 Task: Use the formula "MDETERM" in spreadsheet "Project portfolio".
Action: Mouse moved to (813, 98)
Screenshot: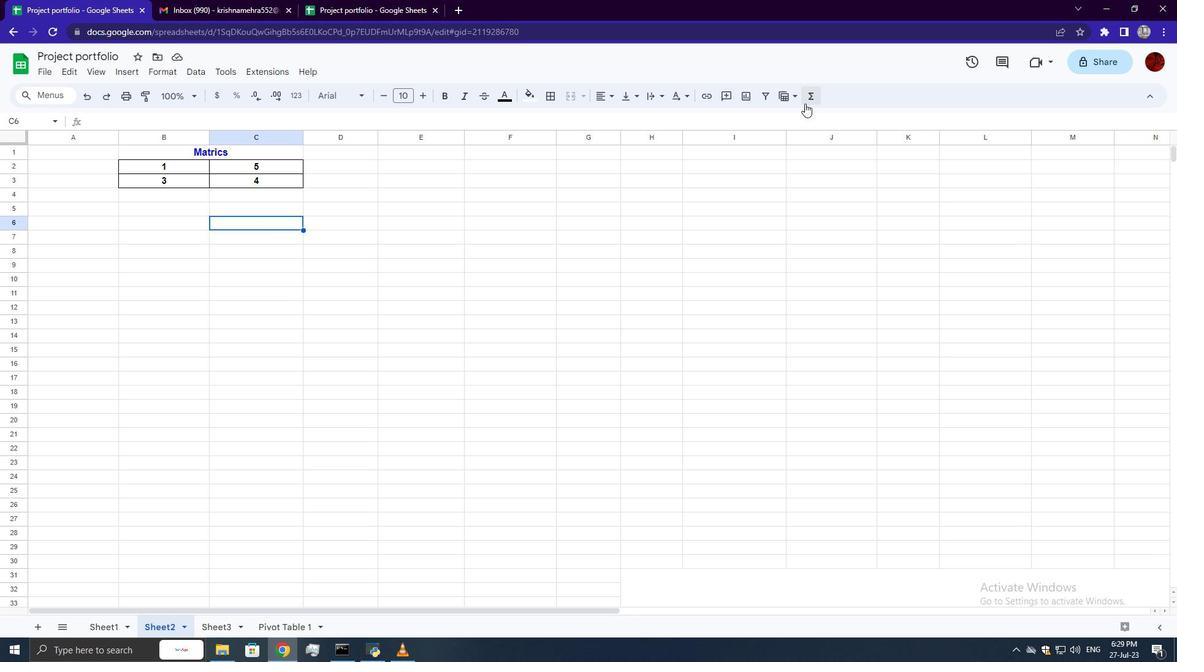 
Action: Mouse pressed left at (813, 98)
Screenshot: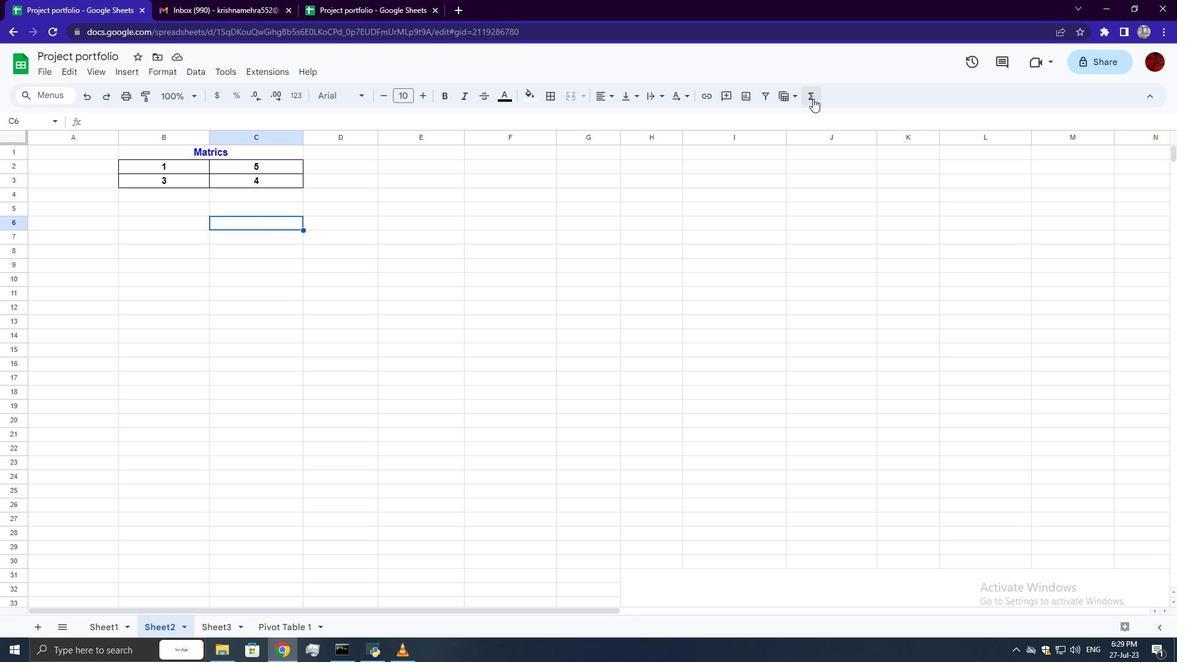 
Action: Mouse moved to (968, 232)
Screenshot: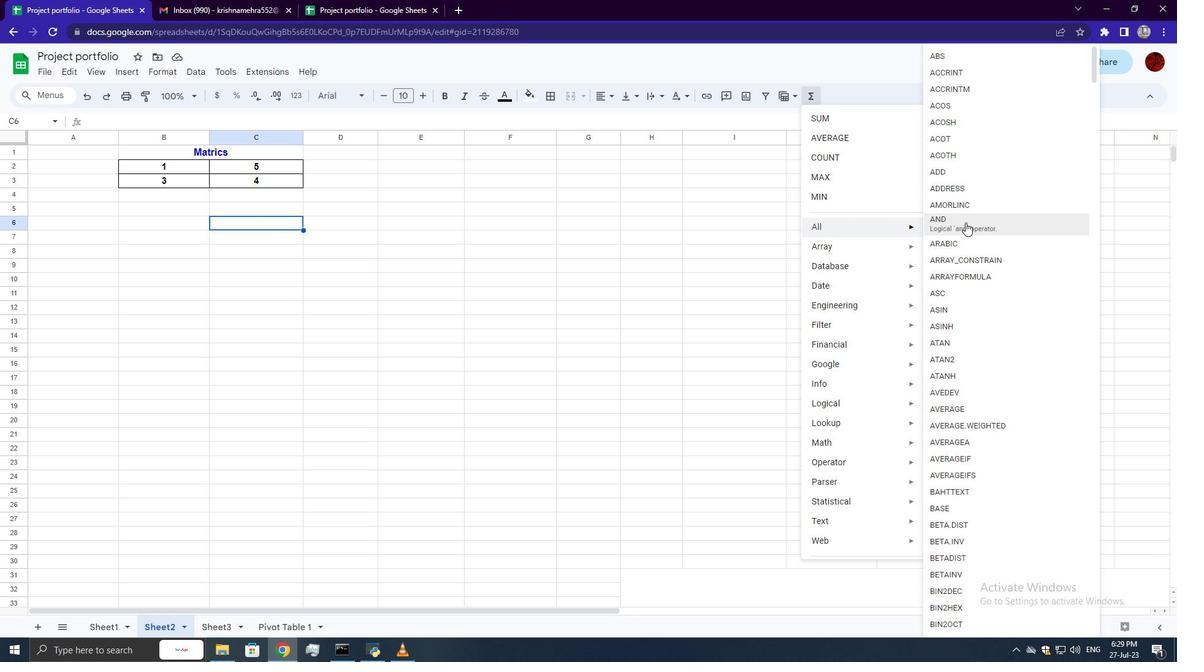 
Action: Mouse scrolled (968, 231) with delta (0, 0)
Screenshot: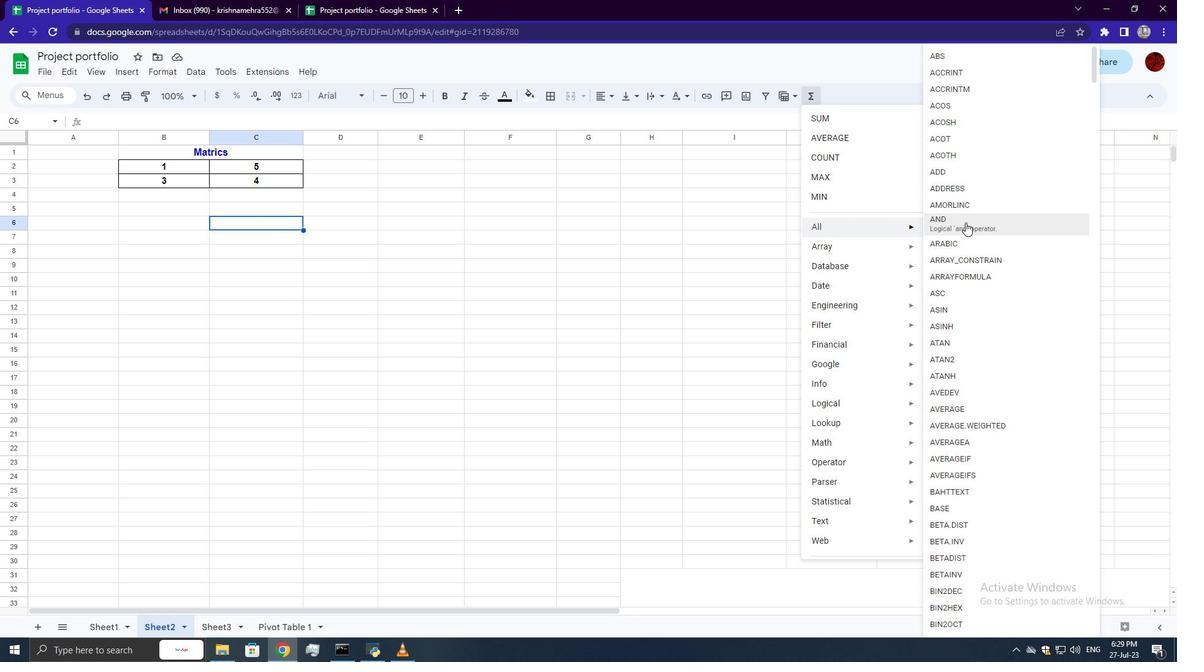
Action: Mouse scrolled (968, 231) with delta (0, 0)
Screenshot: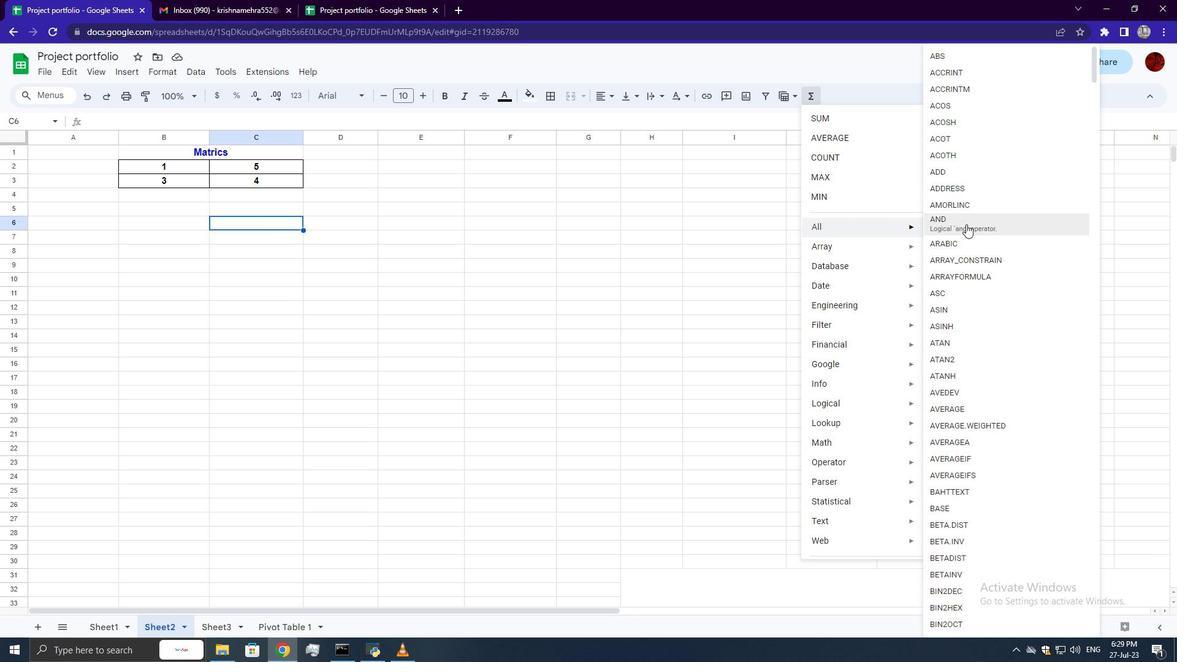 
Action: Mouse scrolled (968, 231) with delta (0, 0)
Screenshot: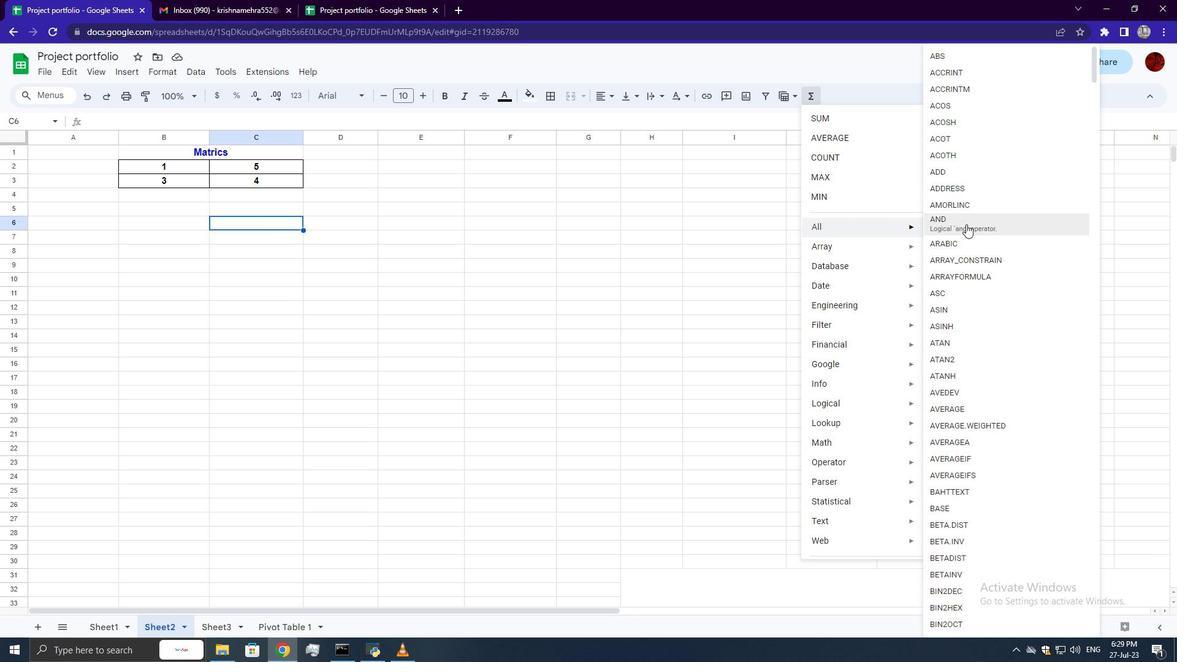 
Action: Mouse scrolled (968, 231) with delta (0, 0)
Screenshot: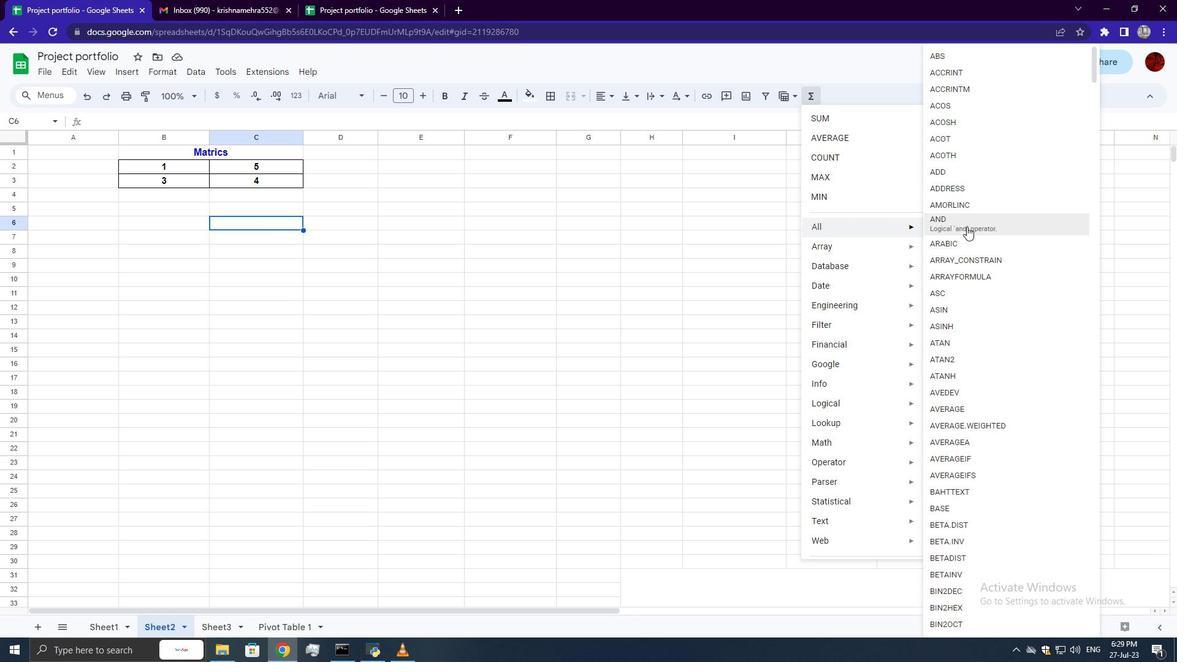 
Action: Mouse scrolled (968, 231) with delta (0, 0)
Screenshot: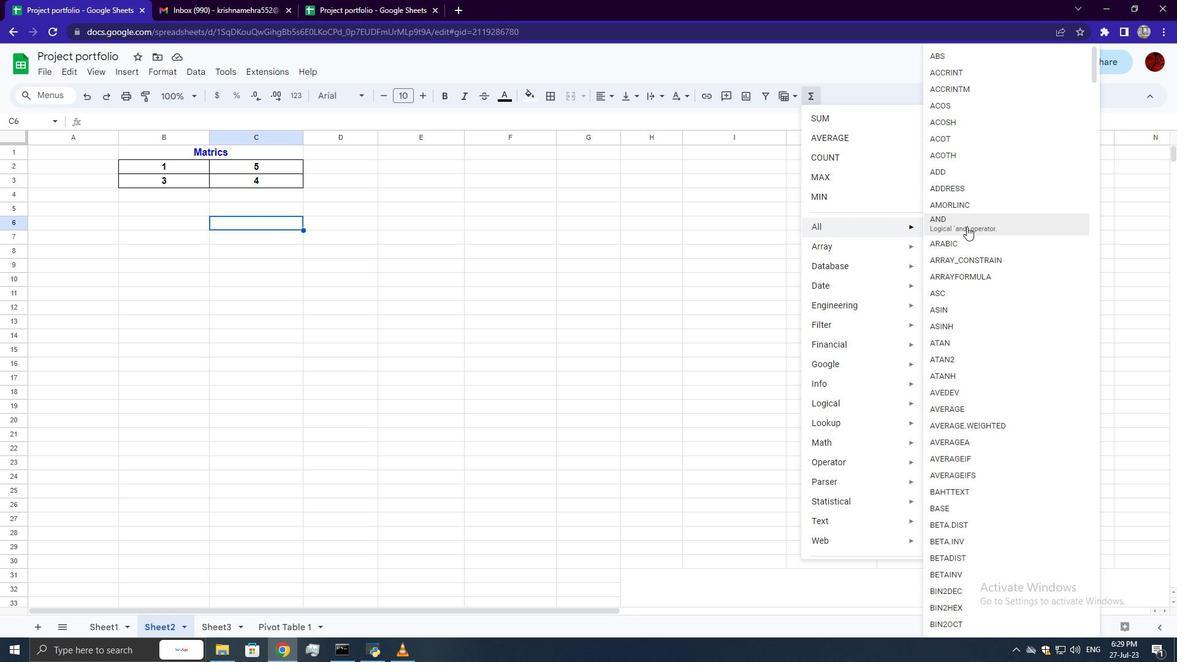 
Action: Mouse moved to (968, 235)
Screenshot: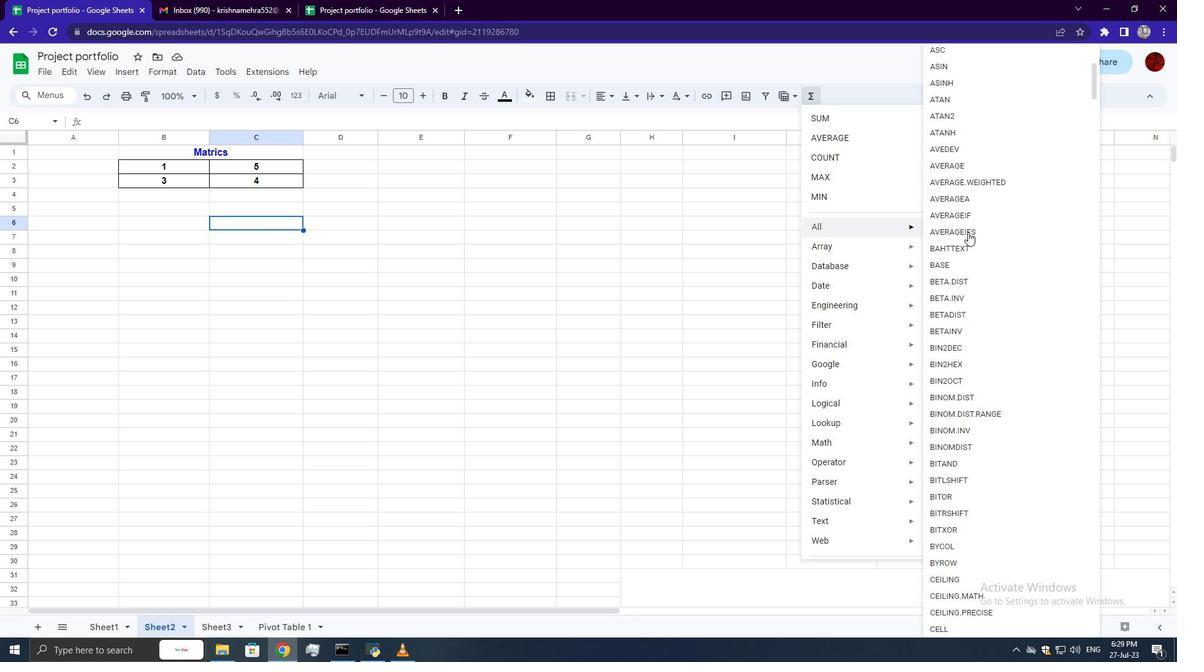 
Action: Mouse scrolled (968, 234) with delta (0, 0)
Screenshot: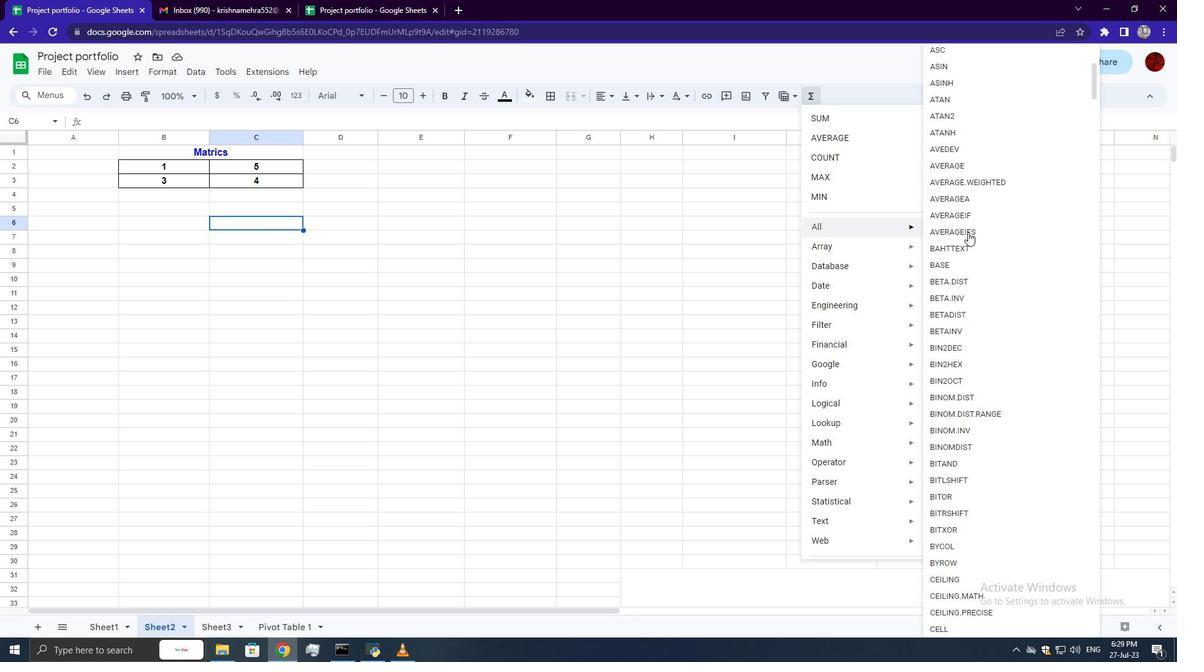 
Action: Mouse scrolled (968, 234) with delta (0, 0)
Screenshot: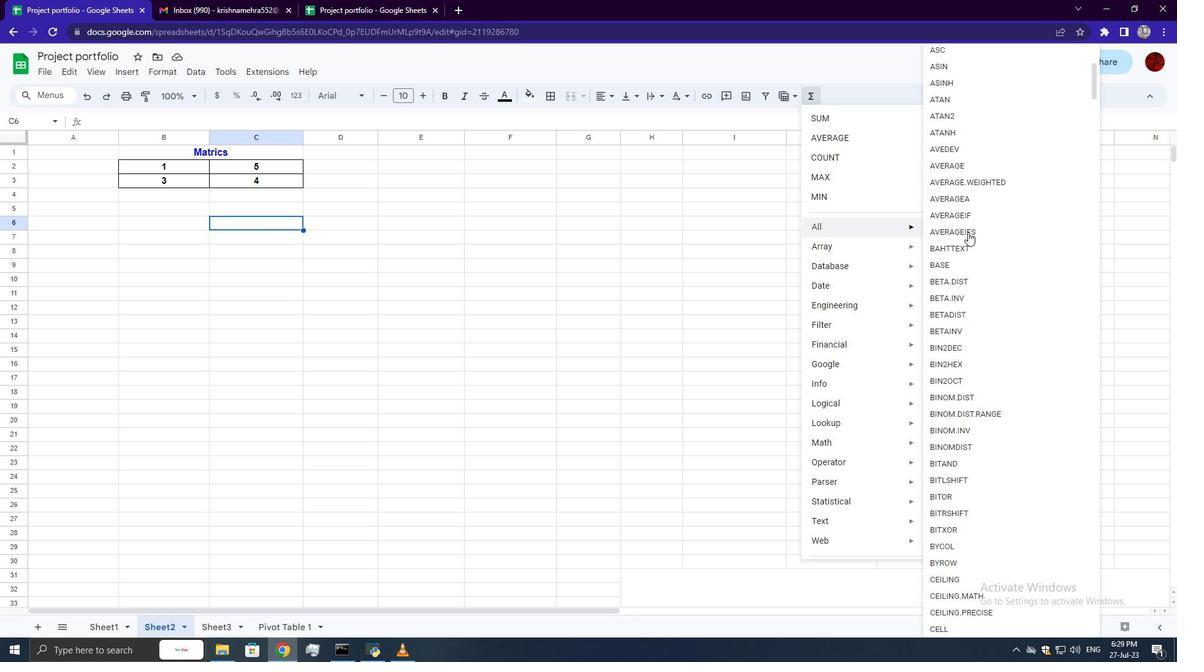 
Action: Mouse scrolled (968, 234) with delta (0, 0)
Screenshot: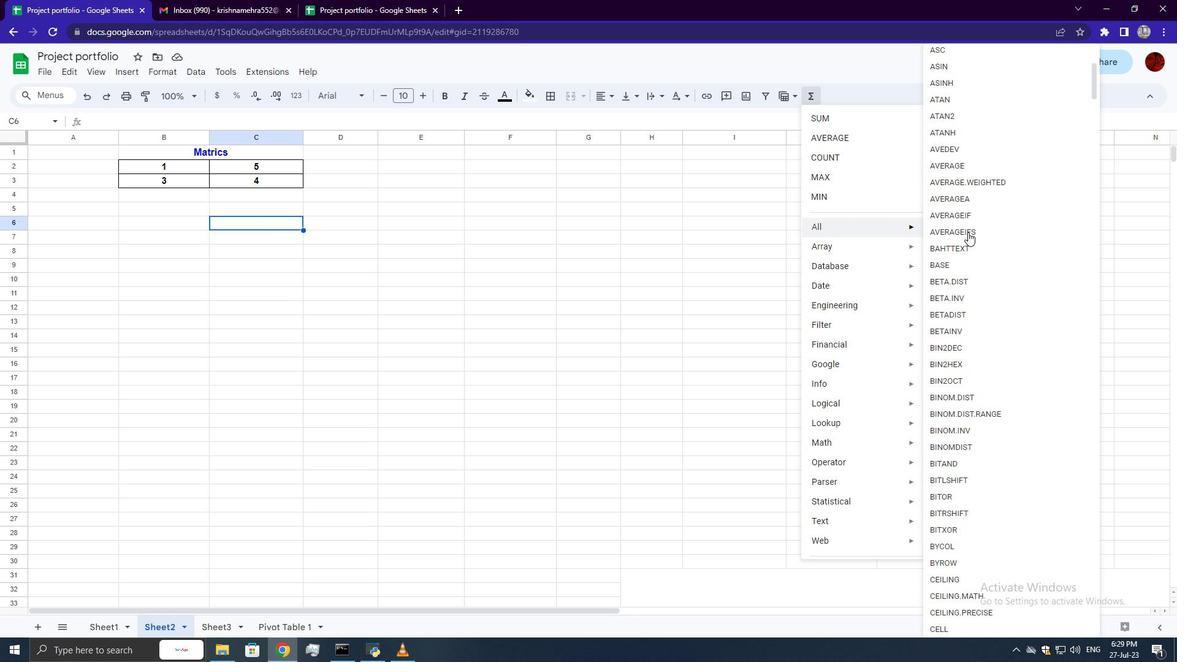 
Action: Mouse scrolled (968, 234) with delta (0, 0)
Screenshot: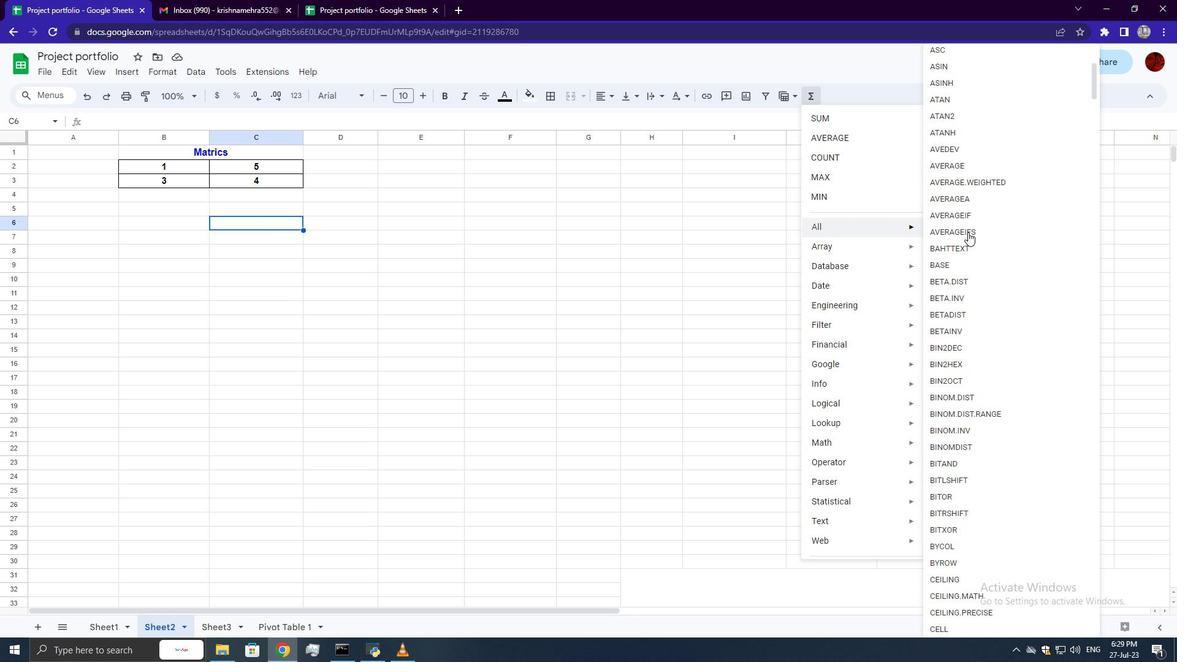 
Action: Mouse scrolled (968, 234) with delta (0, 0)
Screenshot: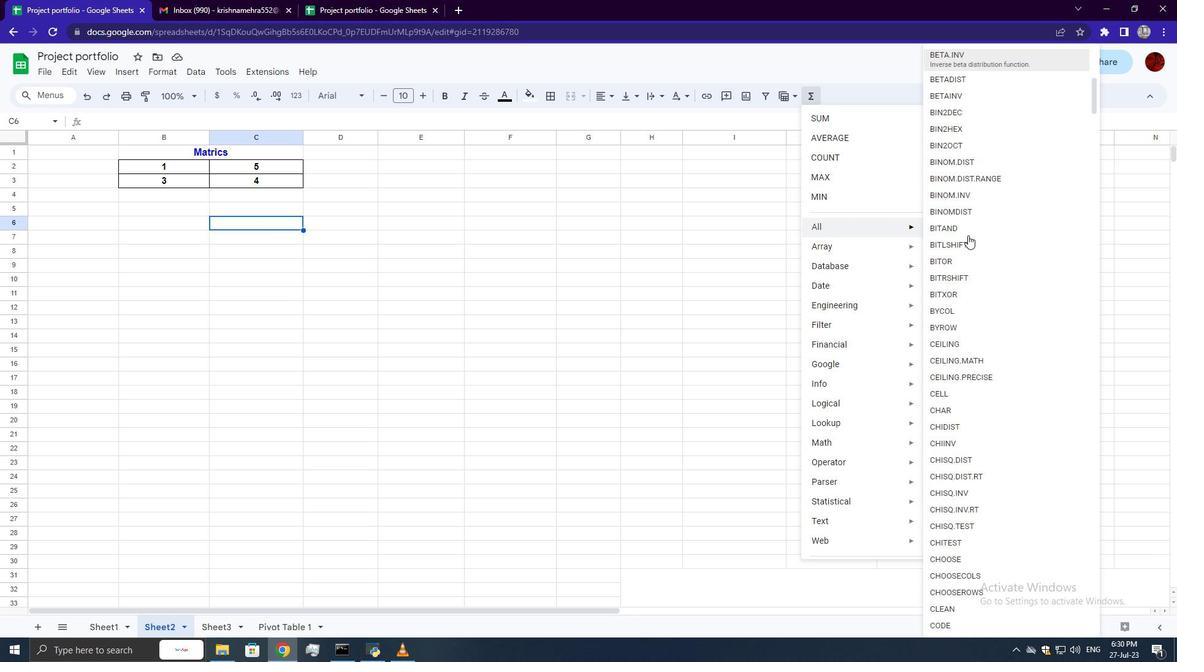 
Action: Mouse scrolled (968, 234) with delta (0, 0)
Screenshot: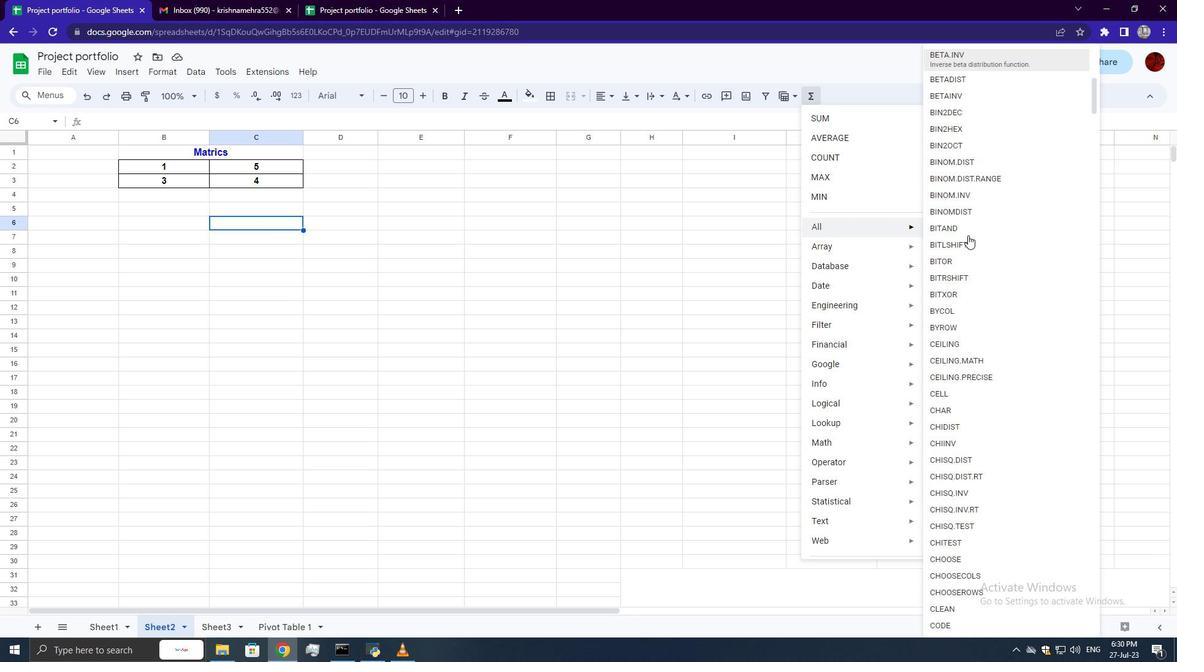 
Action: Mouse scrolled (968, 234) with delta (0, 0)
Screenshot: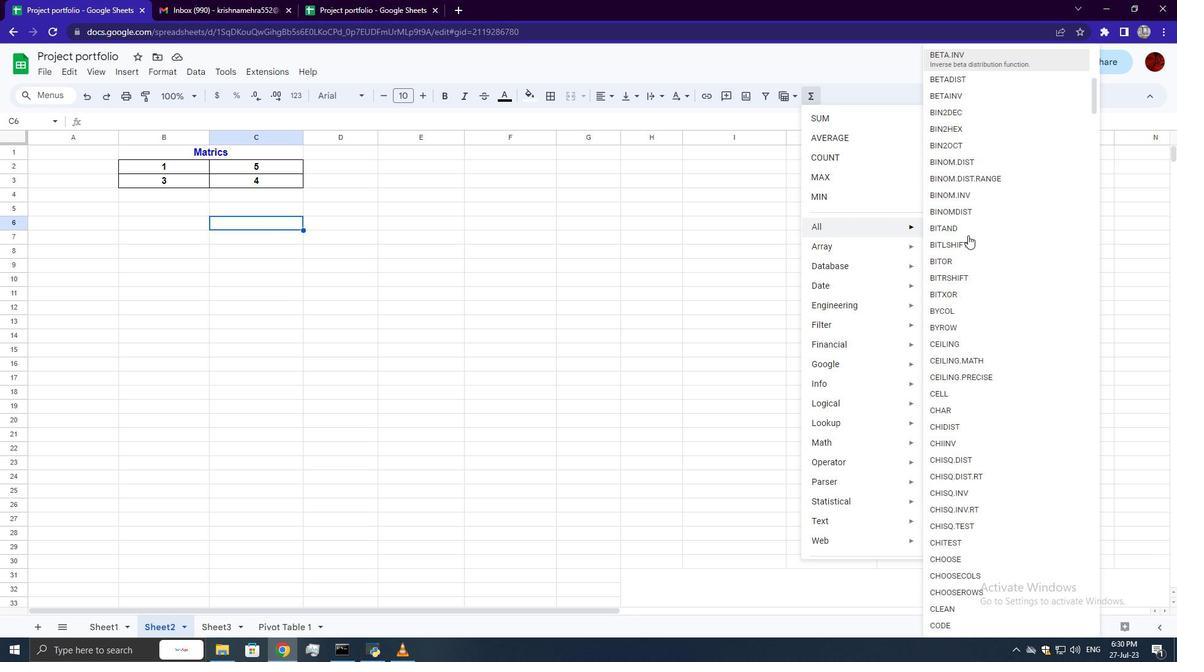 
Action: Mouse scrolled (968, 234) with delta (0, 0)
Screenshot: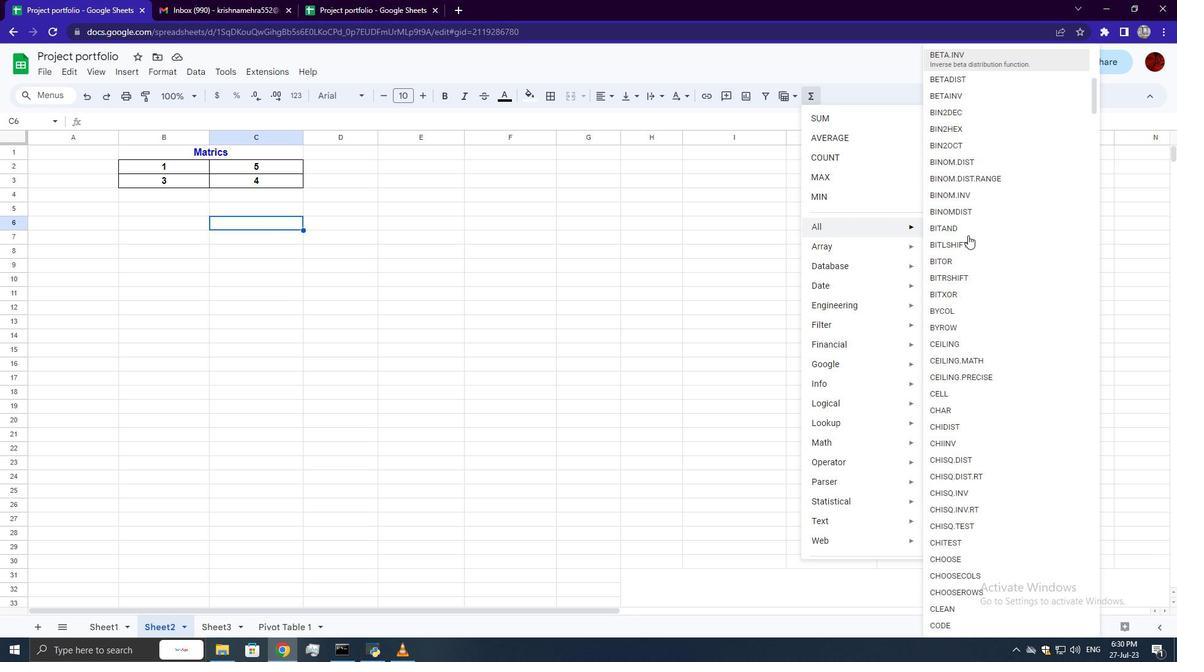 
Action: Mouse scrolled (968, 234) with delta (0, 0)
Screenshot: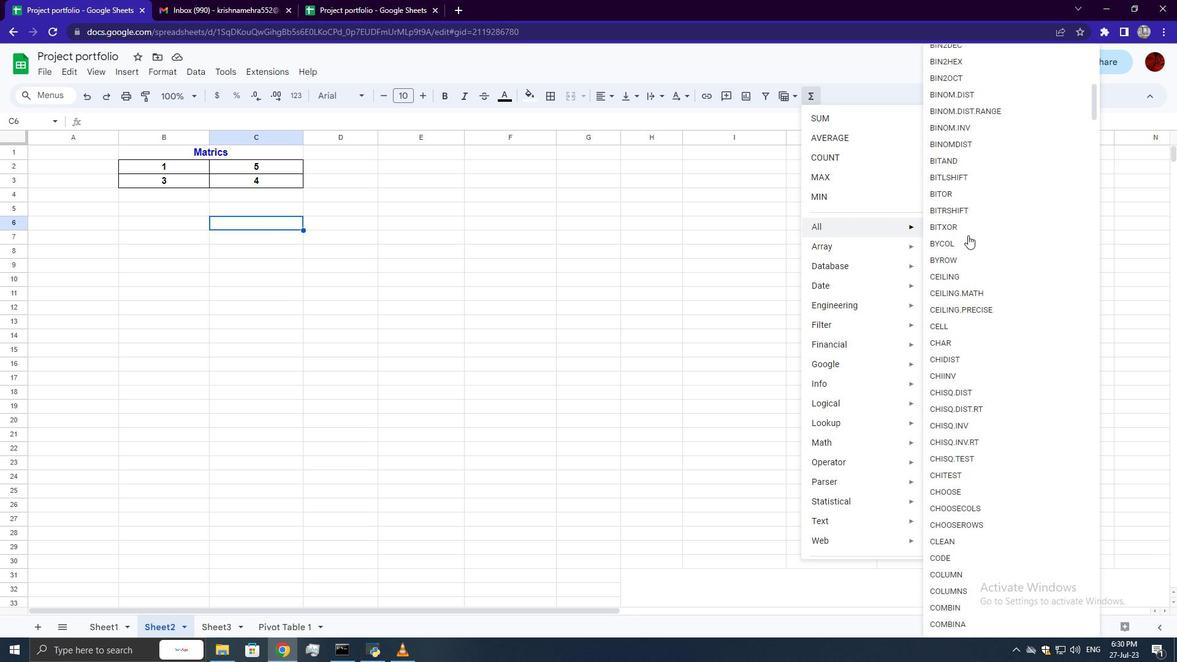 
Action: Mouse scrolled (968, 234) with delta (0, 0)
Screenshot: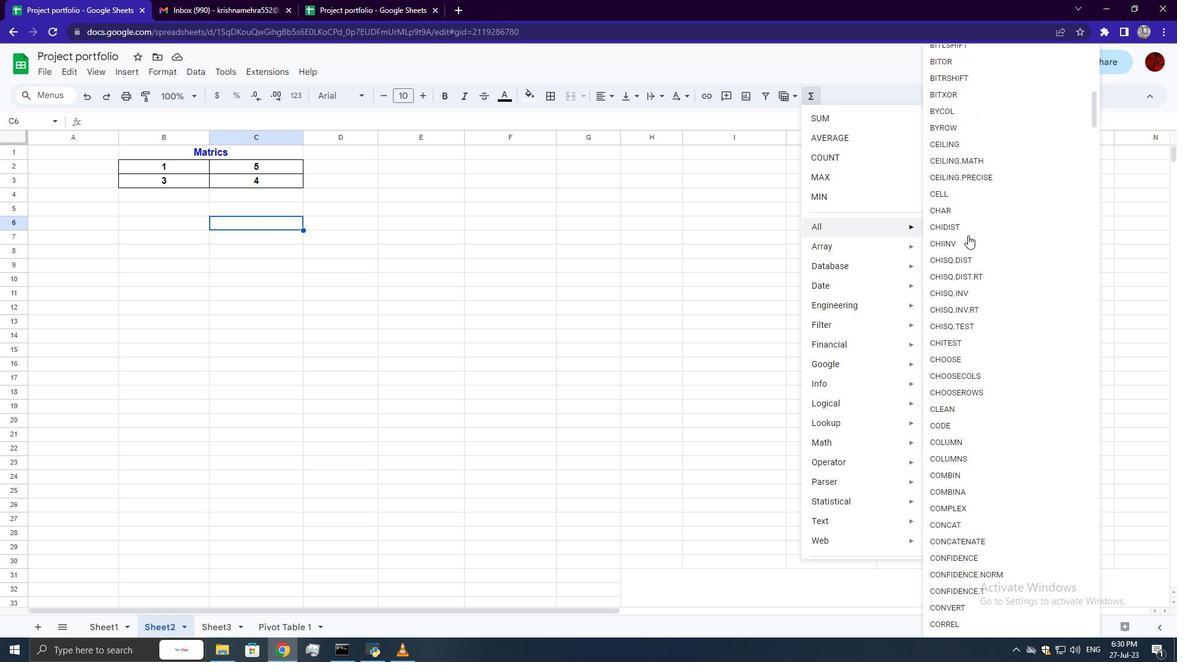 
Action: Mouse scrolled (968, 234) with delta (0, 0)
Screenshot: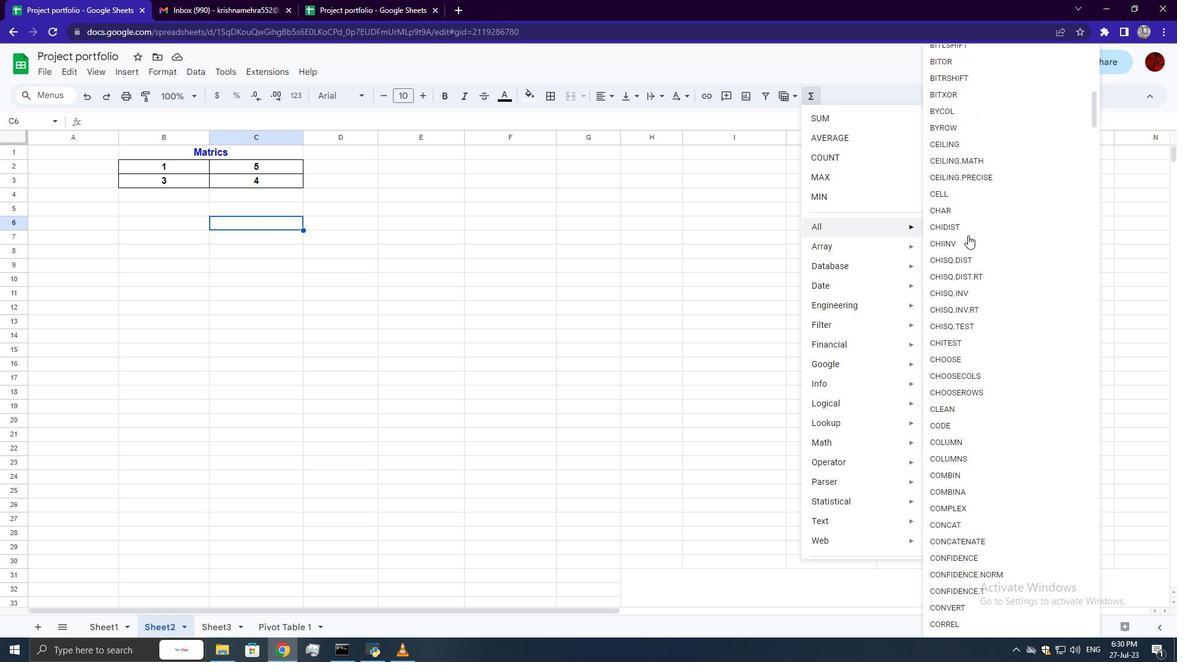 
Action: Mouse scrolled (968, 234) with delta (0, 0)
Screenshot: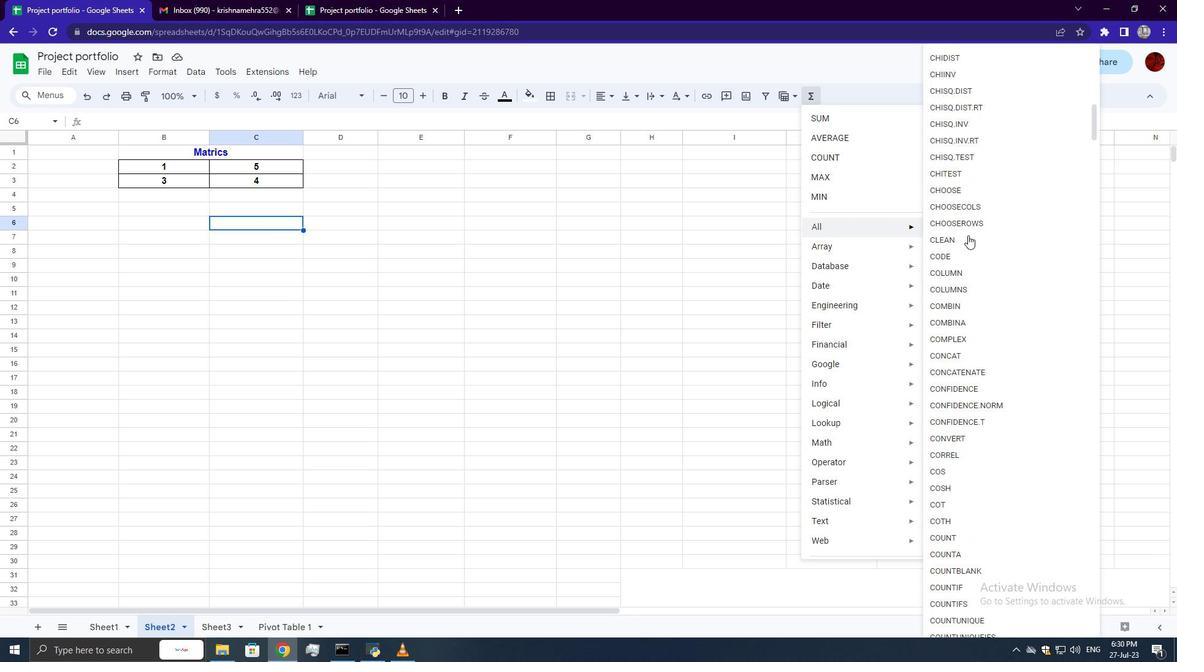 
Action: Mouse scrolled (968, 234) with delta (0, 0)
Screenshot: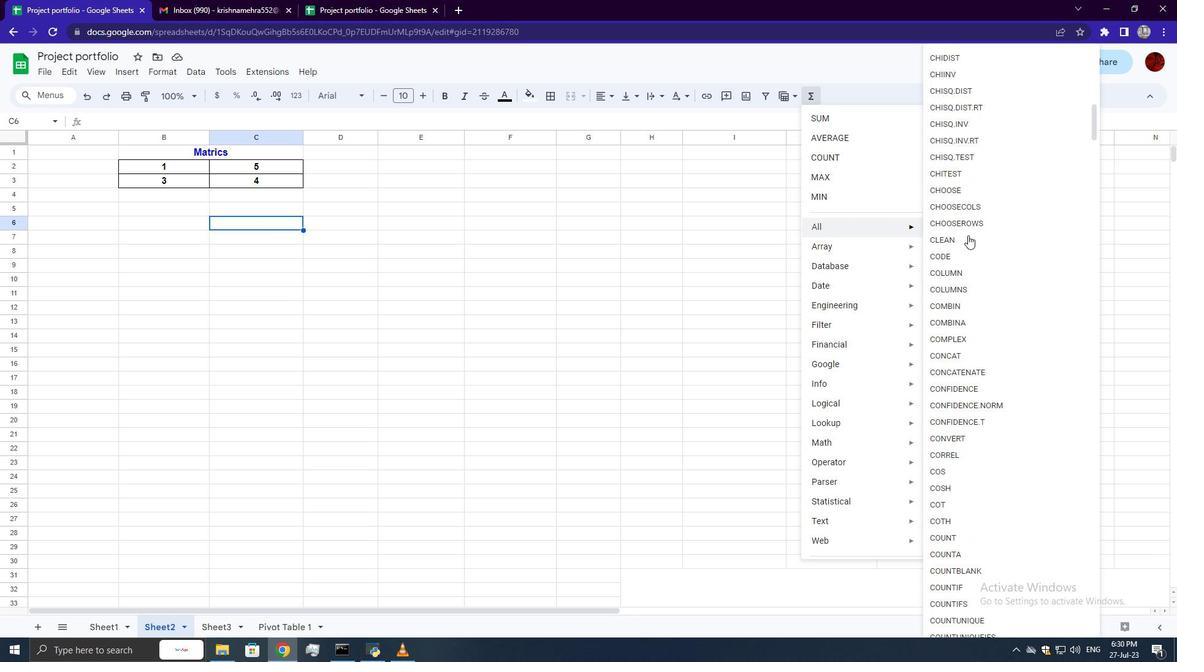
Action: Mouse scrolled (968, 234) with delta (0, 0)
Screenshot: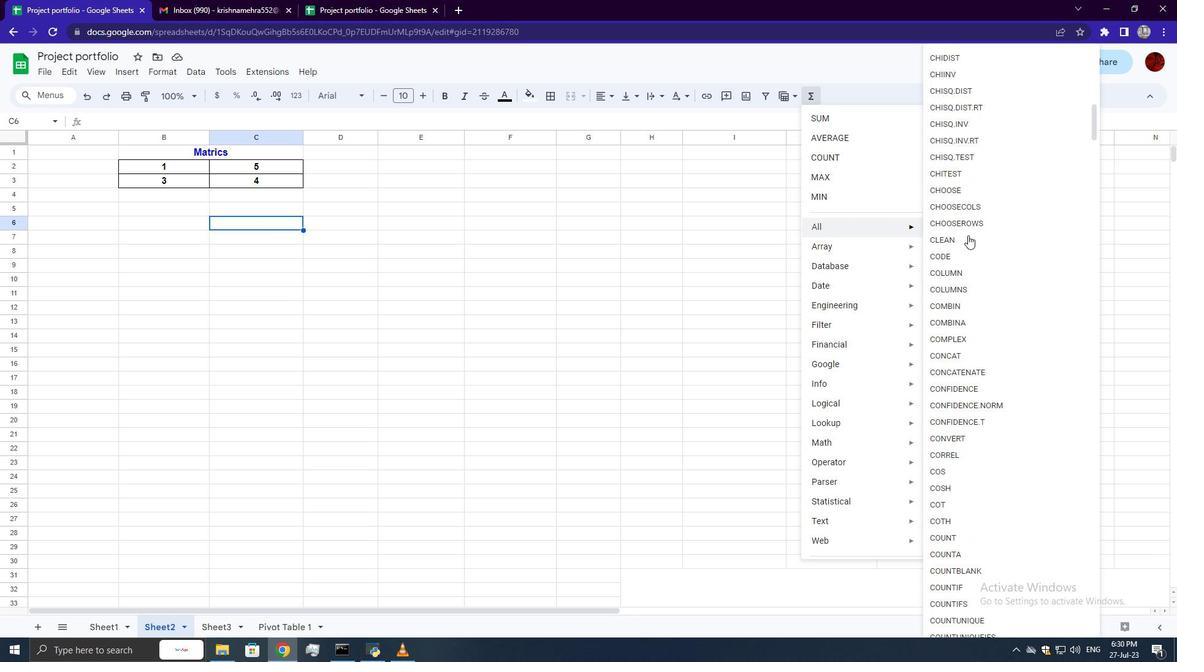
Action: Mouse scrolled (968, 234) with delta (0, 0)
Screenshot: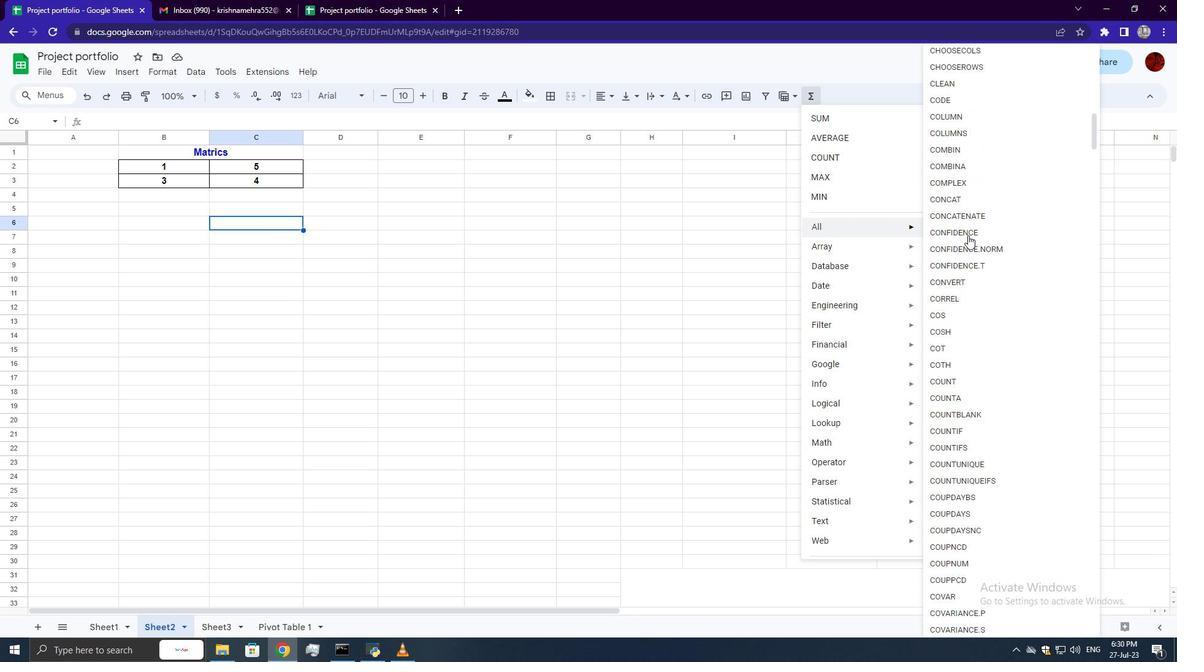 
Action: Mouse scrolled (968, 234) with delta (0, 0)
Screenshot: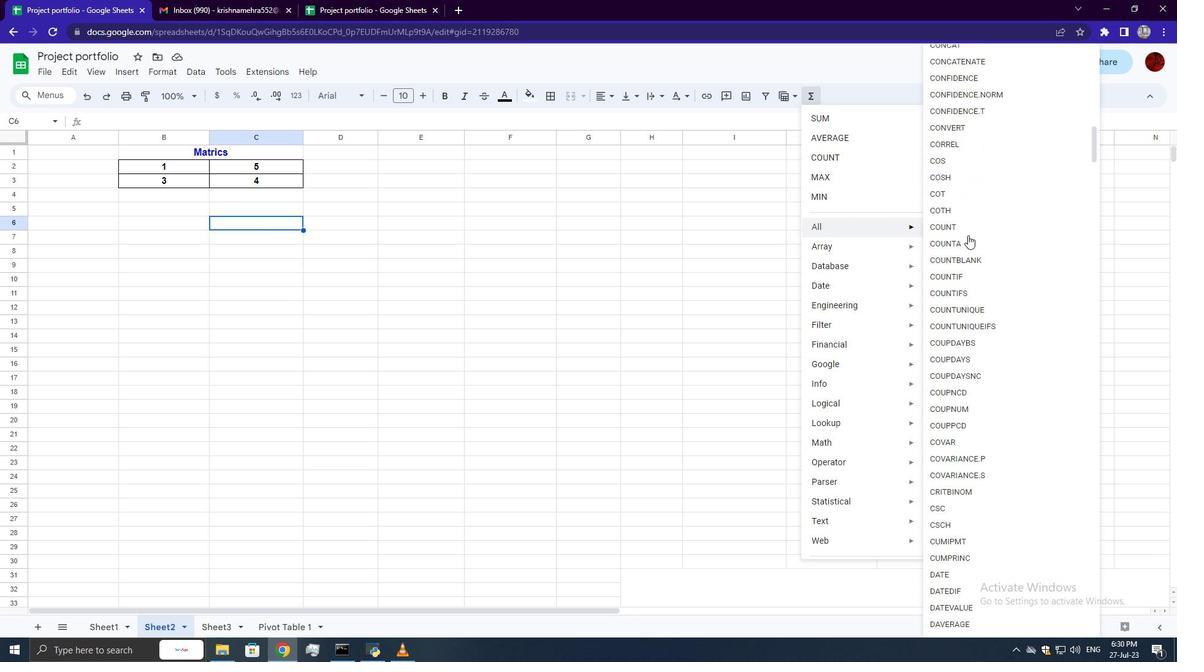 
Action: Mouse scrolled (968, 234) with delta (0, 0)
Screenshot: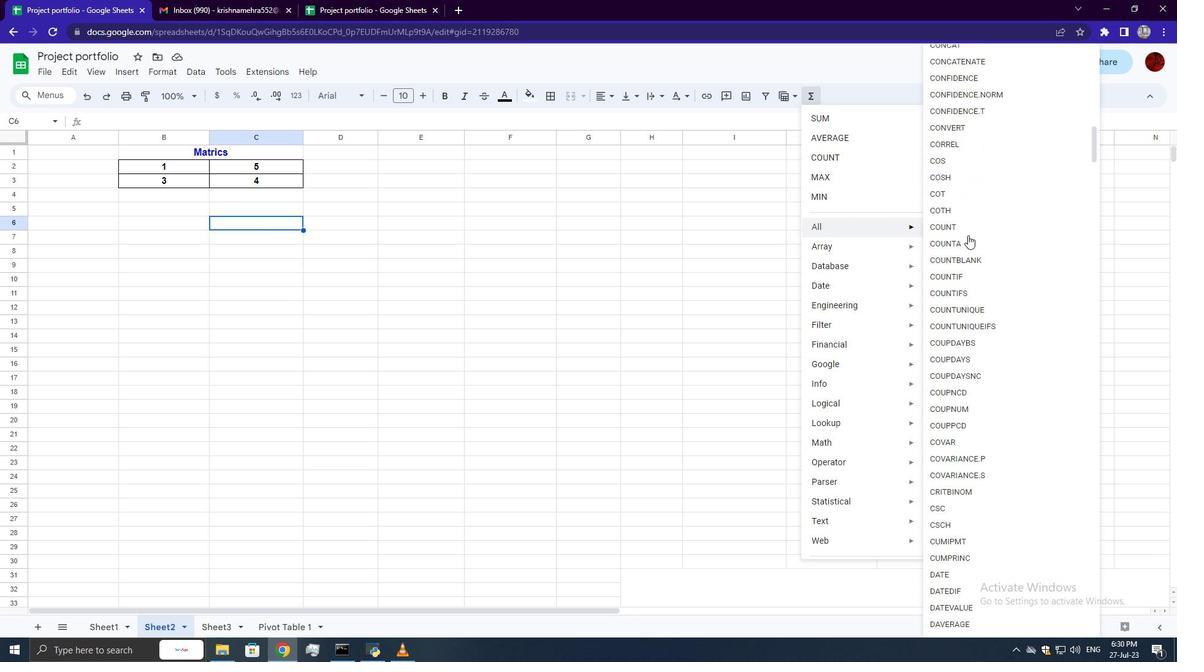 
Action: Mouse scrolled (968, 234) with delta (0, 0)
Screenshot: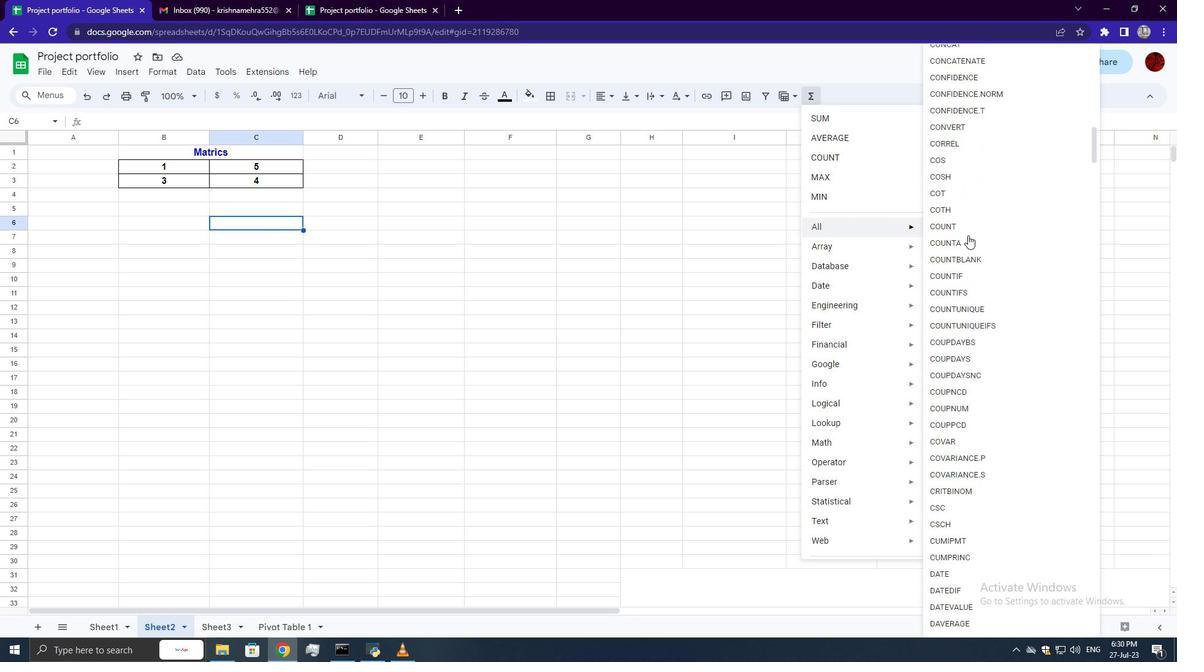 
Action: Mouse scrolled (968, 234) with delta (0, 0)
Screenshot: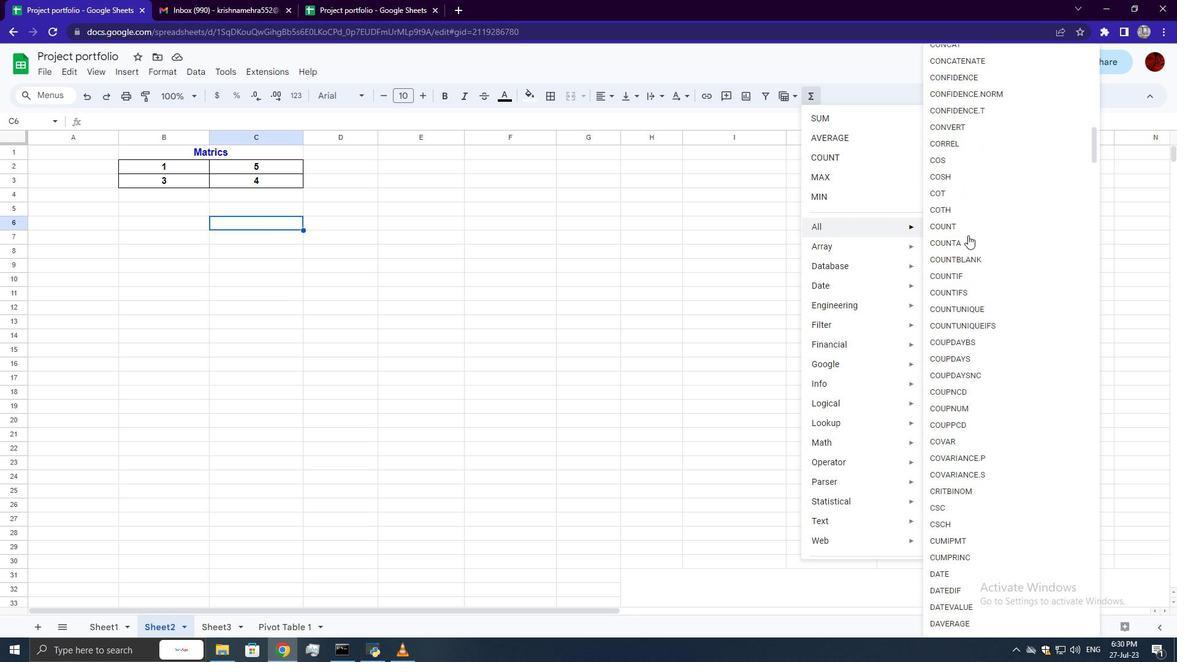 
Action: Mouse scrolled (968, 234) with delta (0, 0)
Screenshot: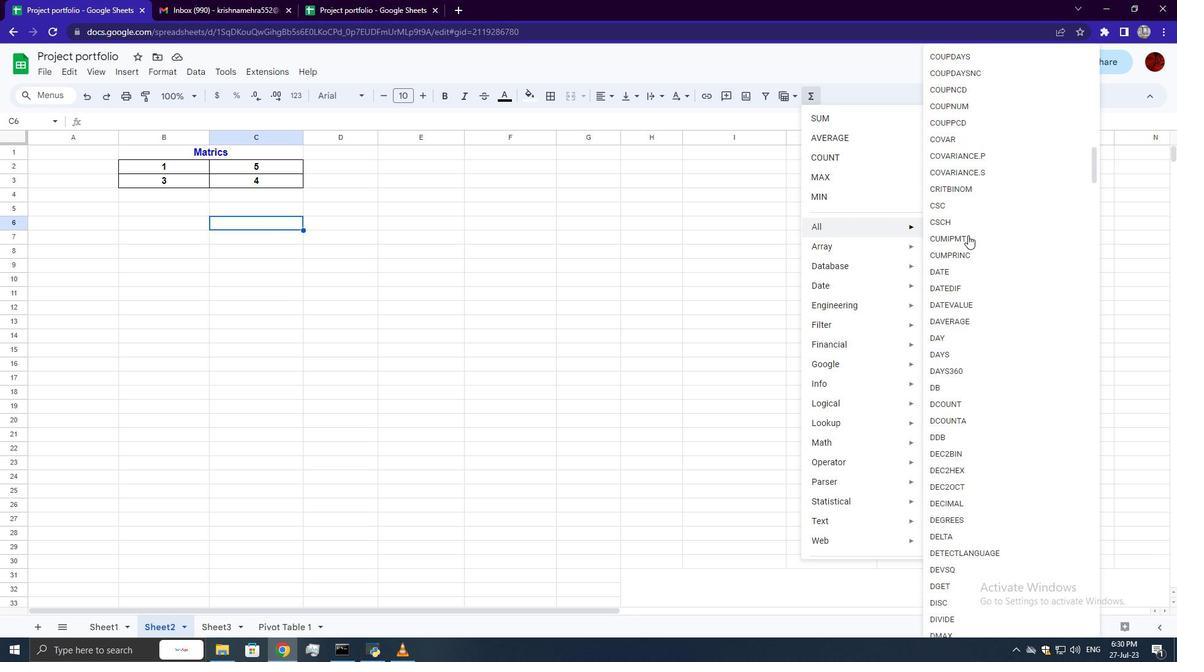 
Action: Mouse scrolled (968, 234) with delta (0, 0)
Screenshot: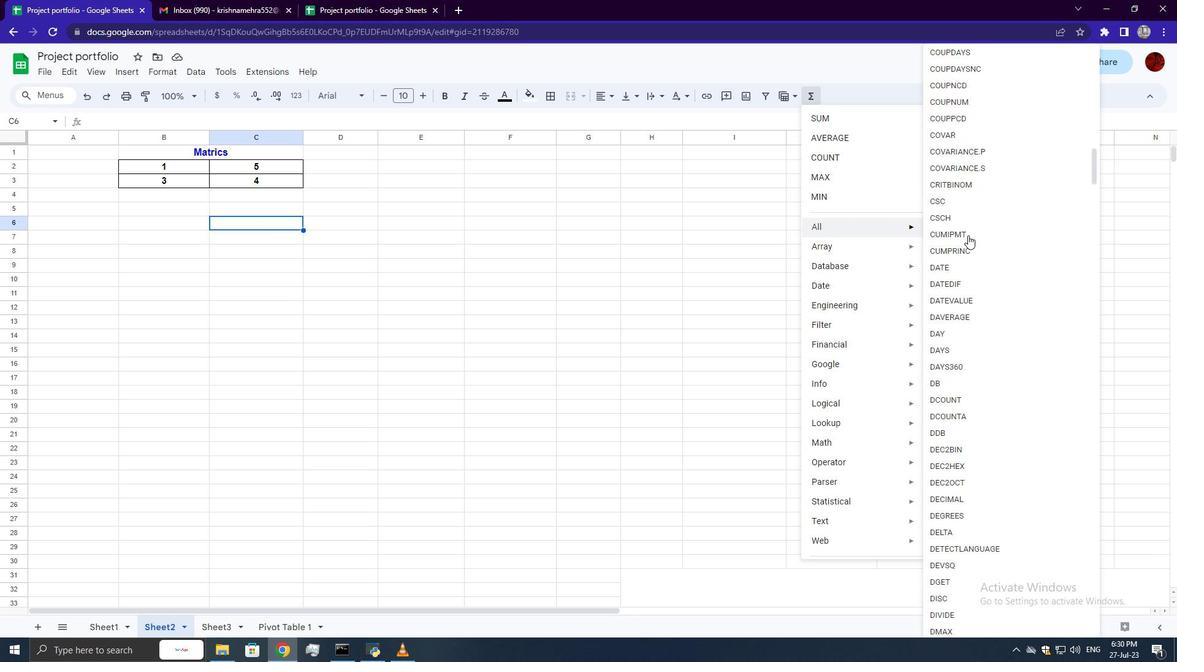 
Action: Mouse scrolled (968, 234) with delta (0, 0)
Screenshot: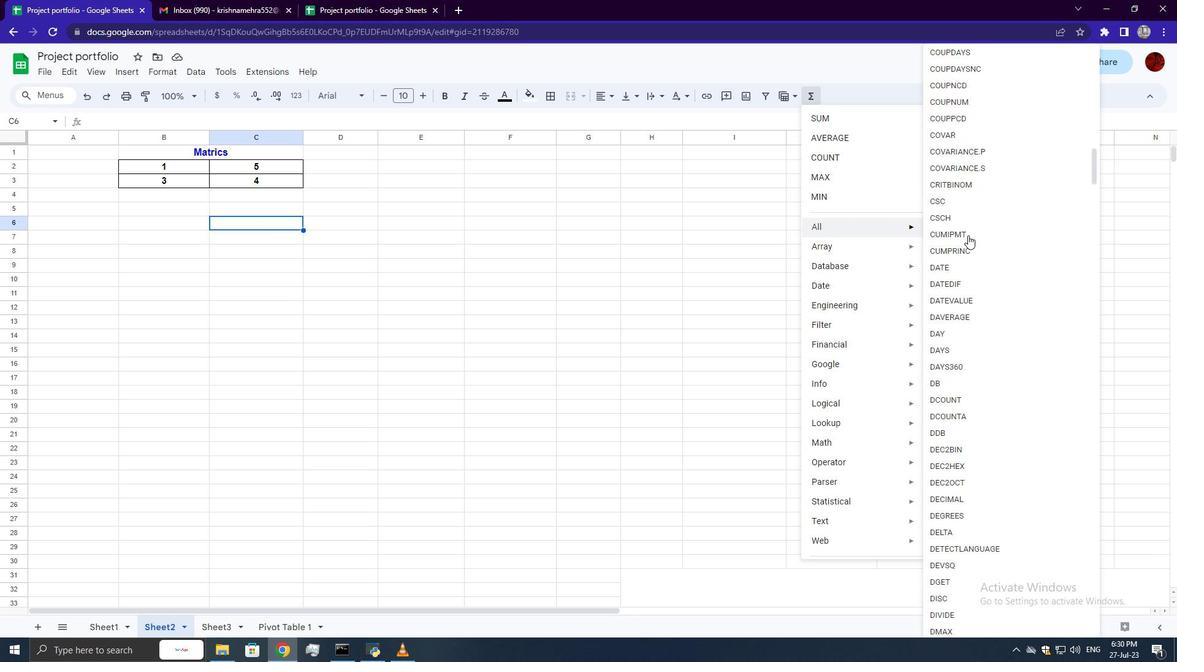 
Action: Mouse scrolled (968, 234) with delta (0, 0)
Screenshot: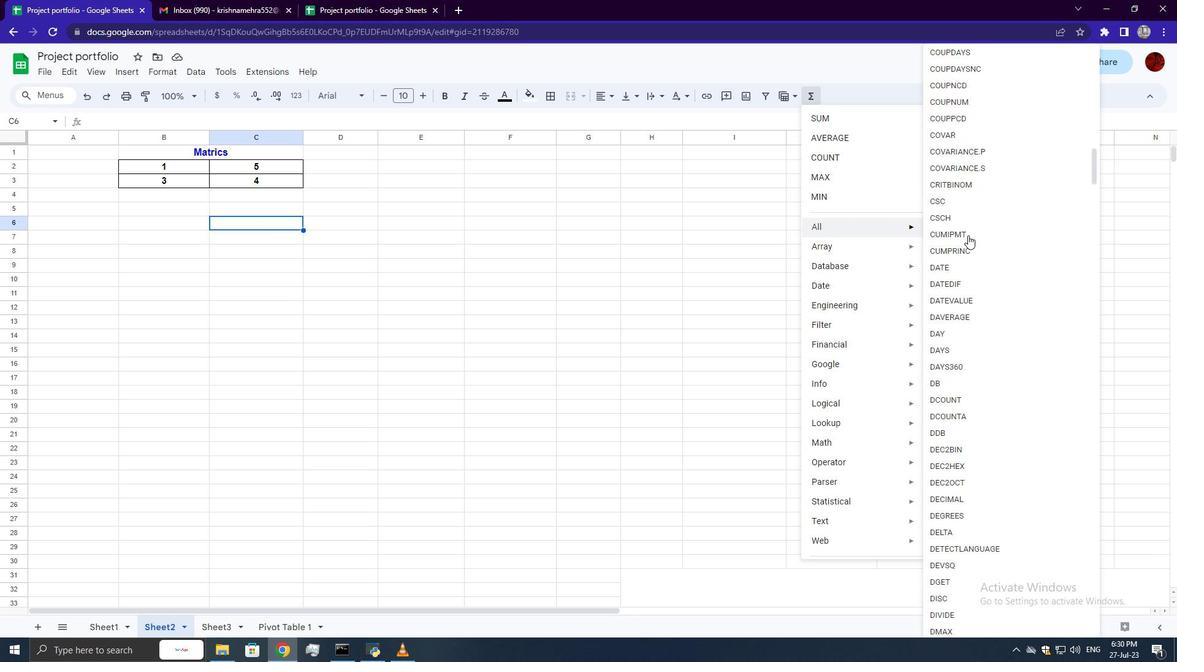 
Action: Mouse scrolled (968, 234) with delta (0, 0)
Screenshot: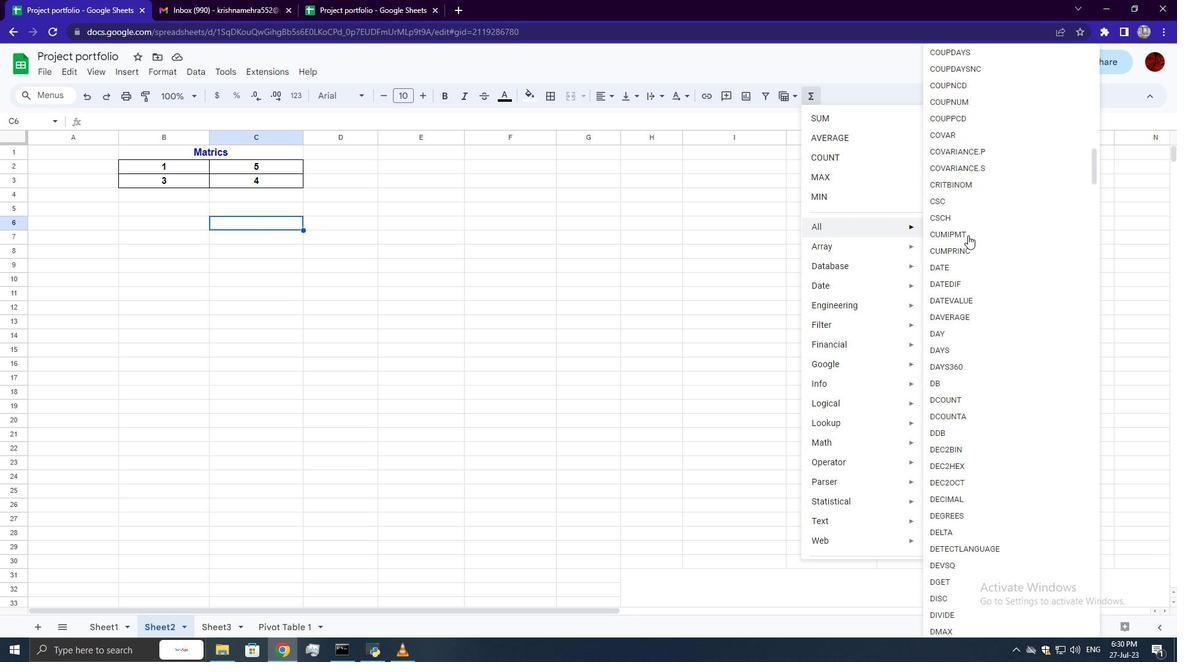 
Action: Mouse scrolled (968, 234) with delta (0, 0)
Screenshot: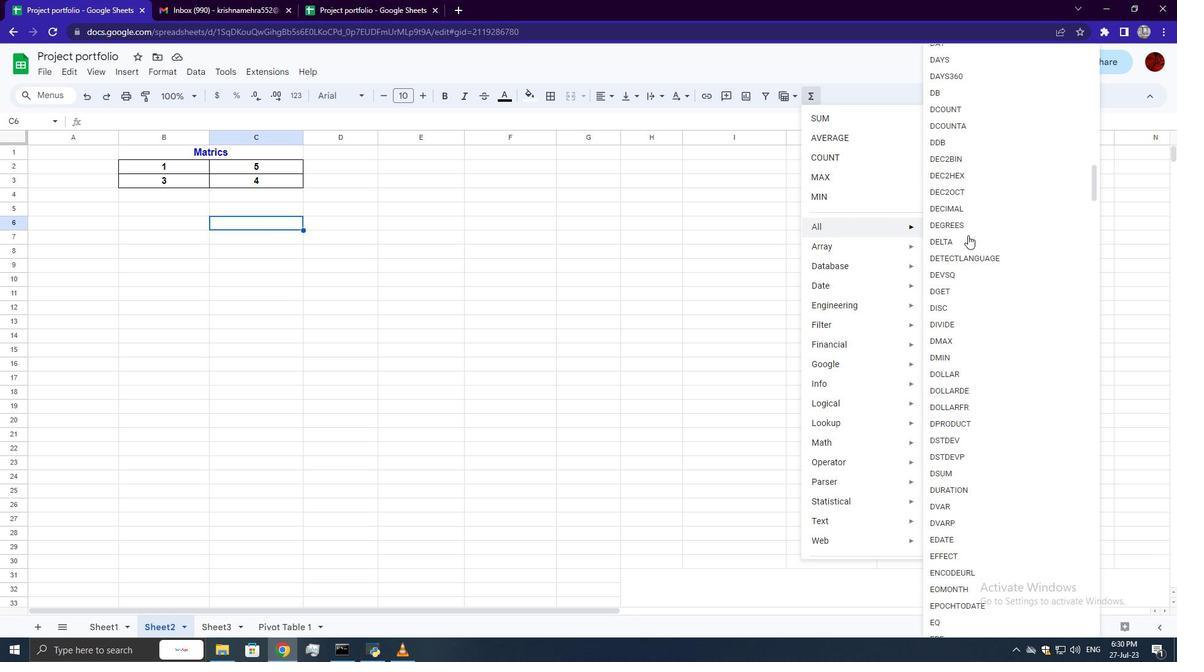 
Action: Mouse scrolled (968, 234) with delta (0, 0)
Screenshot: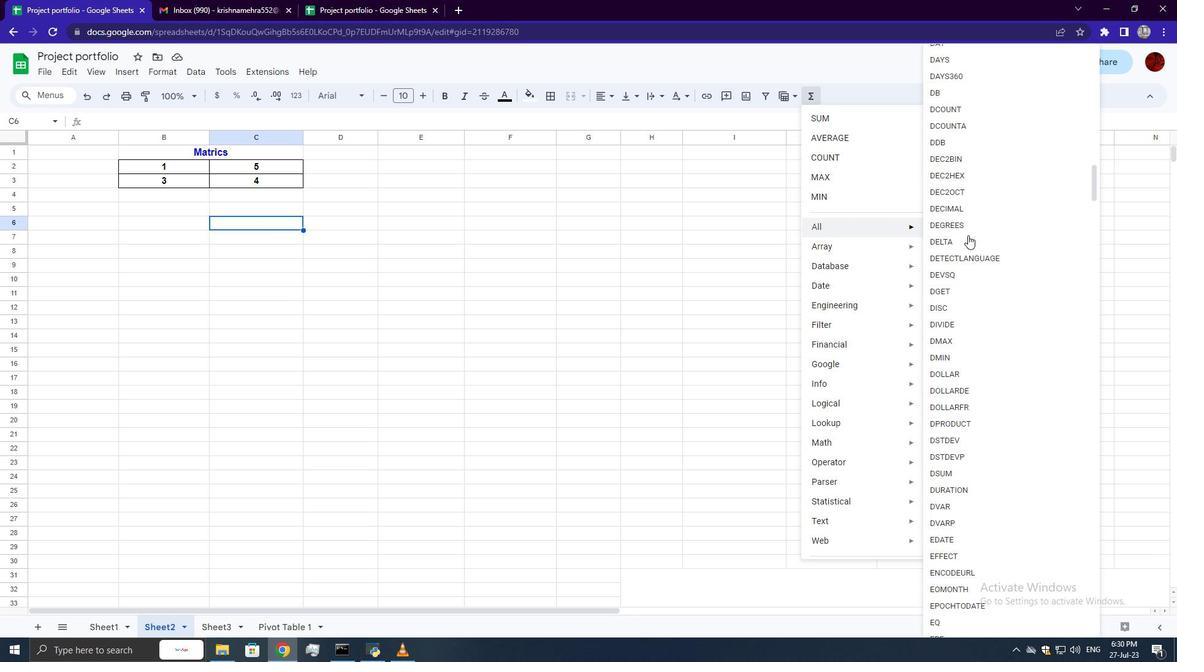 
Action: Mouse scrolled (968, 234) with delta (0, 0)
Screenshot: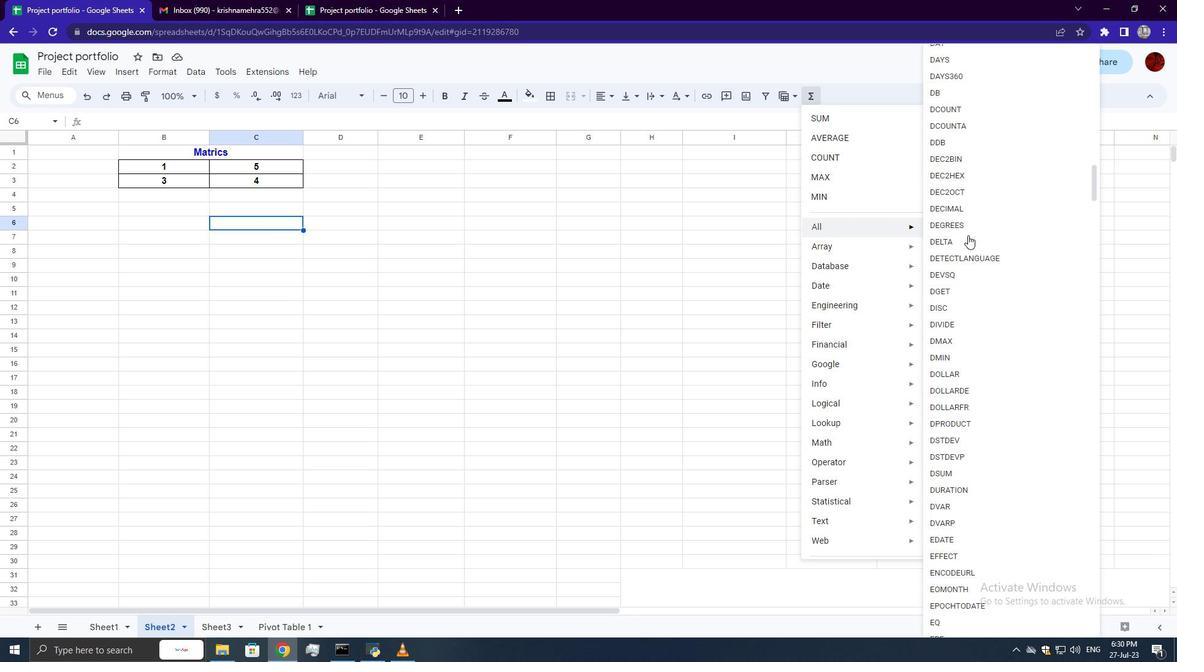 
Action: Mouse scrolled (968, 234) with delta (0, 0)
Screenshot: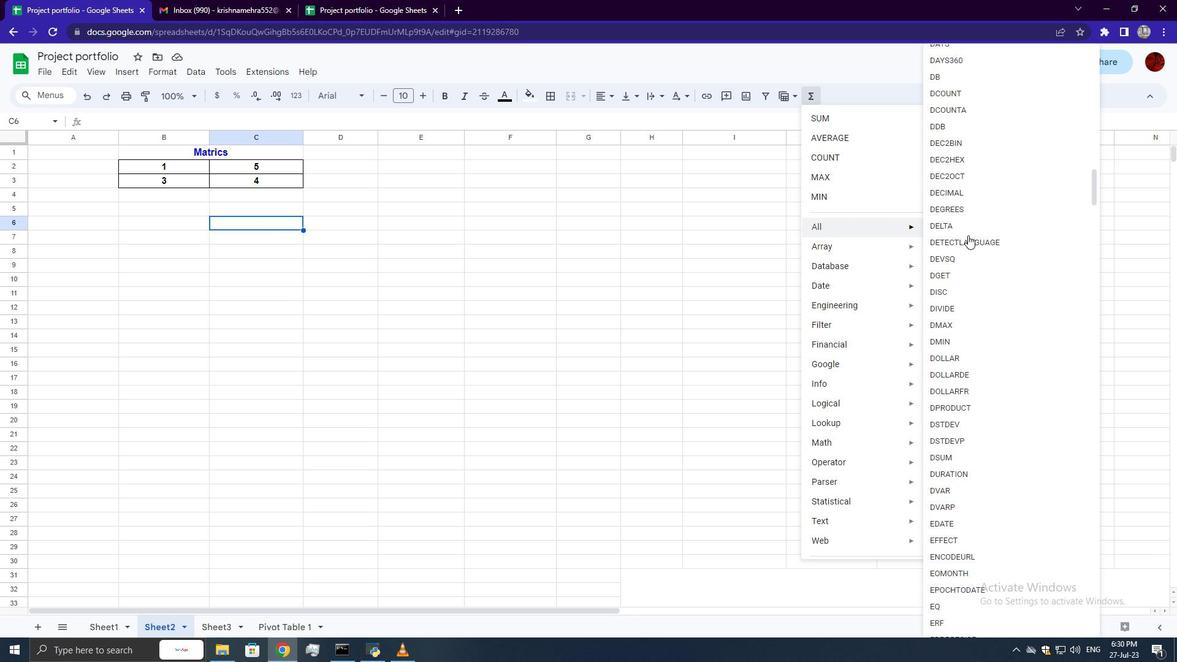 
Action: Mouse scrolled (968, 234) with delta (0, 0)
Screenshot: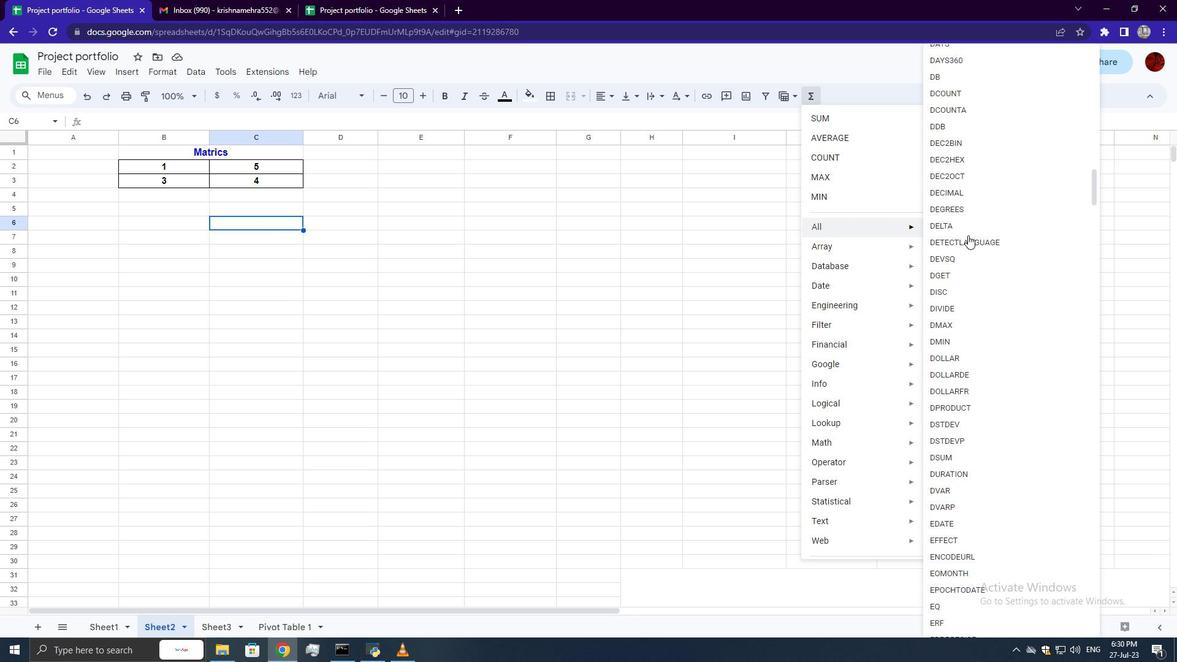 
Action: Mouse scrolled (968, 234) with delta (0, 0)
Screenshot: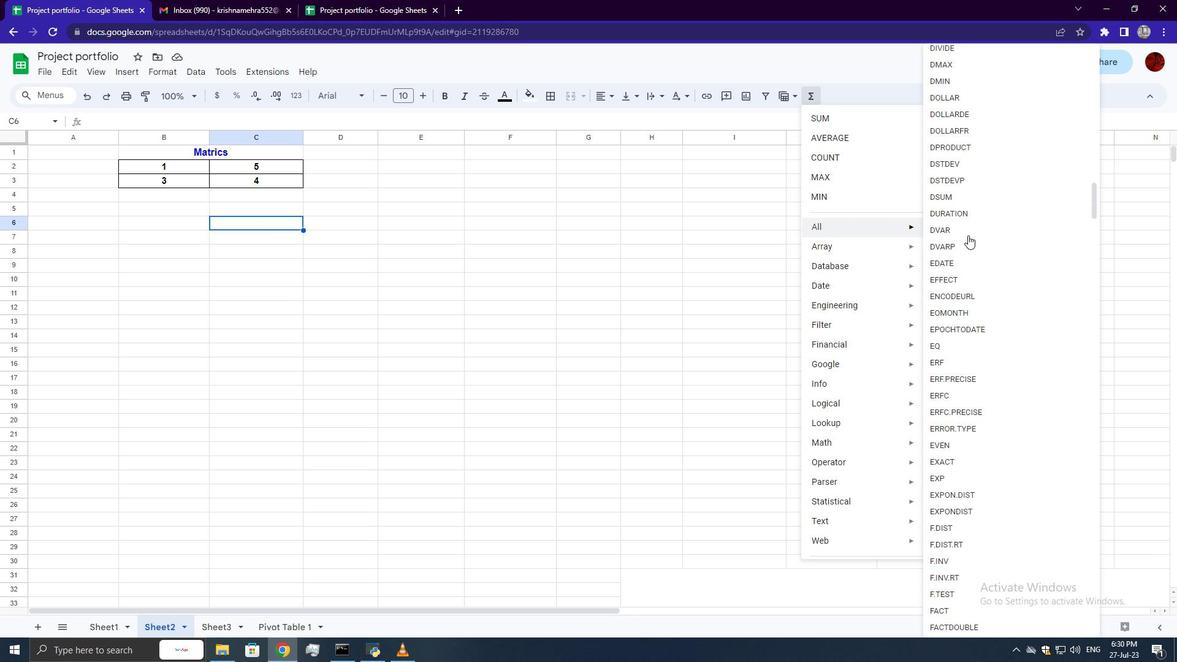 
Action: Mouse scrolled (968, 234) with delta (0, 0)
Screenshot: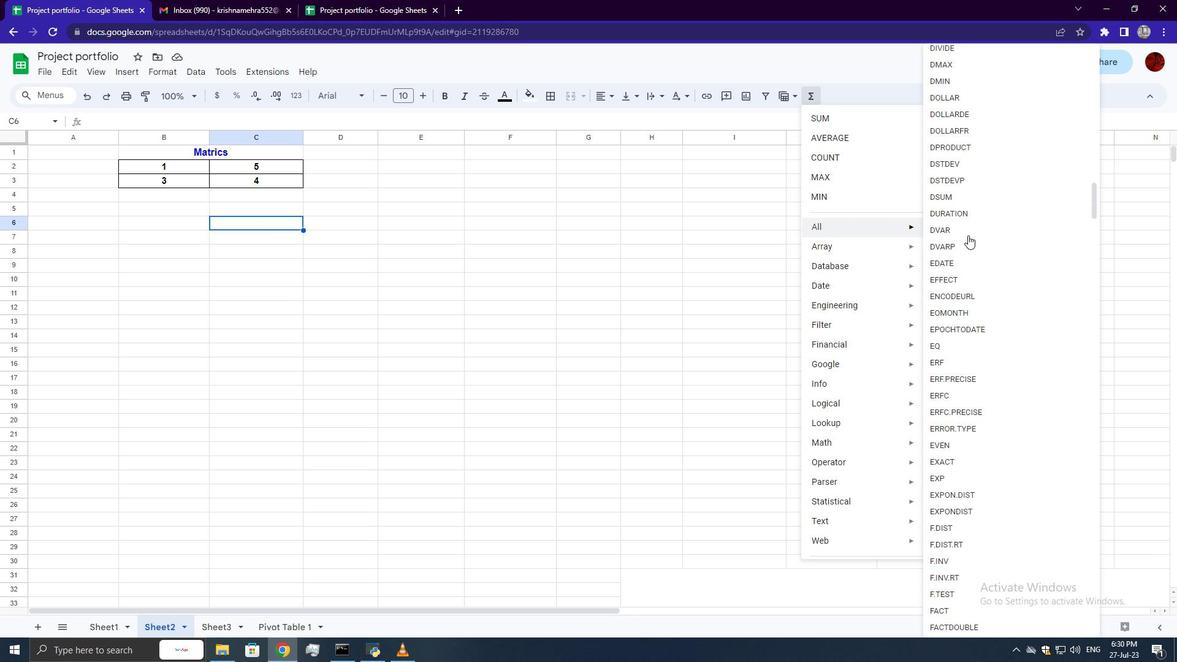 
Action: Mouse scrolled (968, 234) with delta (0, 0)
Screenshot: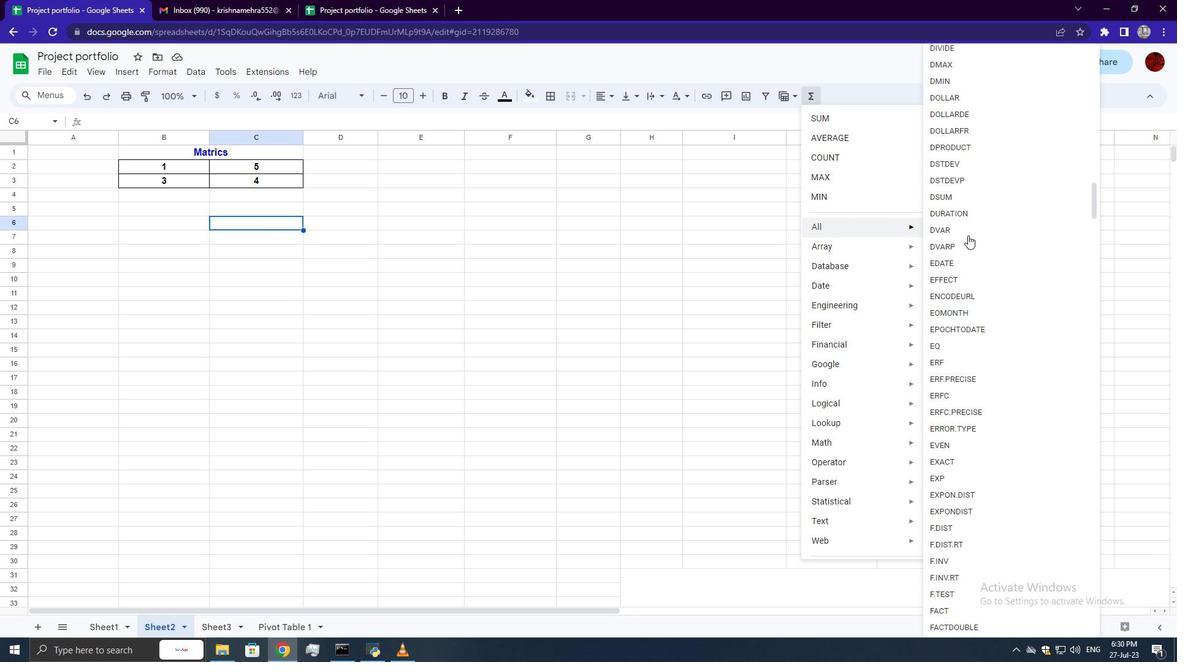 
Action: Mouse scrolled (968, 234) with delta (0, 0)
Screenshot: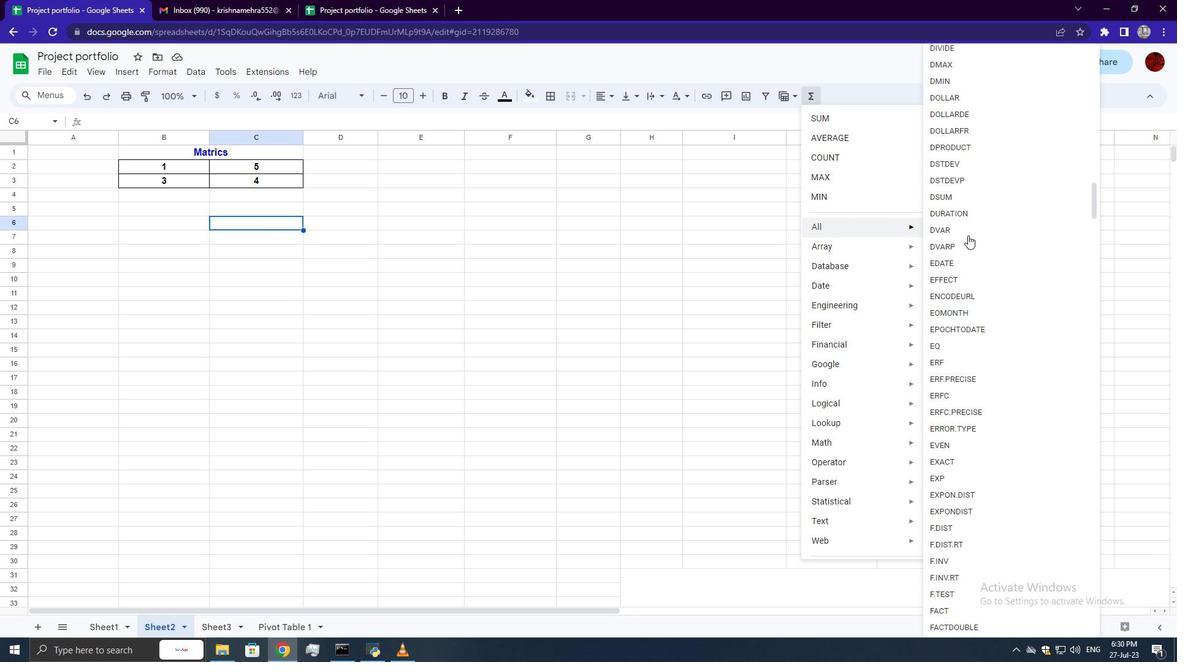 
Action: Mouse scrolled (968, 234) with delta (0, 0)
Screenshot: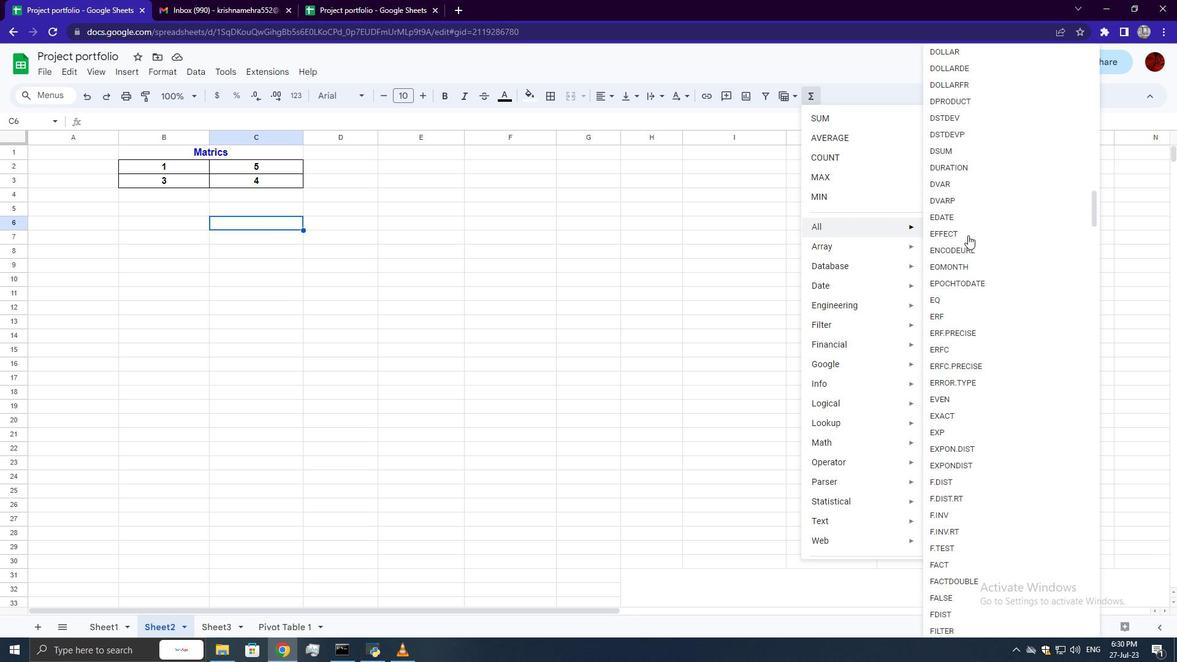 
Action: Mouse scrolled (968, 234) with delta (0, 0)
Screenshot: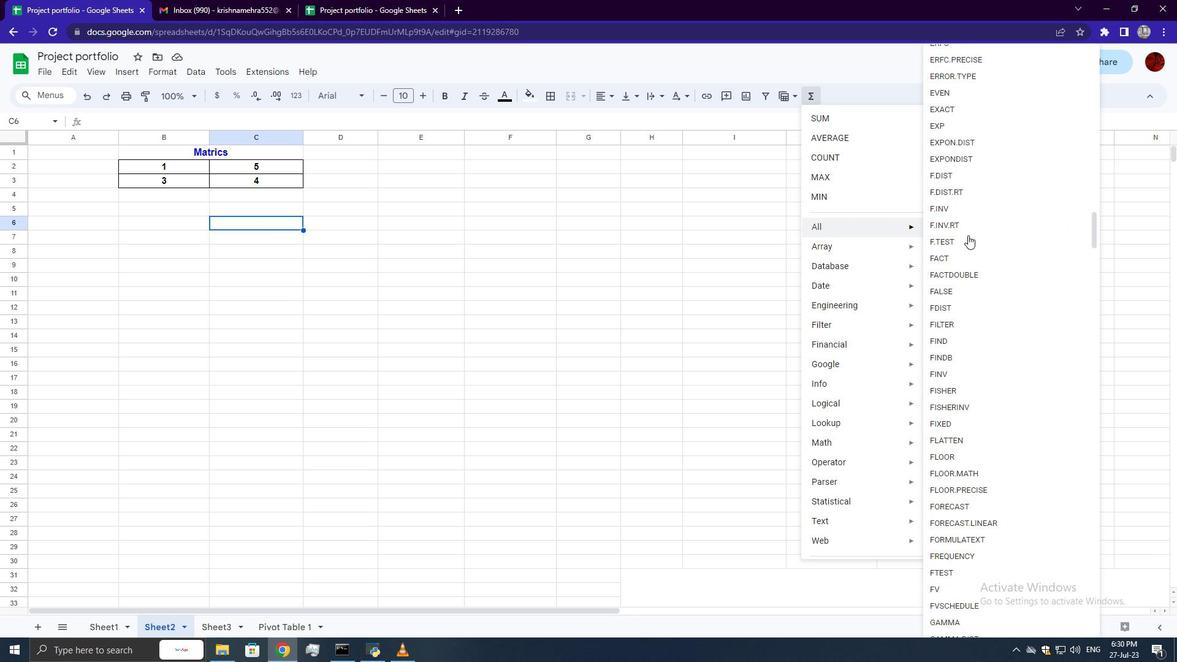 
Action: Mouse scrolled (968, 234) with delta (0, 0)
Screenshot: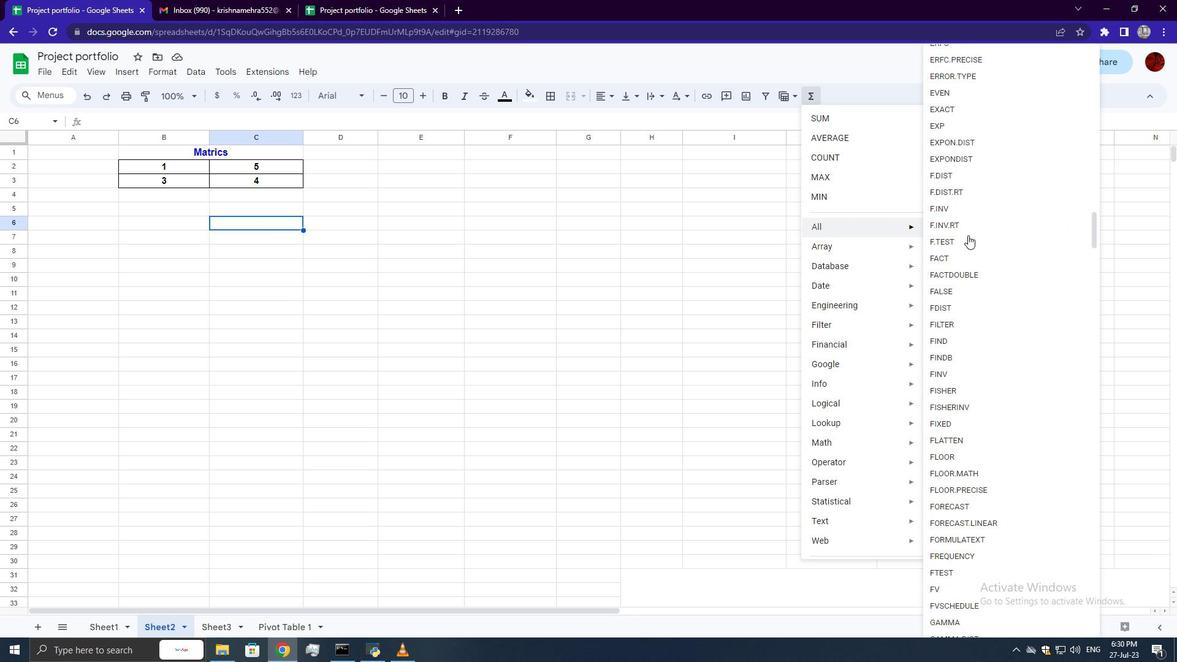 
Action: Mouse scrolled (968, 234) with delta (0, 0)
Screenshot: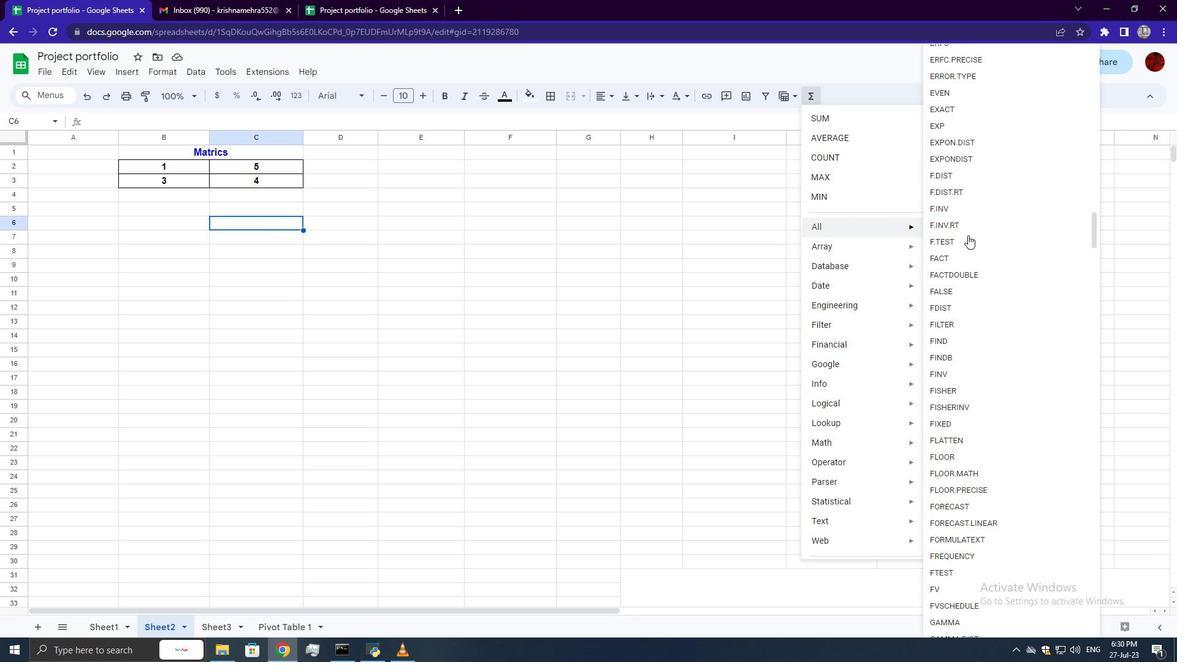 
Action: Mouse moved to (971, 237)
Screenshot: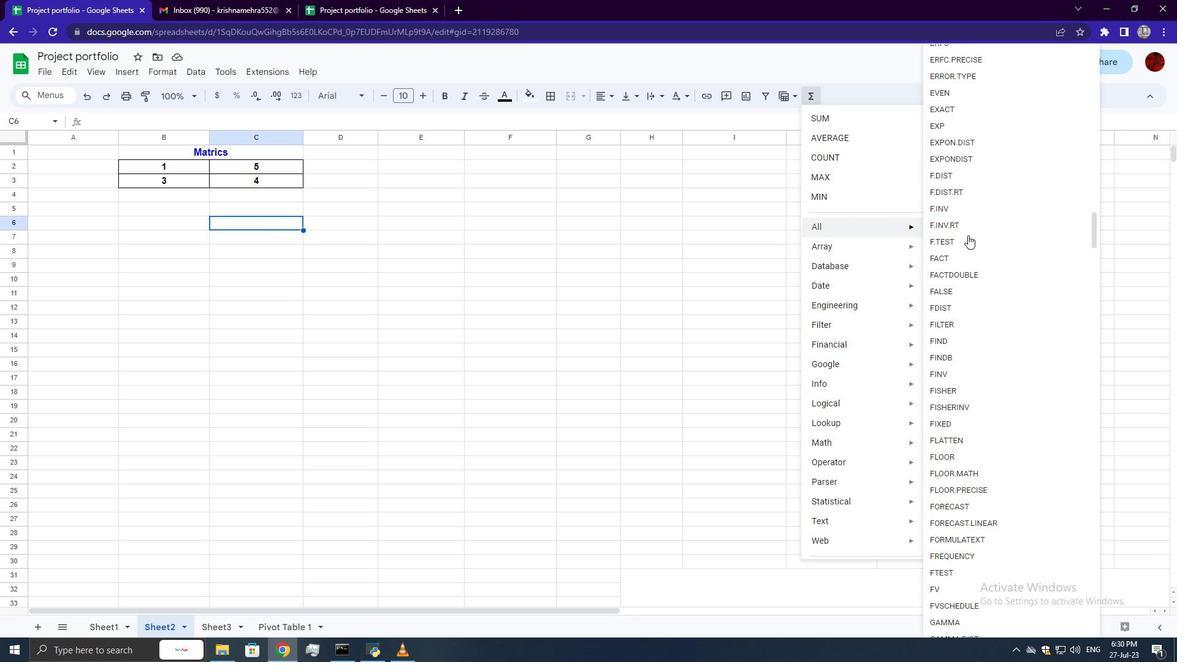 
Action: Mouse scrolled (971, 236) with delta (0, 0)
Screenshot: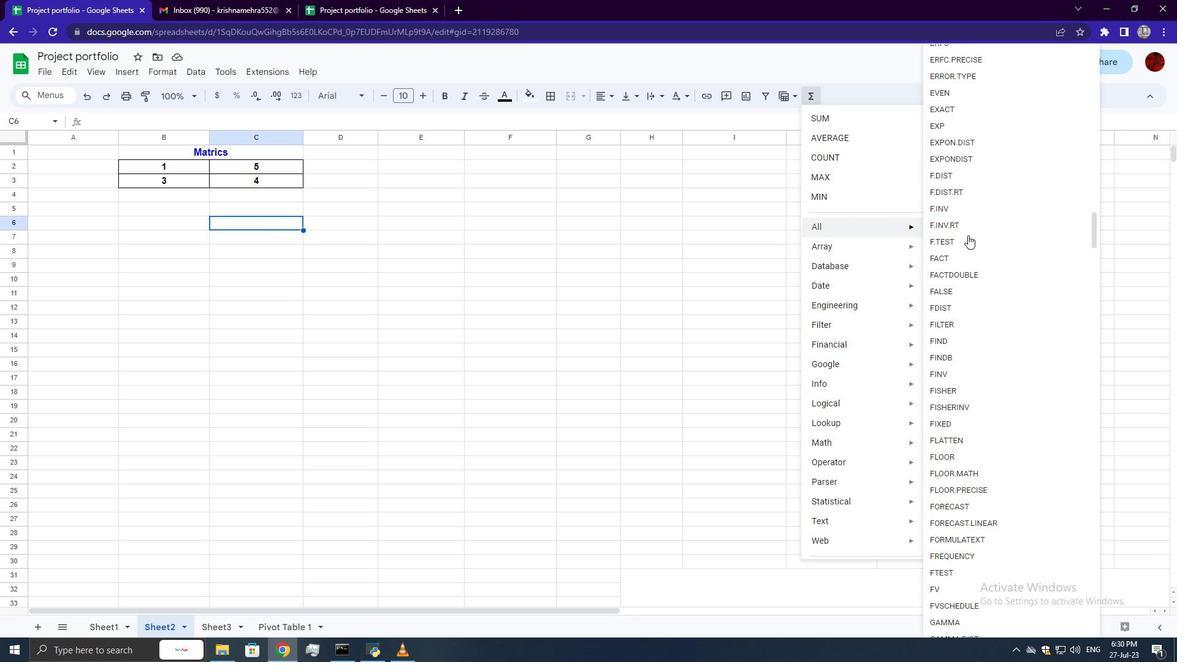 
Action: Mouse moved to (972, 238)
Screenshot: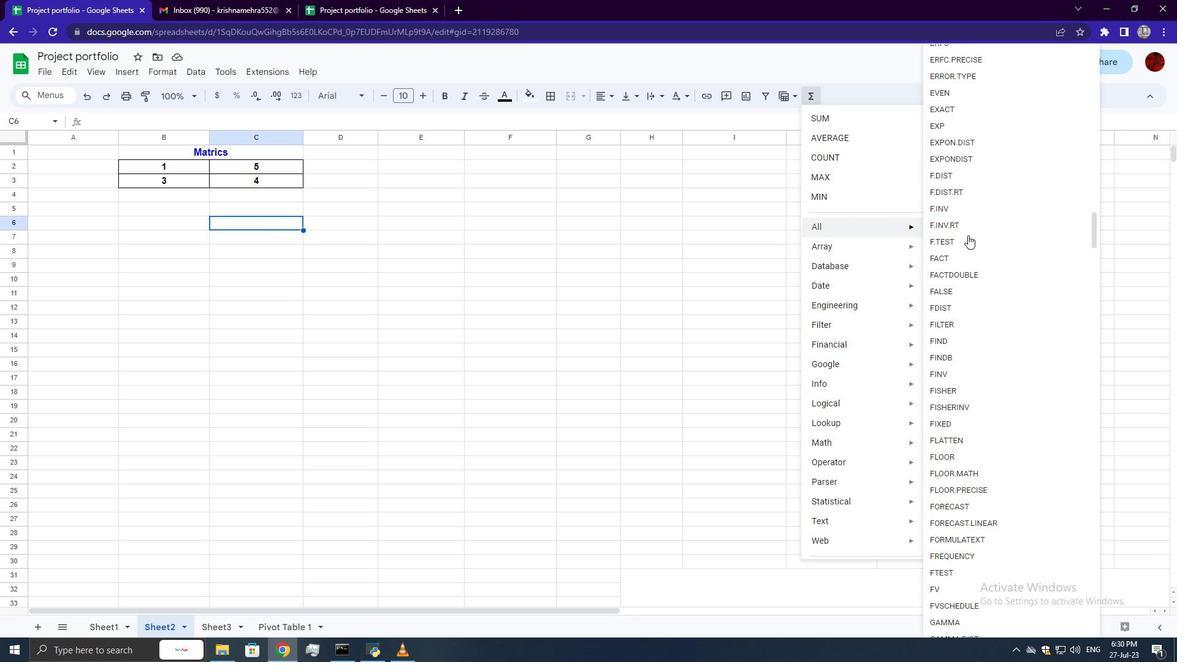 
Action: Mouse scrolled (972, 237) with delta (0, 0)
Screenshot: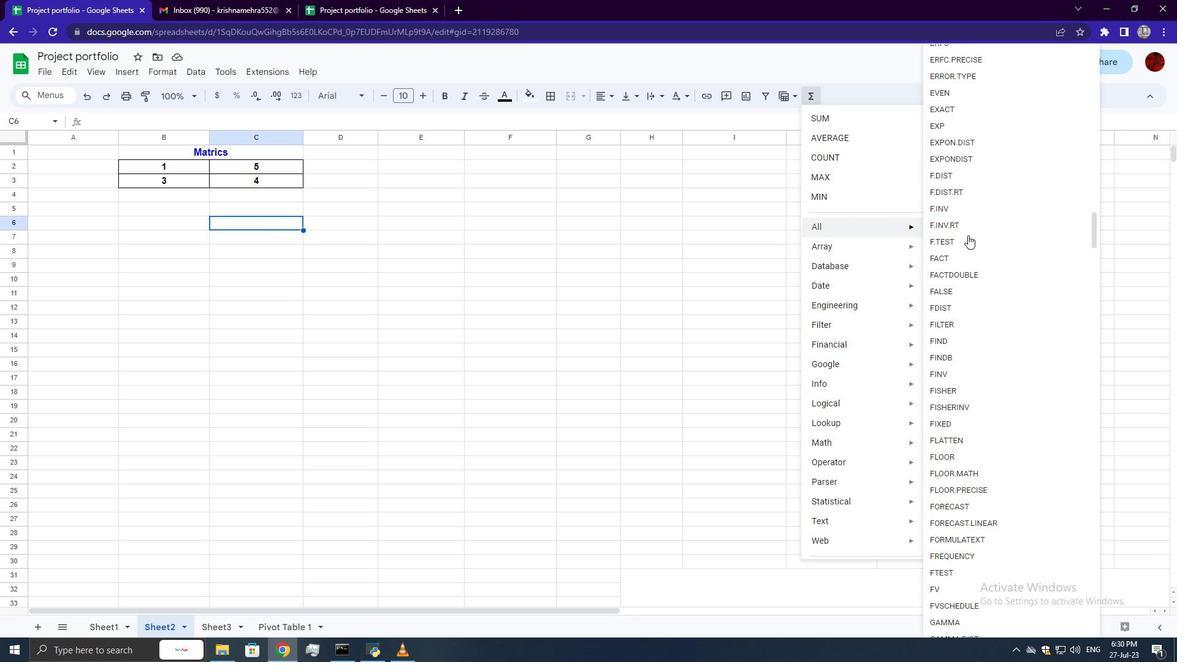 
Action: Mouse scrolled (972, 237) with delta (0, 0)
Screenshot: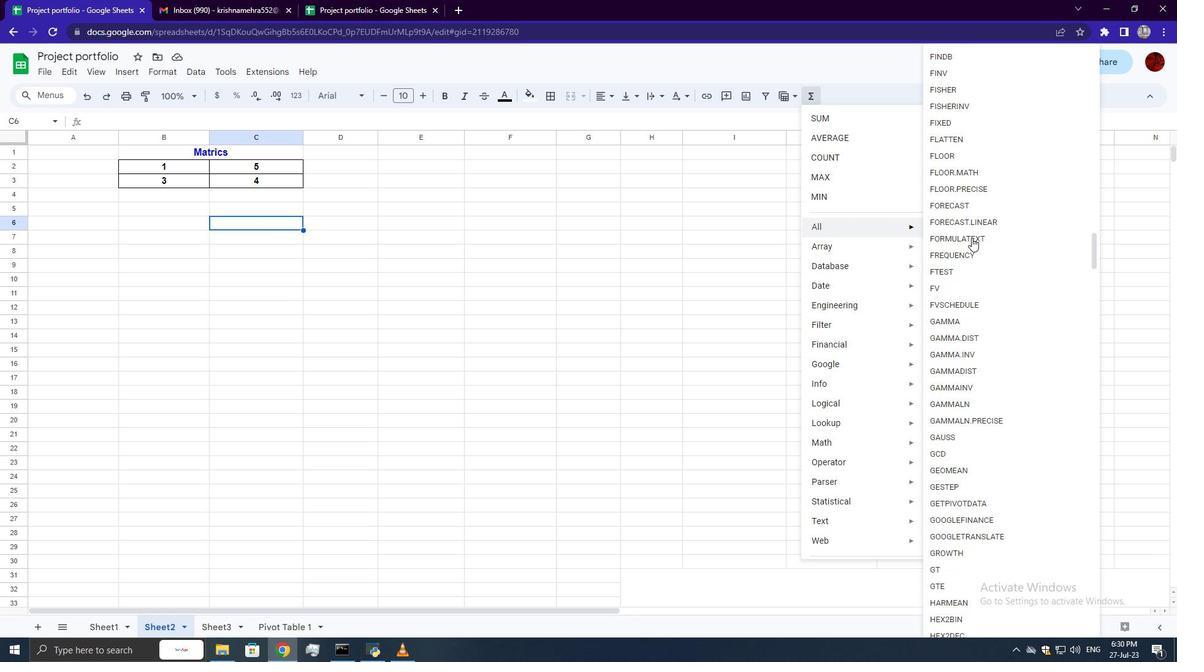 
Action: Mouse moved to (972, 238)
Screenshot: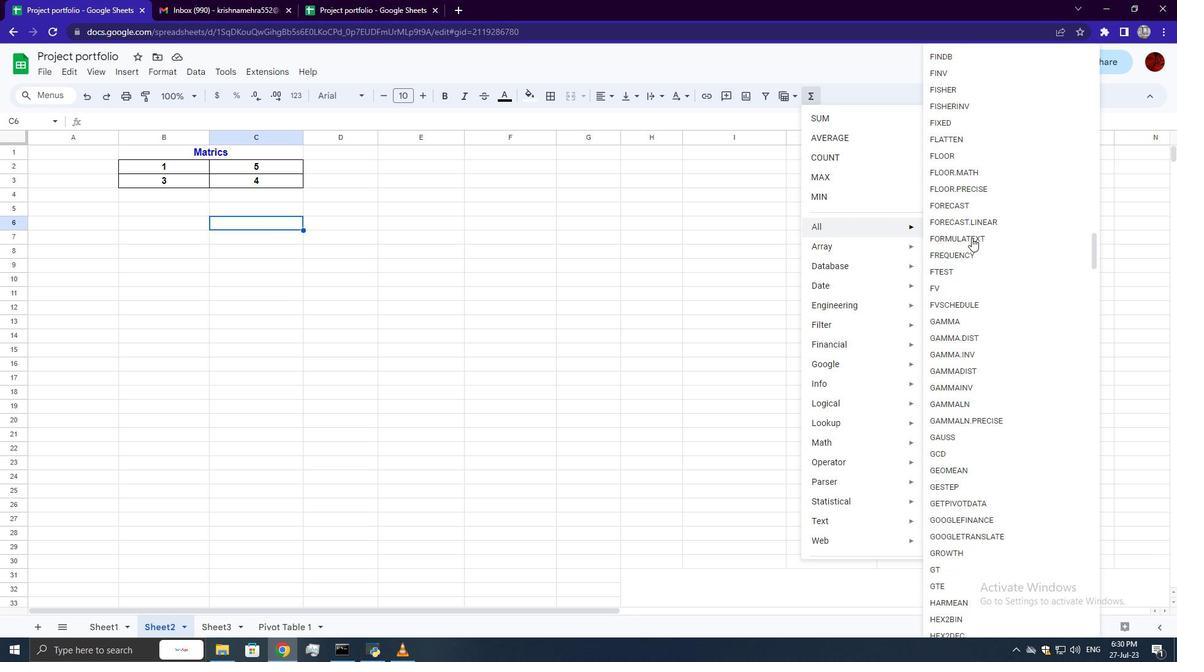 
Action: Mouse scrolled (972, 238) with delta (0, 0)
Screenshot: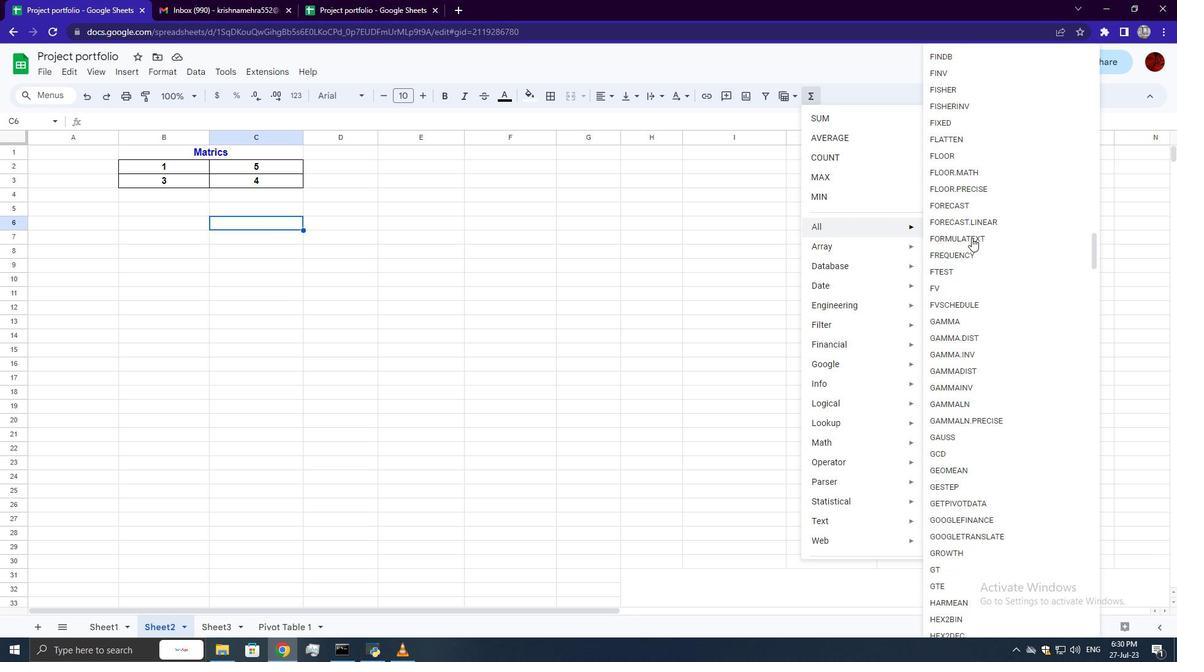 
Action: Mouse scrolled (972, 238) with delta (0, 0)
Screenshot: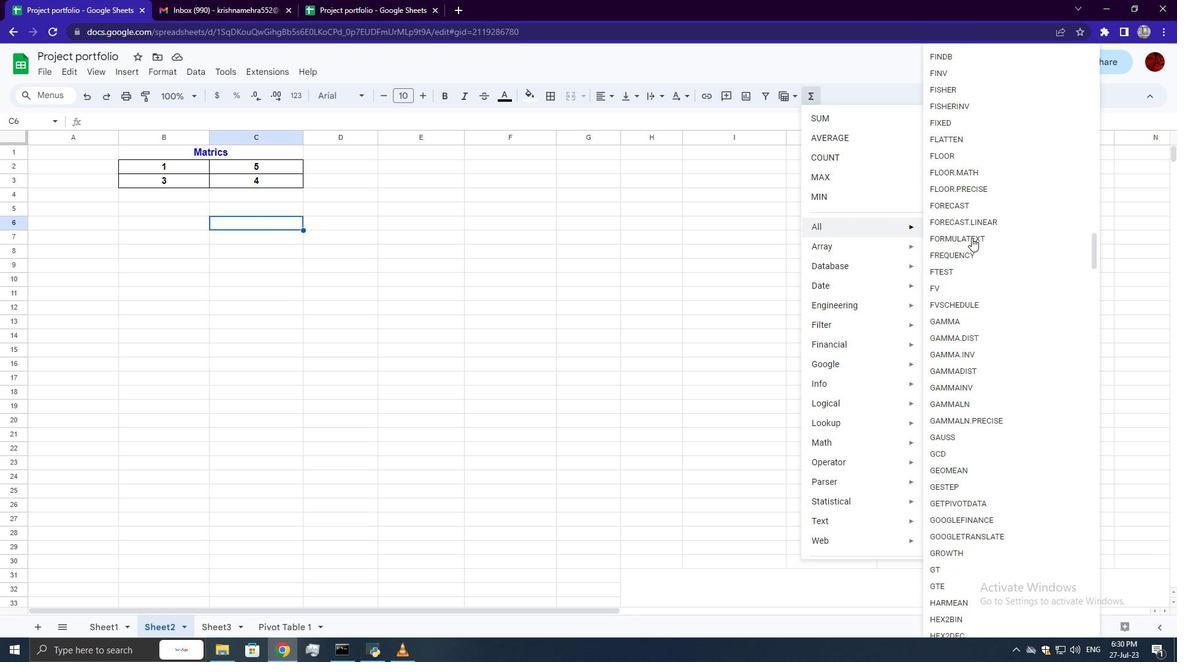 
Action: Mouse scrolled (972, 238) with delta (0, 0)
Screenshot: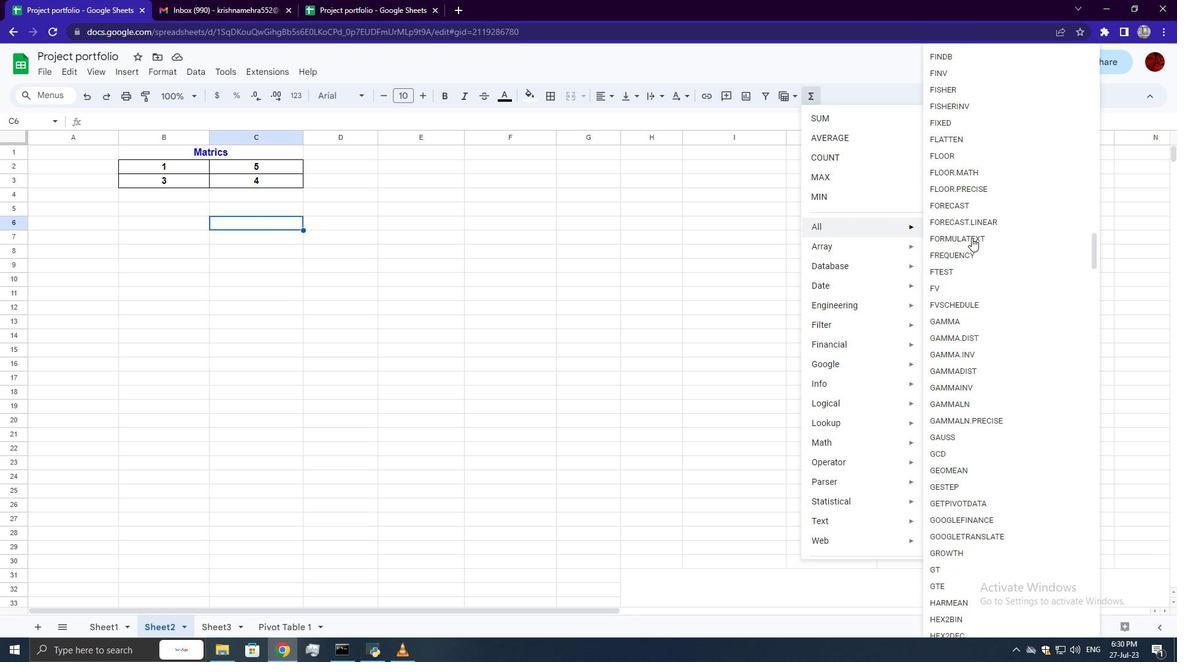 
Action: Mouse scrolled (972, 238) with delta (0, 0)
Screenshot: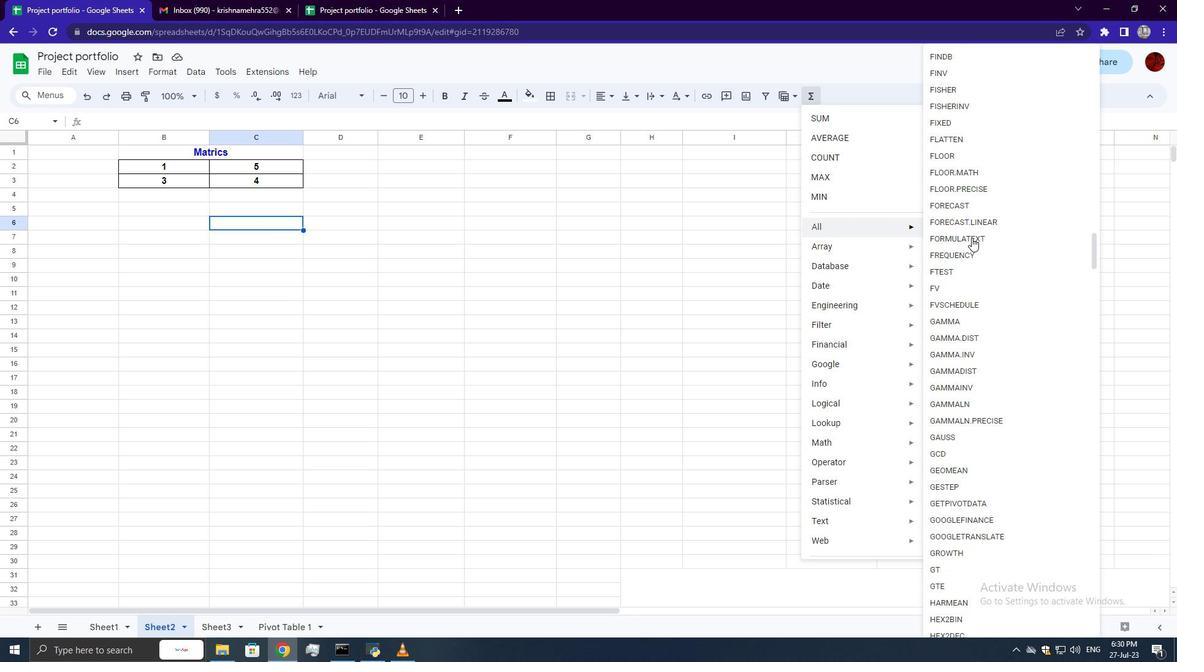 
Action: Mouse scrolled (972, 238) with delta (0, 0)
Screenshot: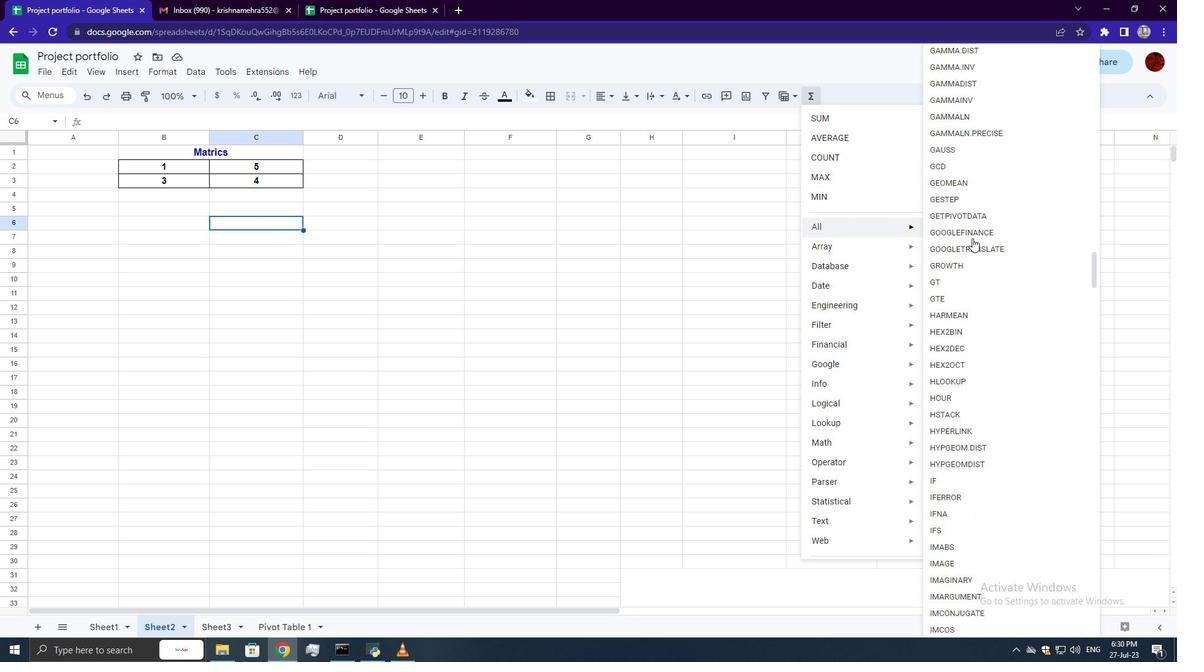 
Action: Mouse scrolled (972, 238) with delta (0, 0)
Screenshot: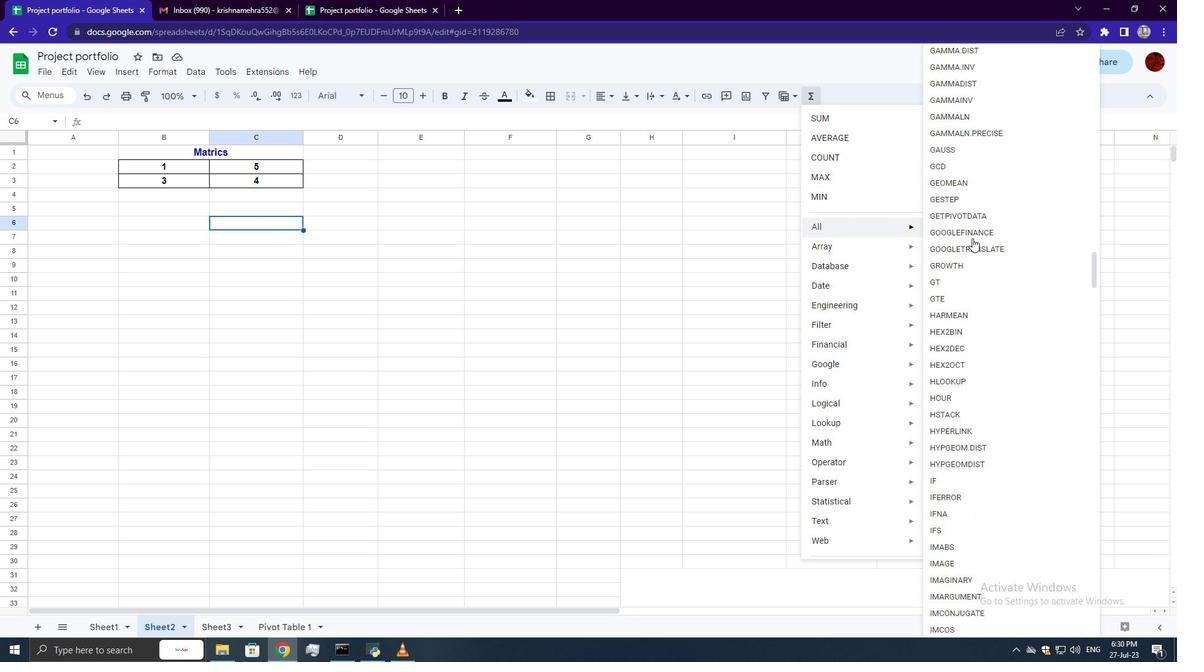 
Action: Mouse scrolled (972, 238) with delta (0, 0)
Screenshot: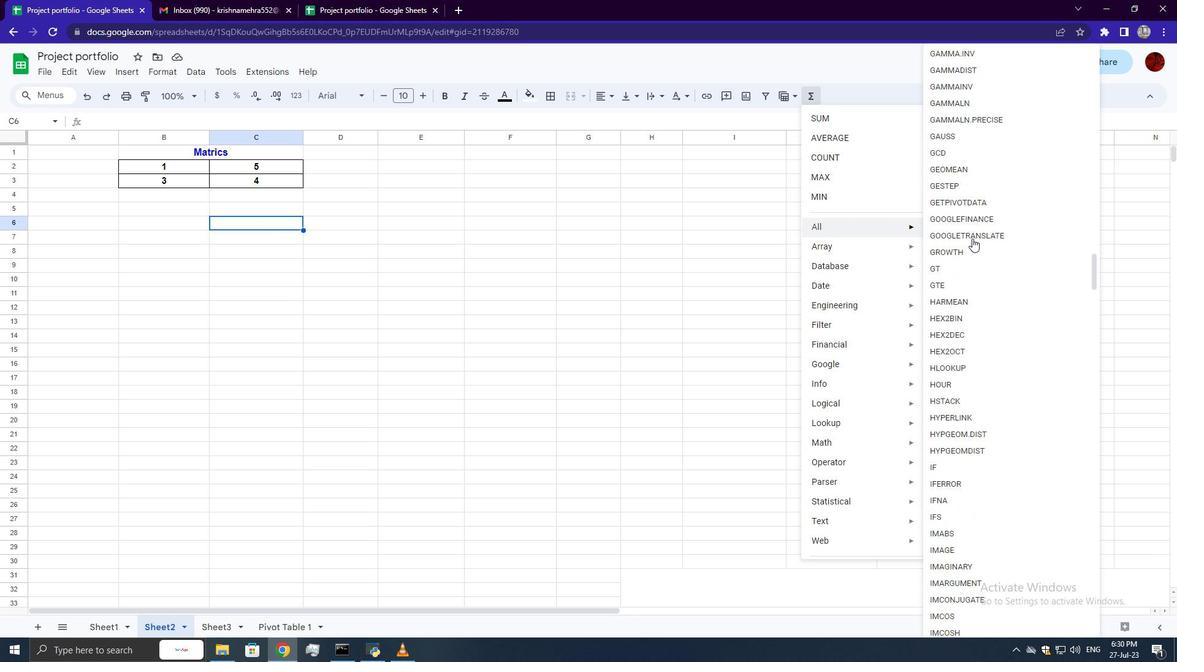 
Action: Mouse scrolled (972, 238) with delta (0, 0)
Screenshot: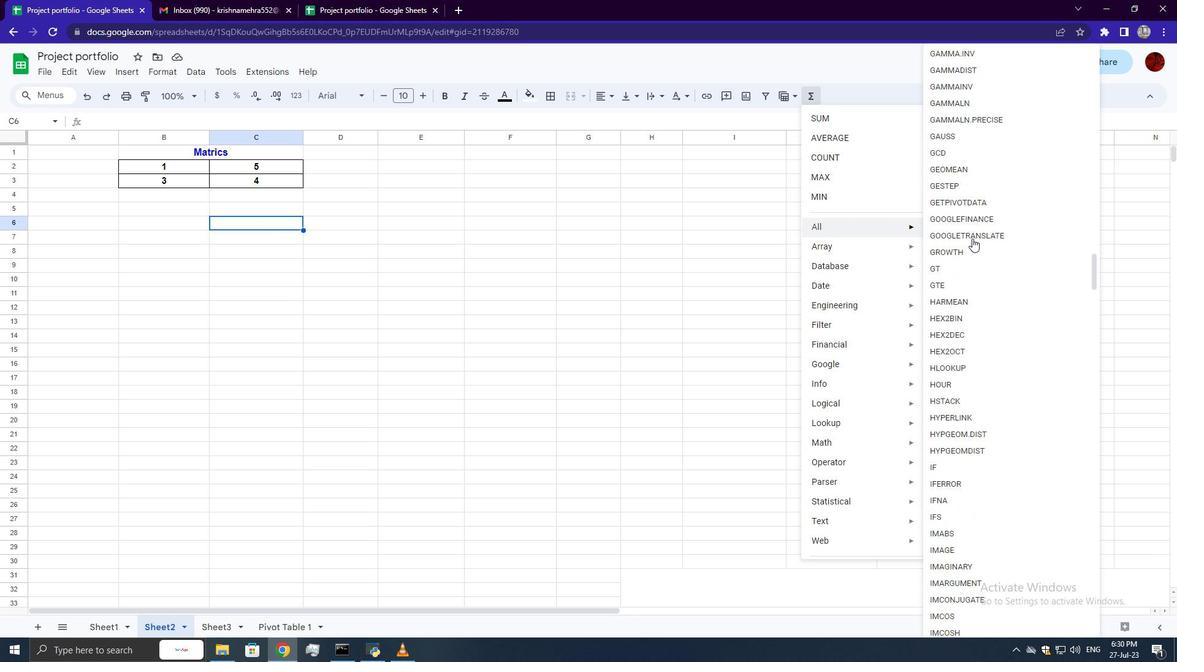 
Action: Mouse scrolled (972, 238) with delta (0, 0)
Screenshot: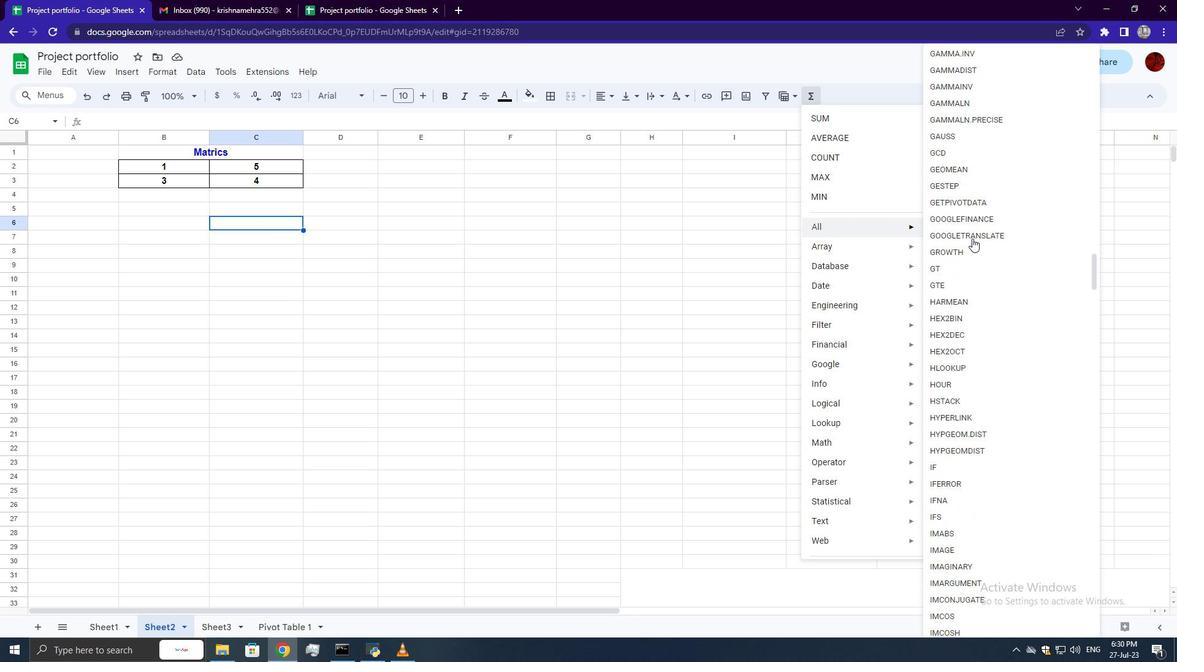 
Action: Mouse scrolled (972, 238) with delta (0, 0)
Screenshot: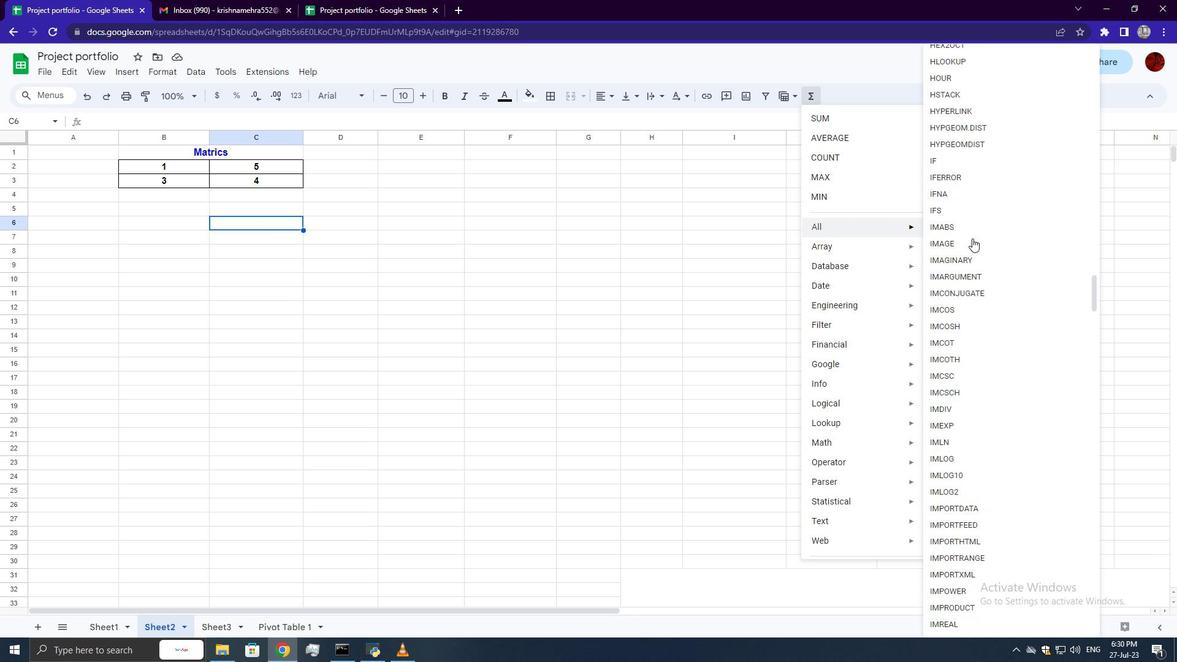 
Action: Mouse scrolled (972, 238) with delta (0, 0)
Screenshot: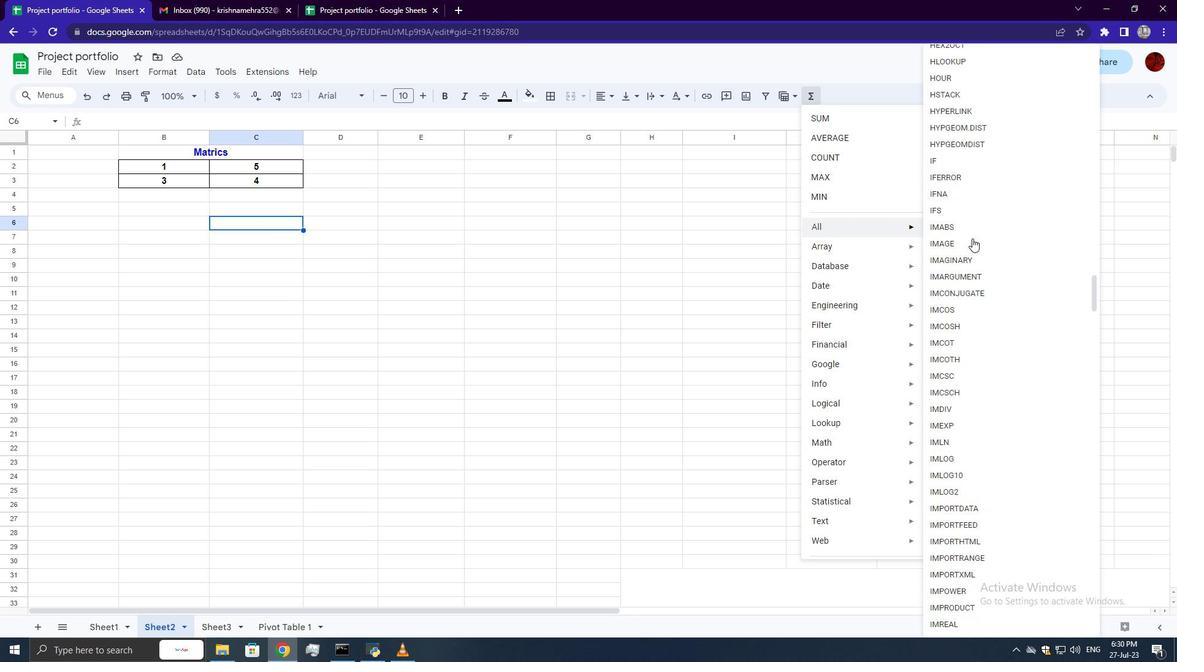 
Action: Mouse scrolled (972, 238) with delta (0, 0)
Screenshot: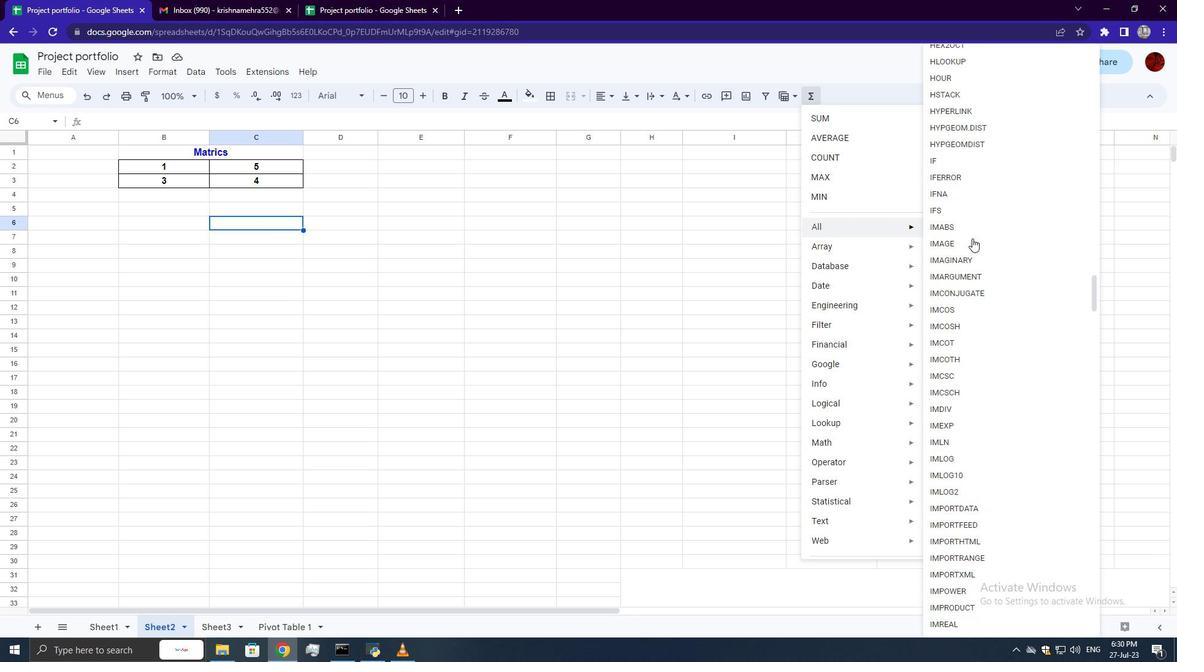 
Action: Mouse scrolled (972, 238) with delta (0, 0)
Screenshot: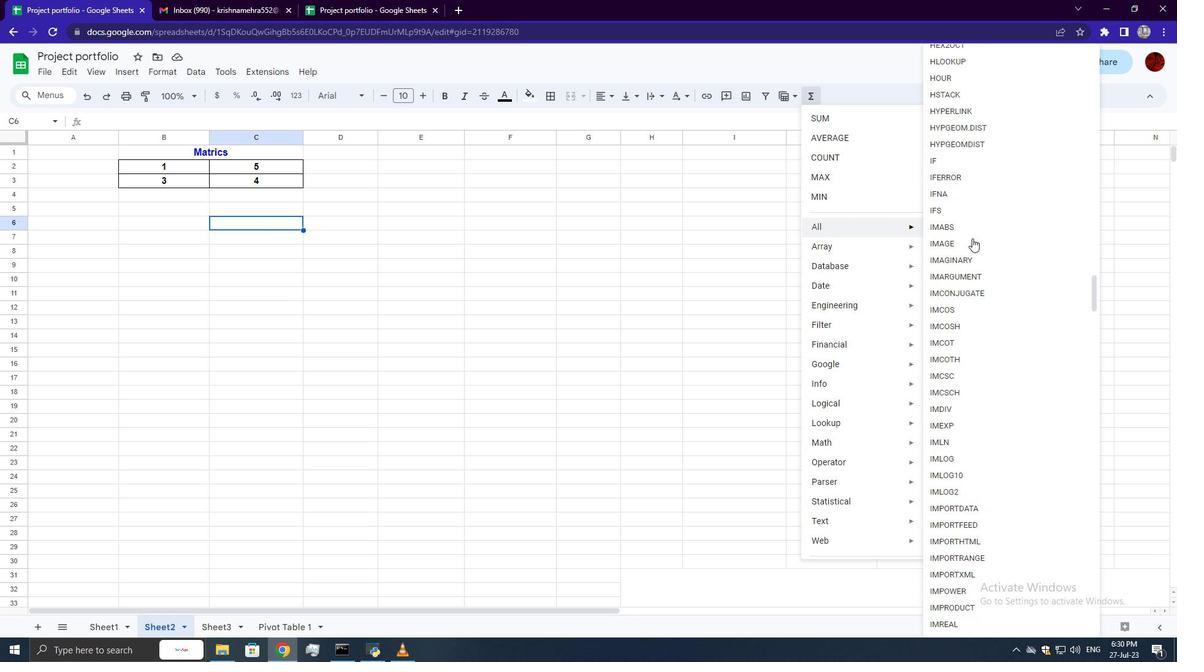 
Action: Mouse scrolled (972, 238) with delta (0, 0)
Screenshot: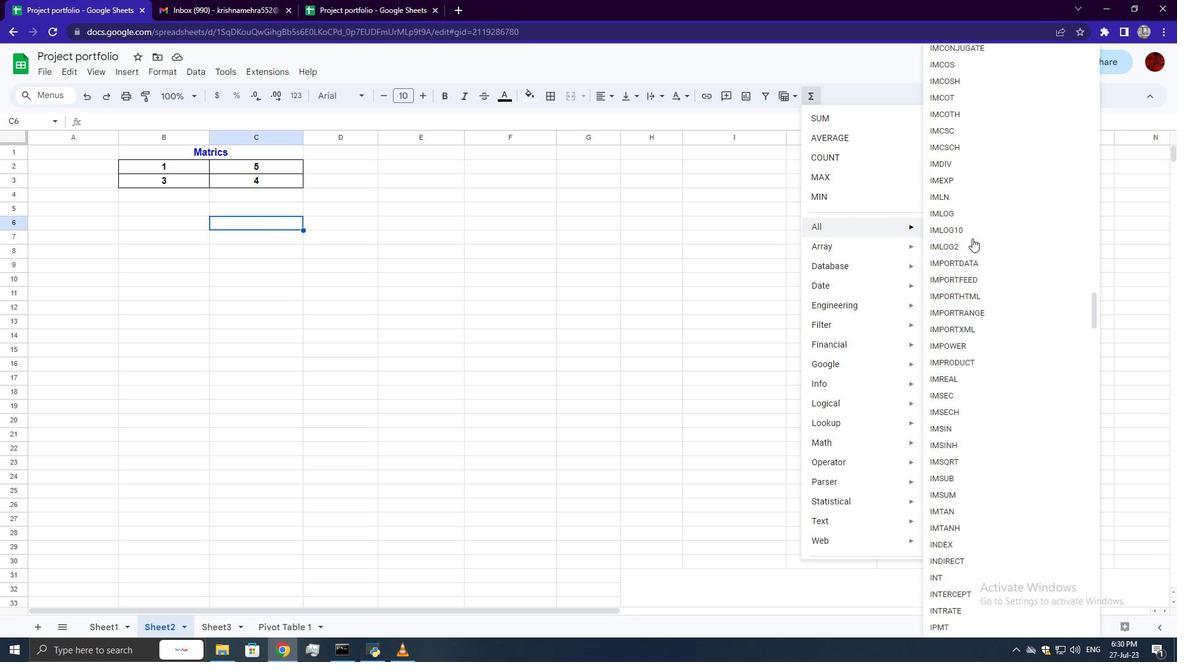 
Action: Mouse scrolled (972, 238) with delta (0, 0)
Screenshot: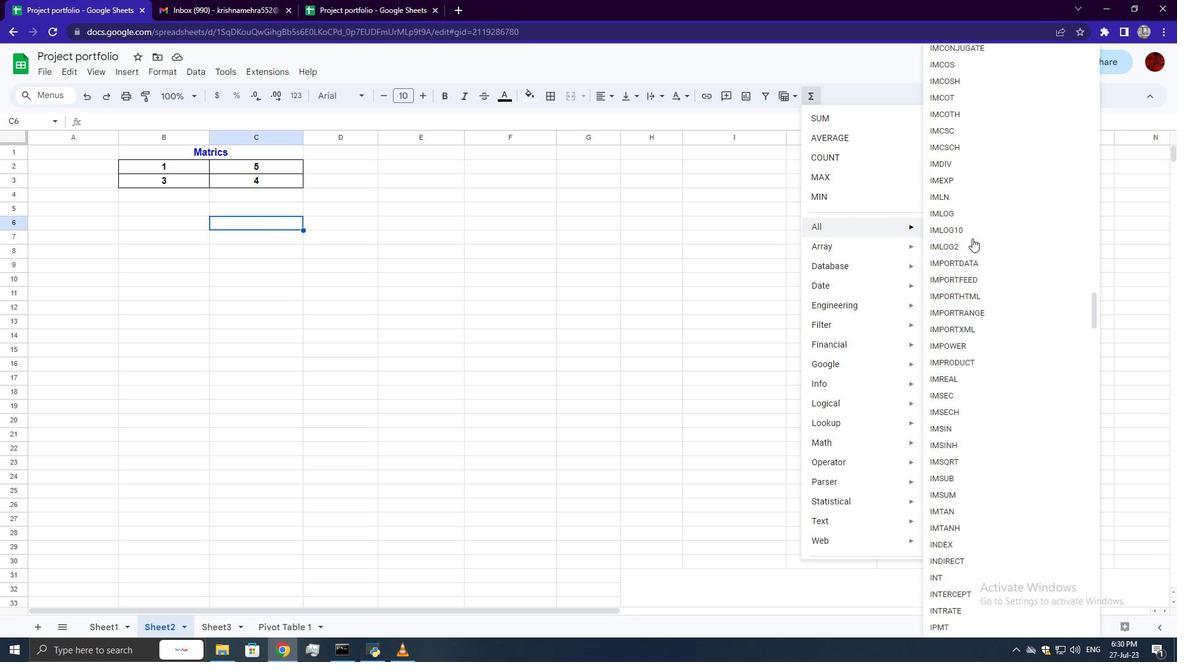 
Action: Mouse scrolled (972, 238) with delta (0, 0)
Screenshot: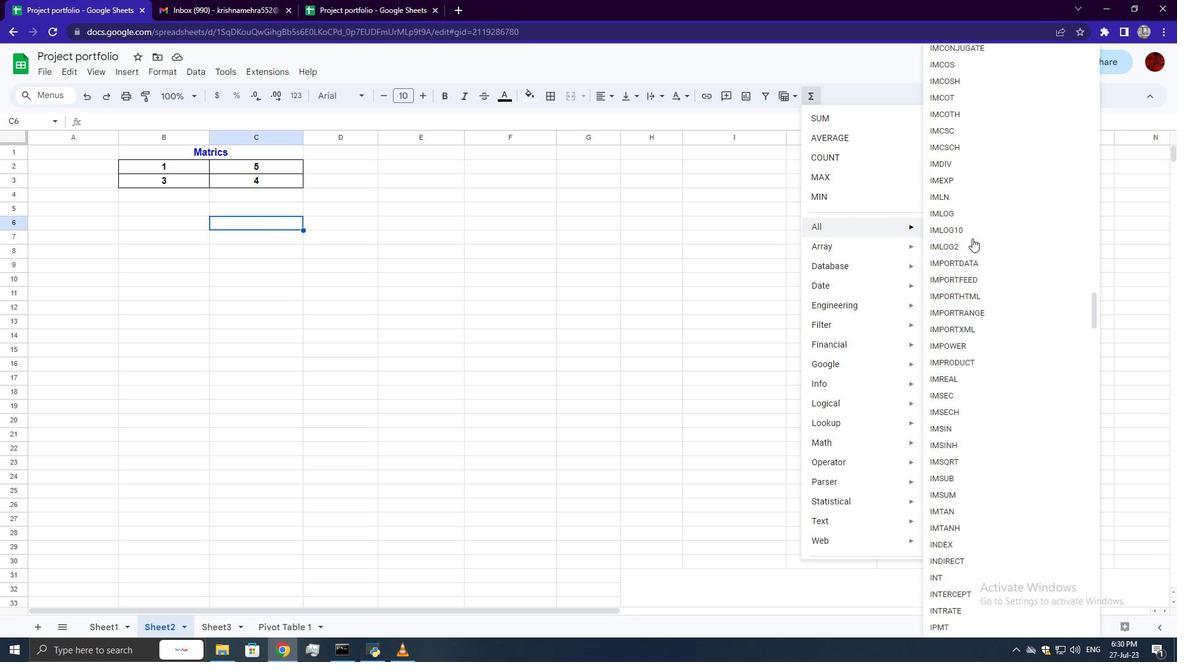 
Action: Mouse scrolled (972, 238) with delta (0, 0)
Screenshot: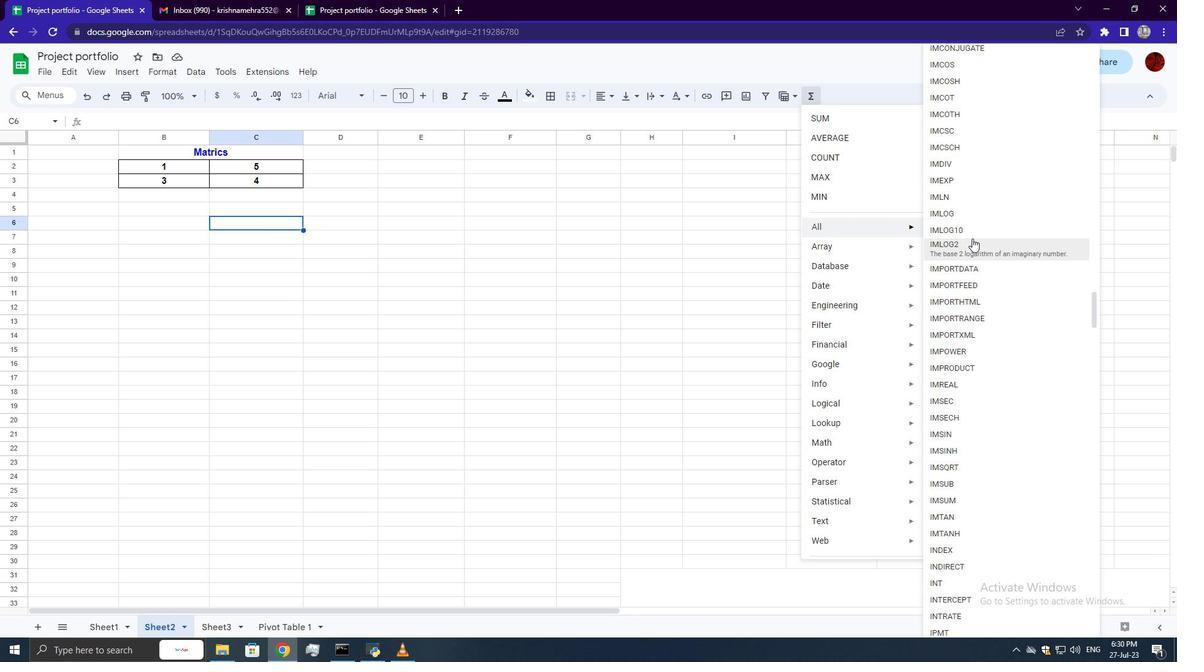 
Action: Mouse scrolled (972, 238) with delta (0, 0)
Screenshot: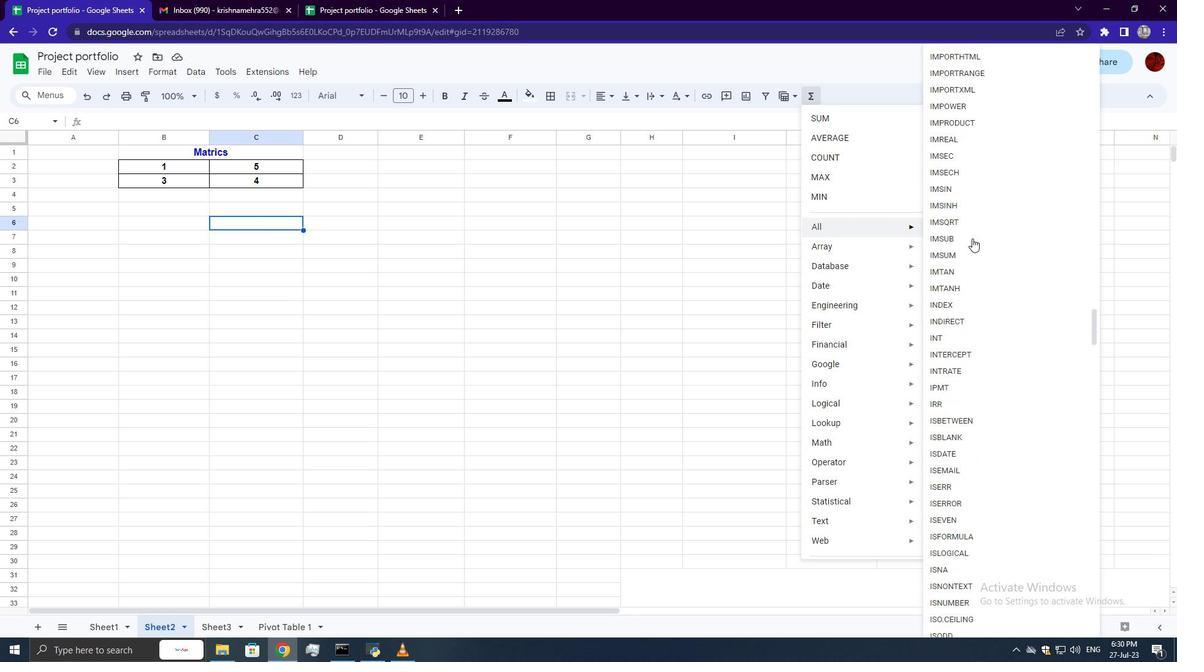 
Action: Mouse scrolled (972, 238) with delta (0, 0)
Screenshot: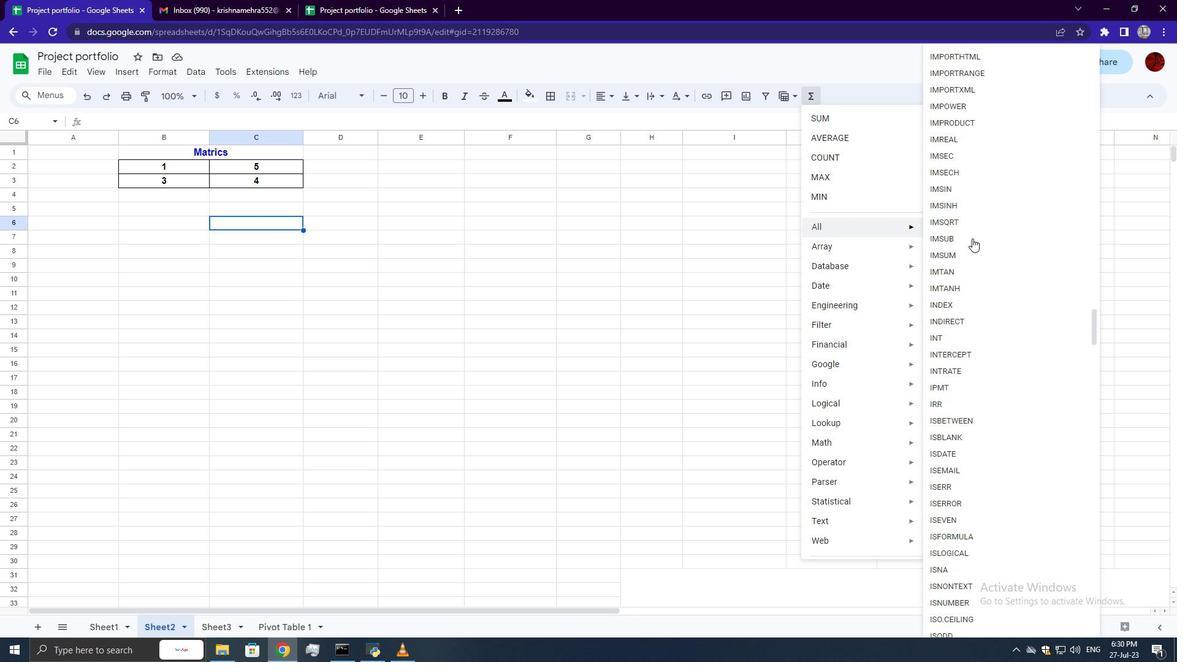 
Action: Mouse scrolled (972, 238) with delta (0, 0)
Screenshot: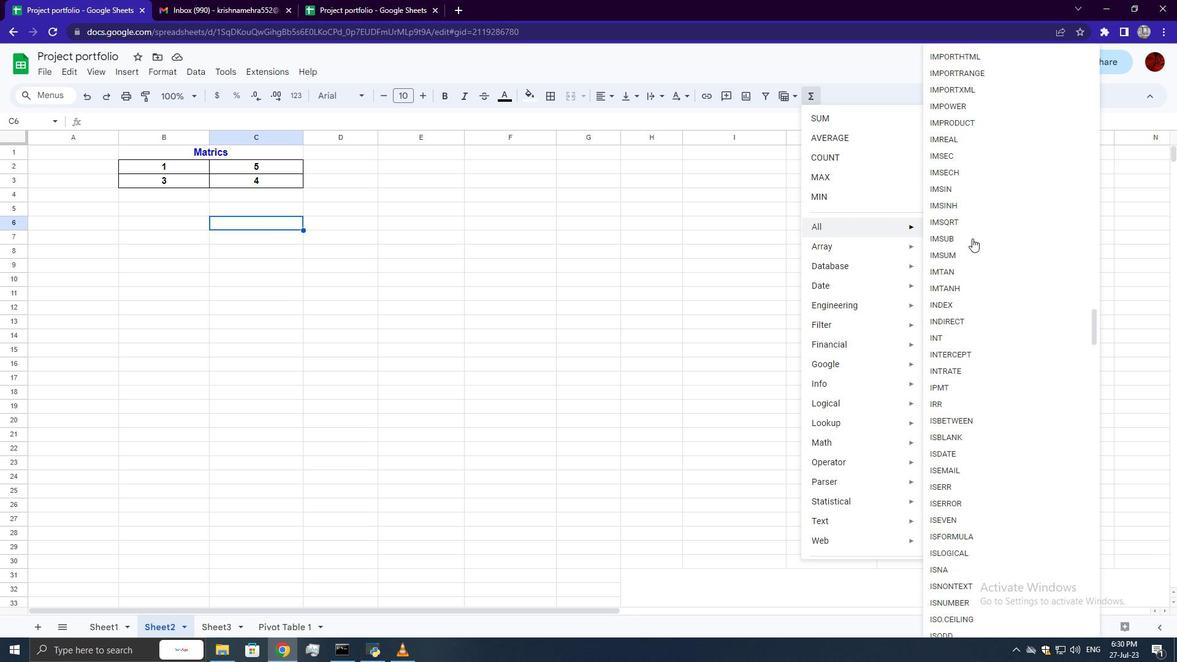 
Action: Mouse scrolled (972, 238) with delta (0, 0)
Screenshot: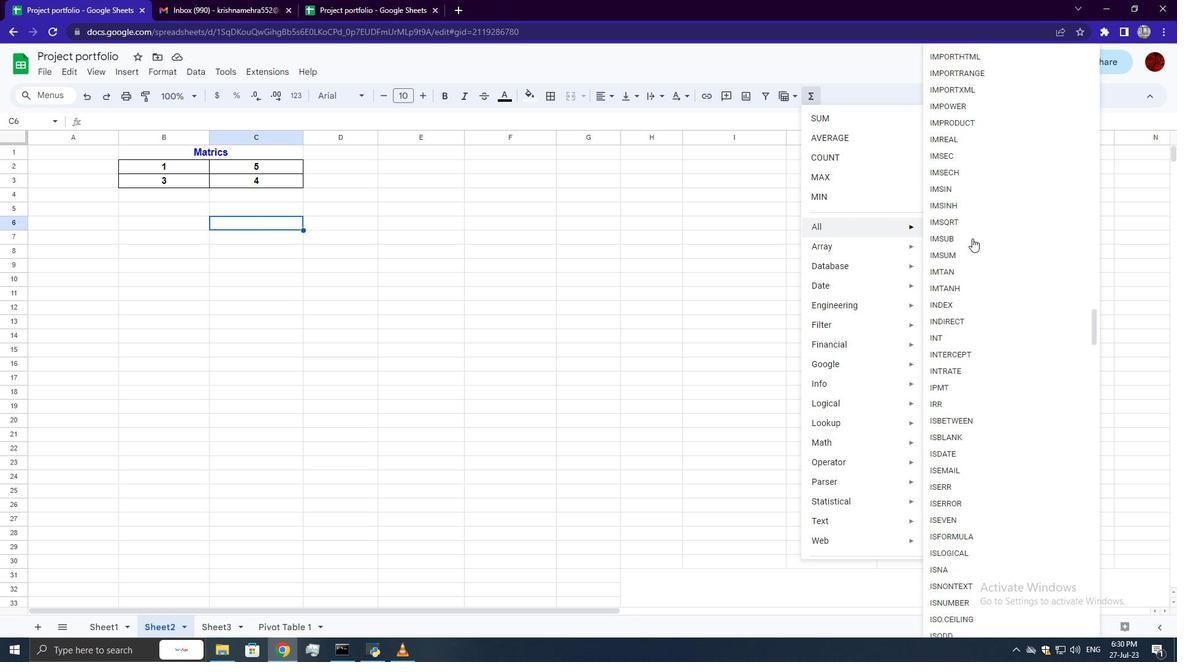 
Action: Mouse scrolled (972, 238) with delta (0, 0)
Screenshot: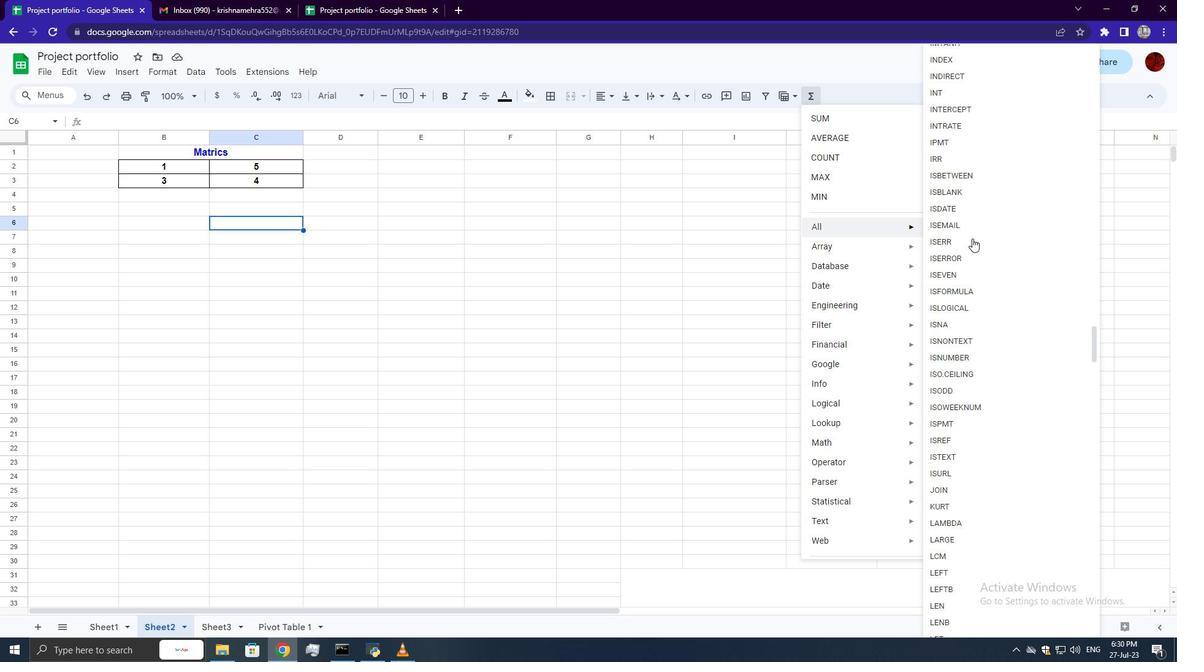 
Action: Mouse scrolled (972, 238) with delta (0, 0)
Screenshot: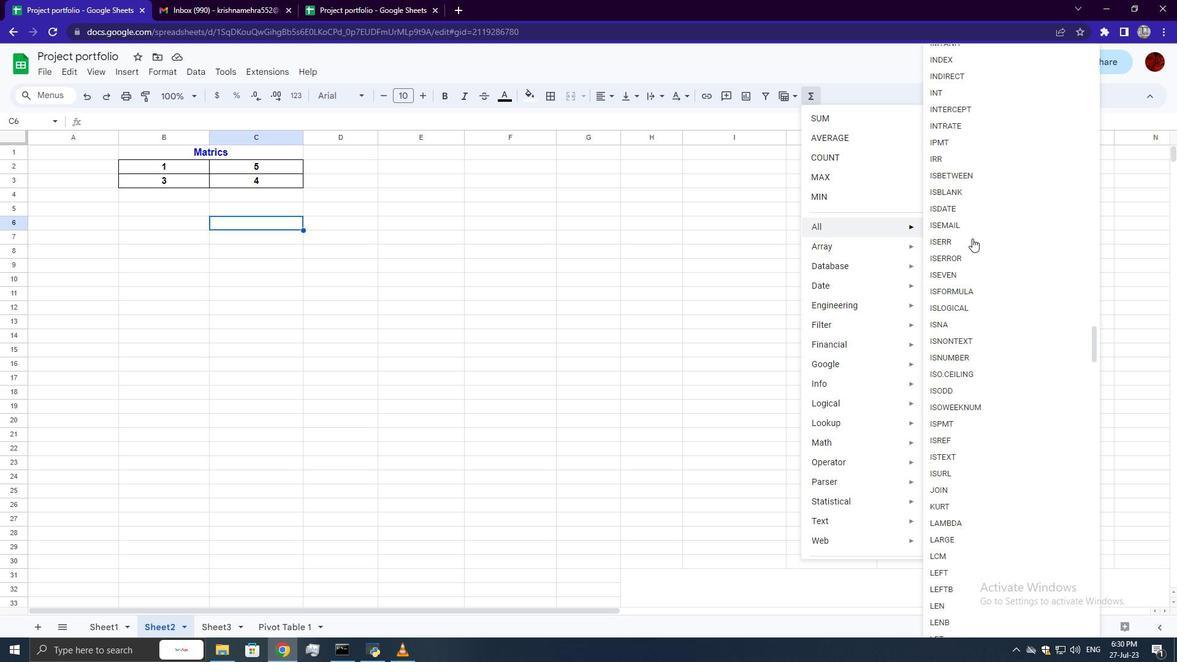 
Action: Mouse scrolled (972, 238) with delta (0, 0)
Screenshot: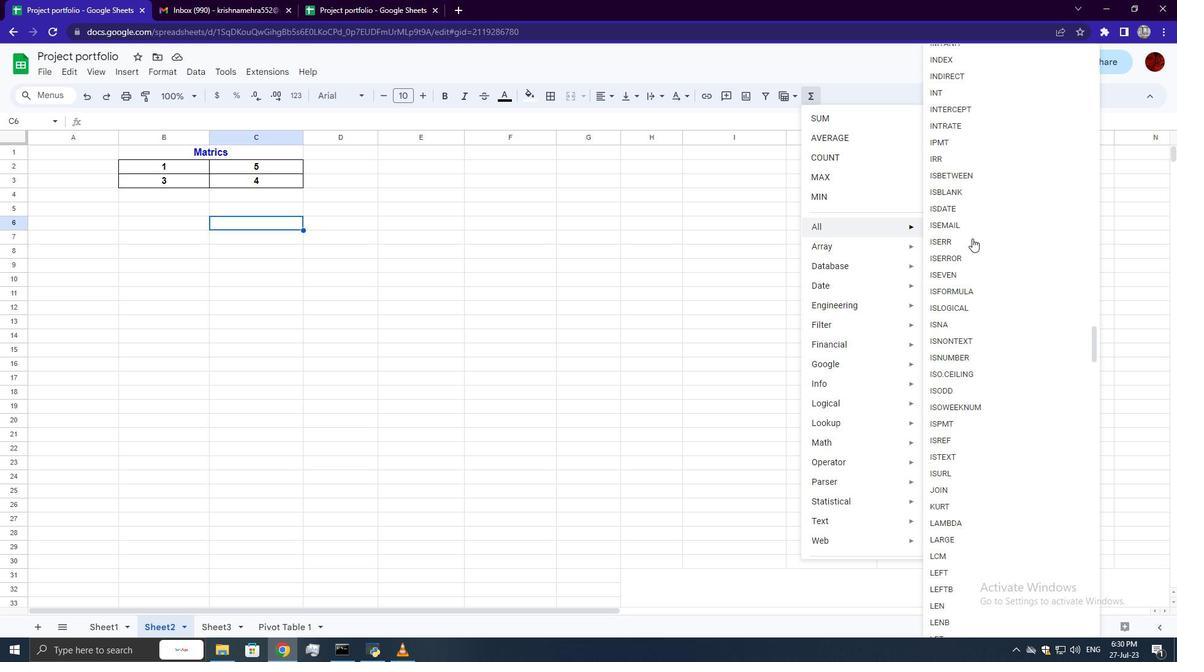 
Action: Mouse scrolled (972, 238) with delta (0, 0)
Screenshot: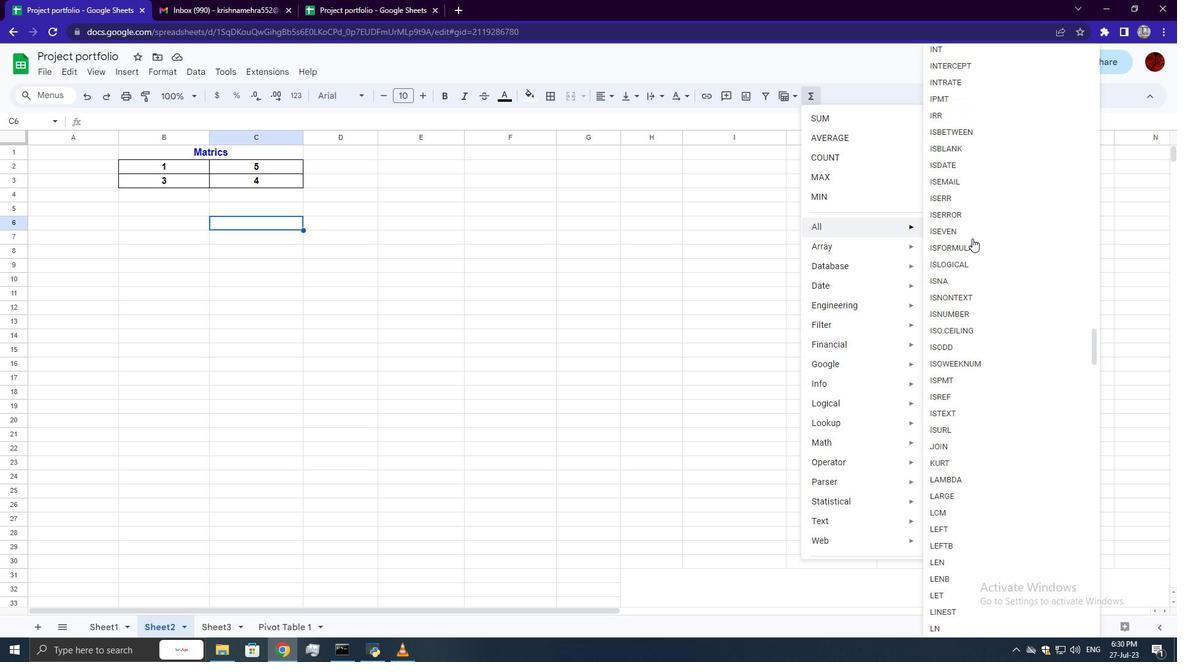 
Action: Mouse scrolled (972, 238) with delta (0, 0)
Screenshot: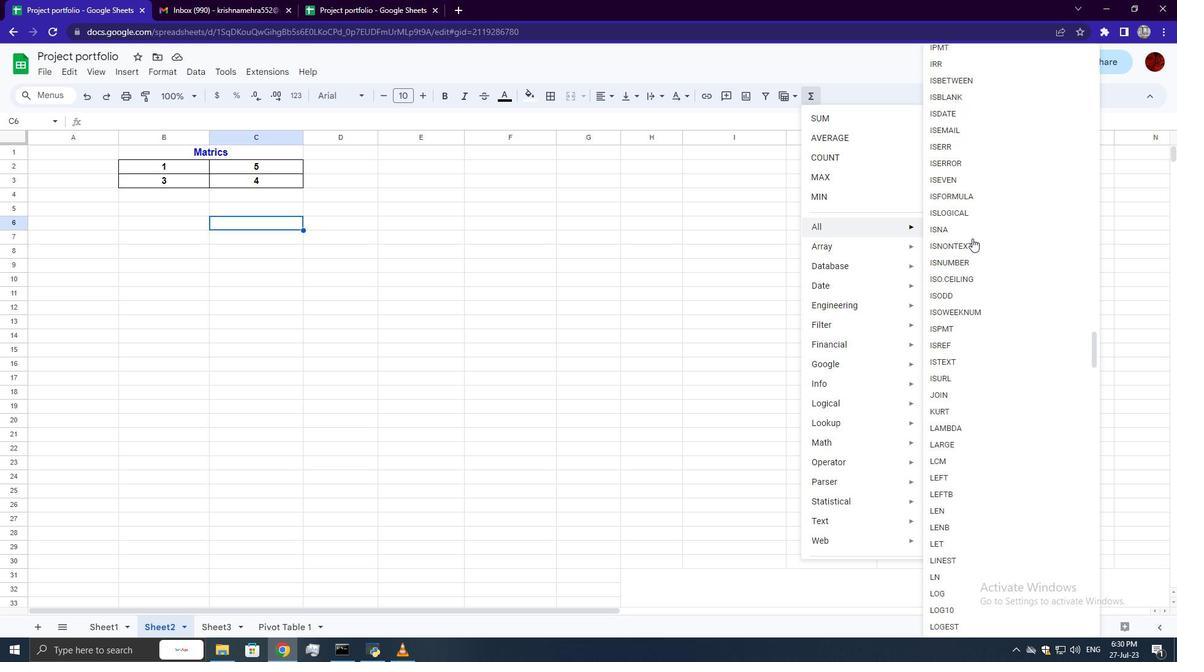 
Action: Mouse scrolled (972, 238) with delta (0, 0)
Screenshot: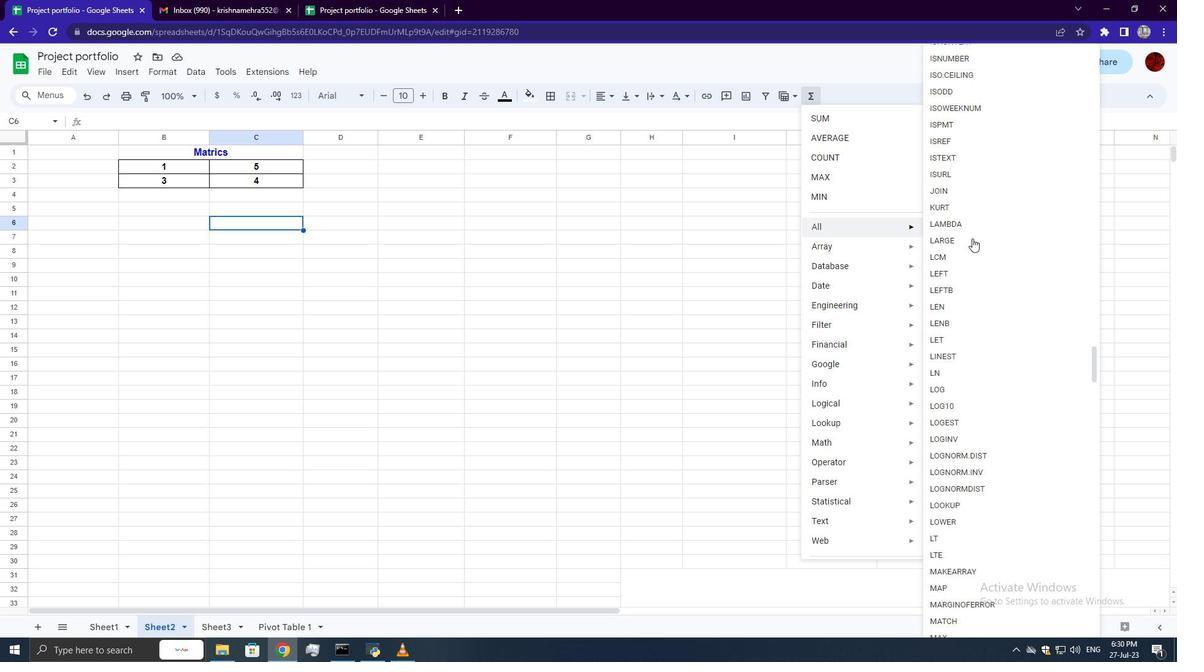 
Action: Mouse scrolled (972, 238) with delta (0, 0)
Screenshot: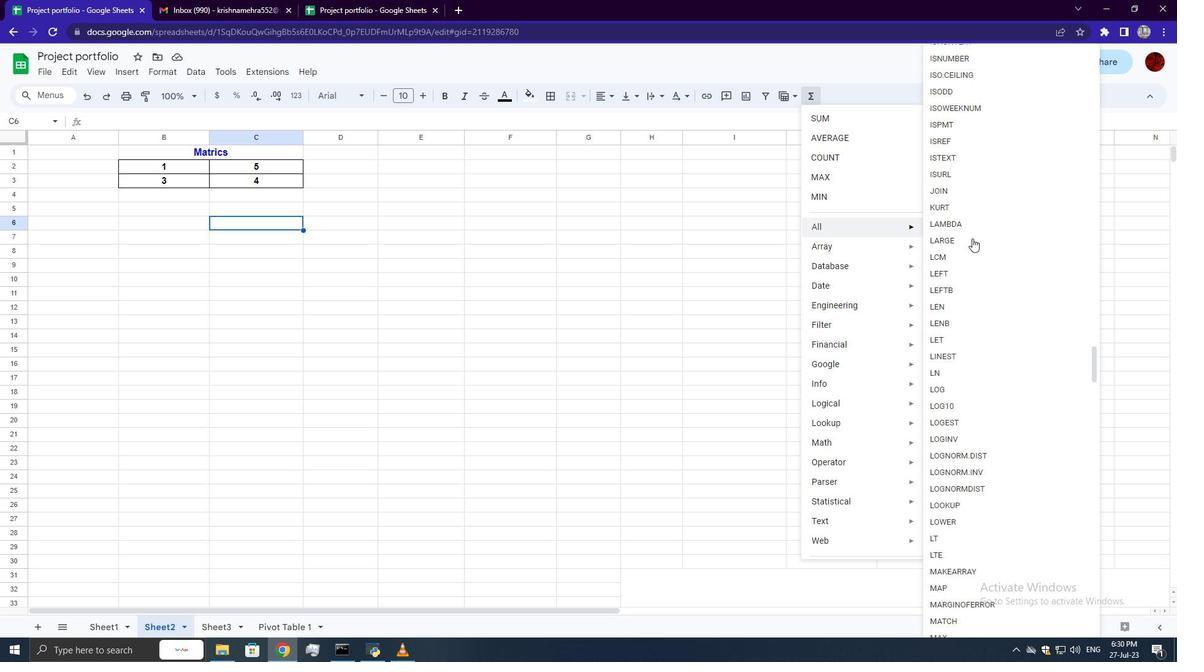 
Action: Mouse scrolled (972, 238) with delta (0, 0)
Screenshot: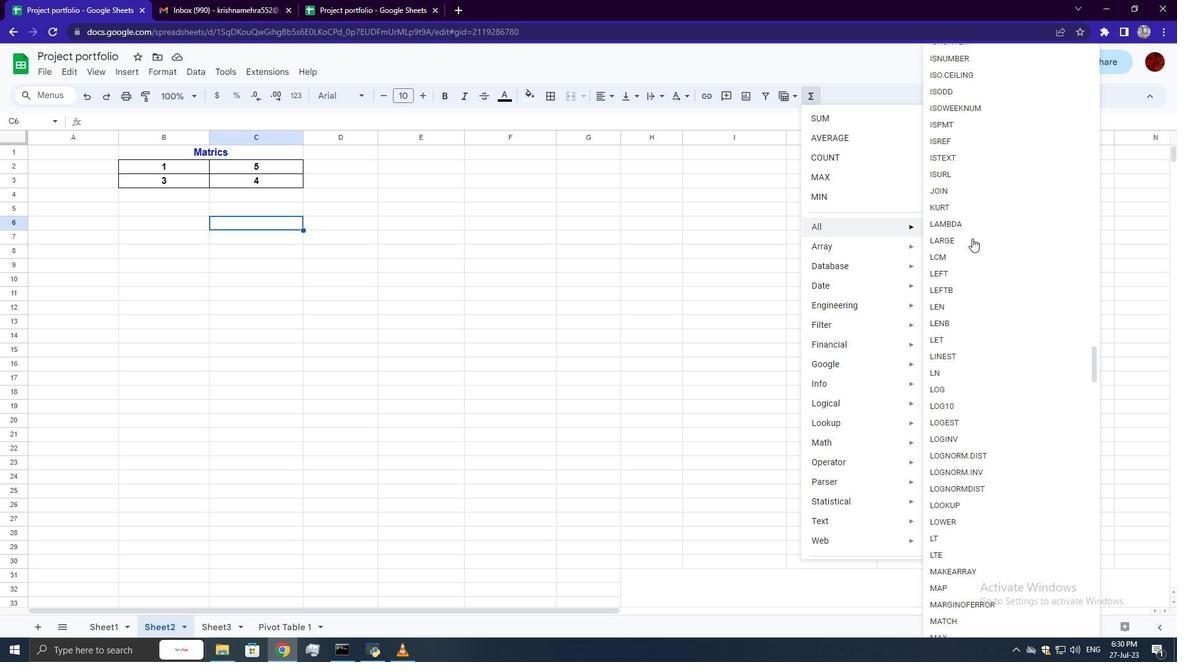 
Action: Mouse scrolled (972, 238) with delta (0, 0)
Screenshot: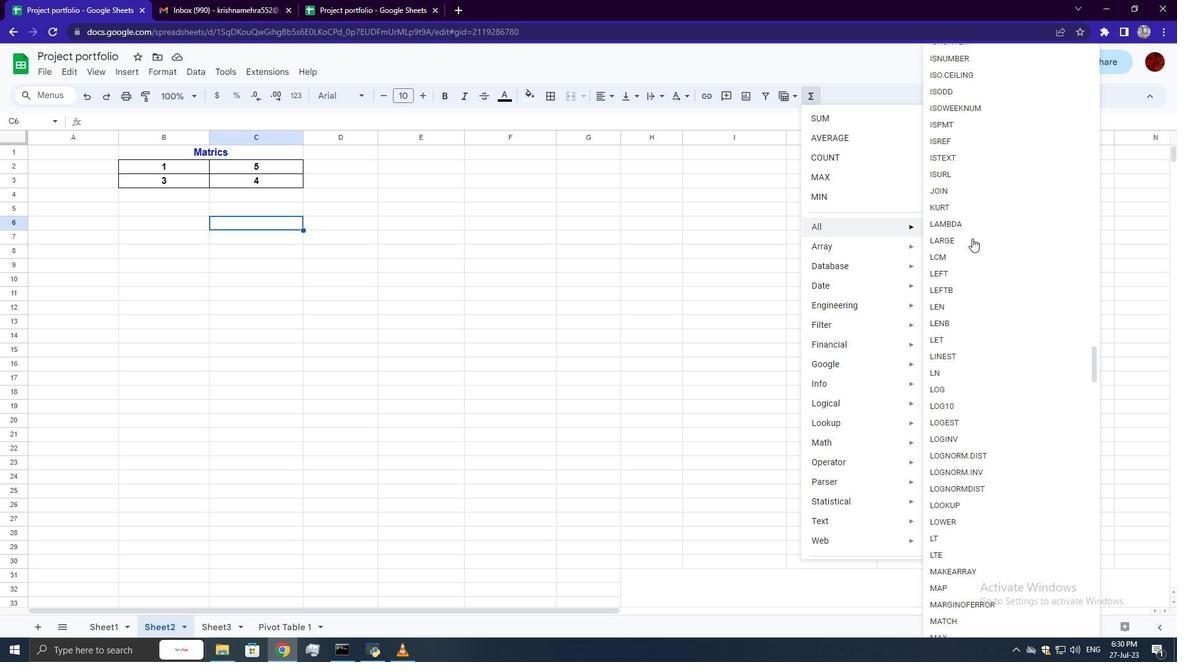 
Action: Mouse scrolled (972, 238) with delta (0, 0)
Screenshot: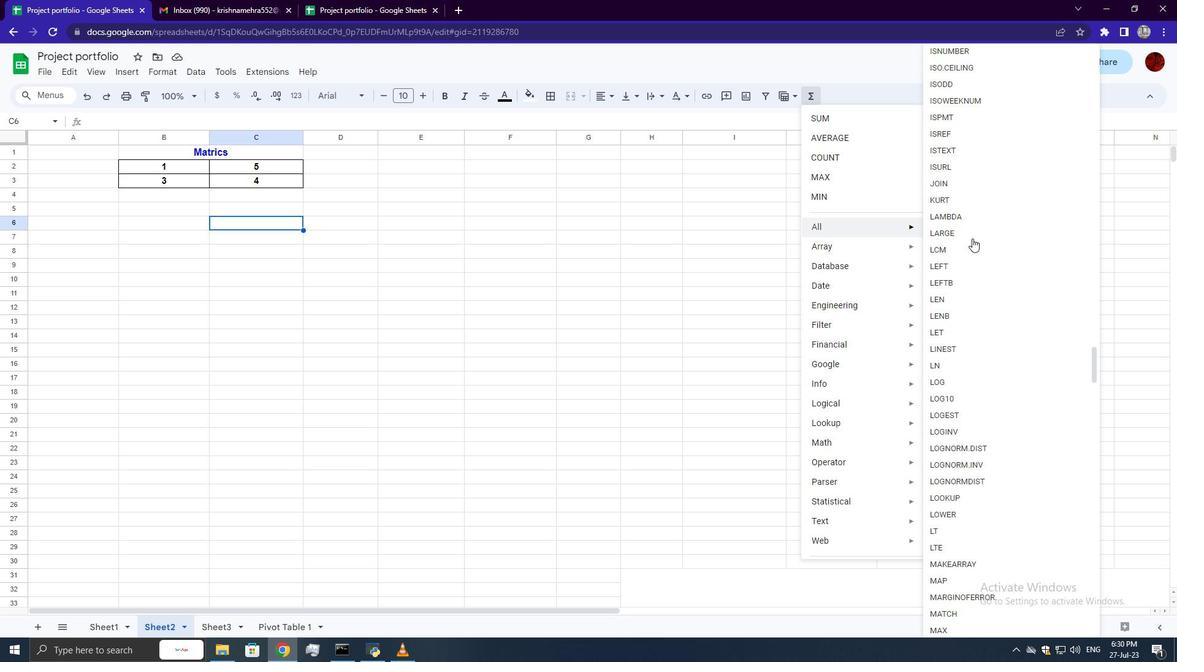
Action: Mouse scrolled (972, 238) with delta (0, 0)
Screenshot: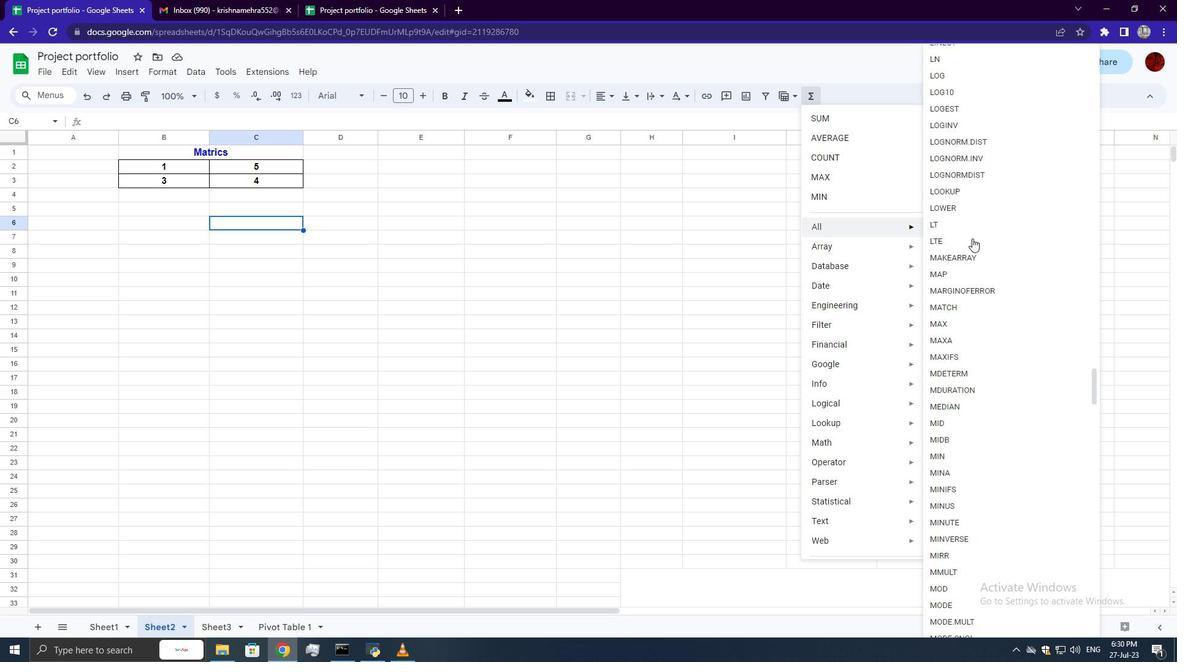 
Action: Mouse scrolled (972, 238) with delta (0, 0)
Screenshot: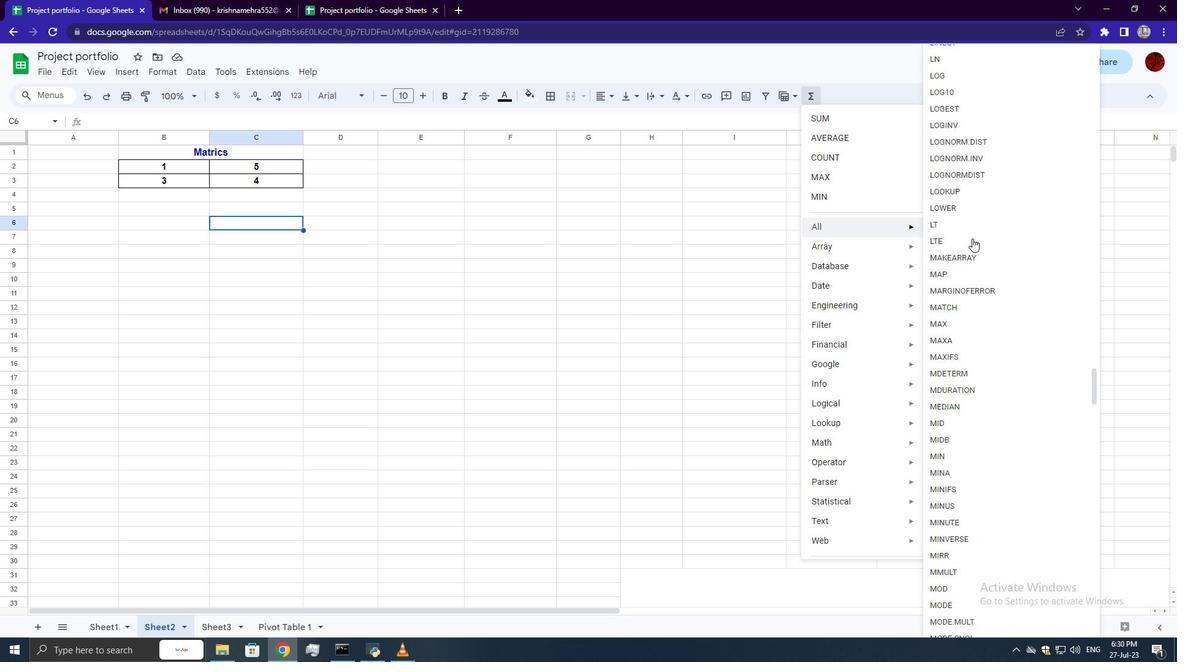 
Action: Mouse scrolled (972, 238) with delta (0, 0)
Screenshot: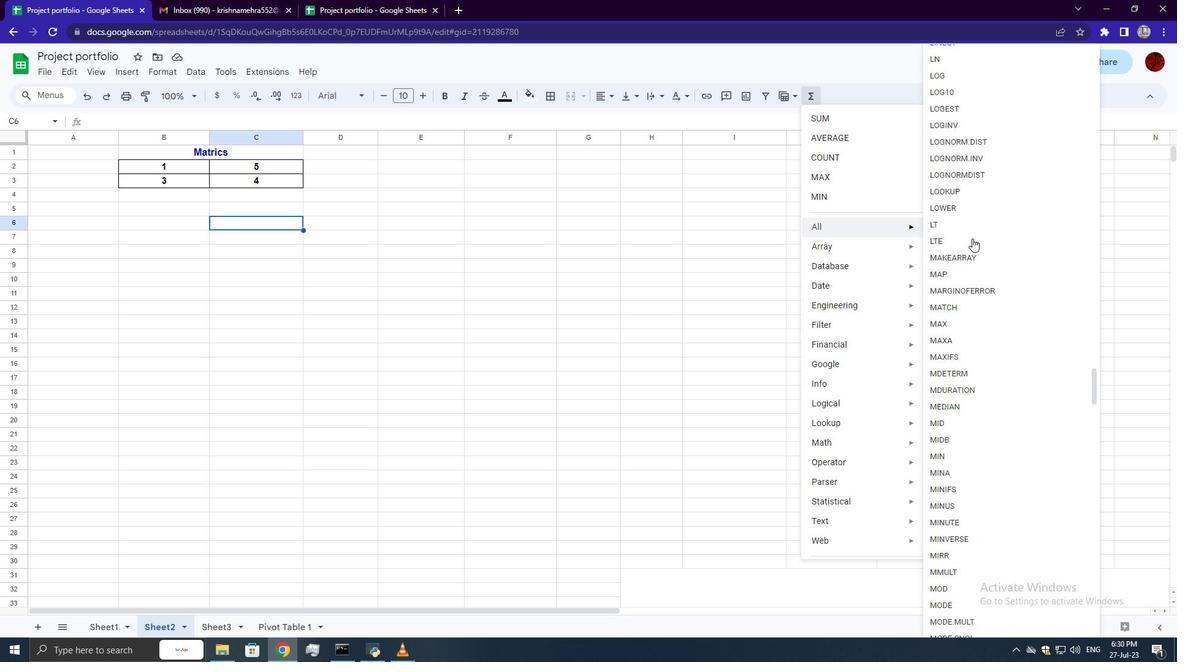 
Action: Mouse moved to (961, 196)
Screenshot: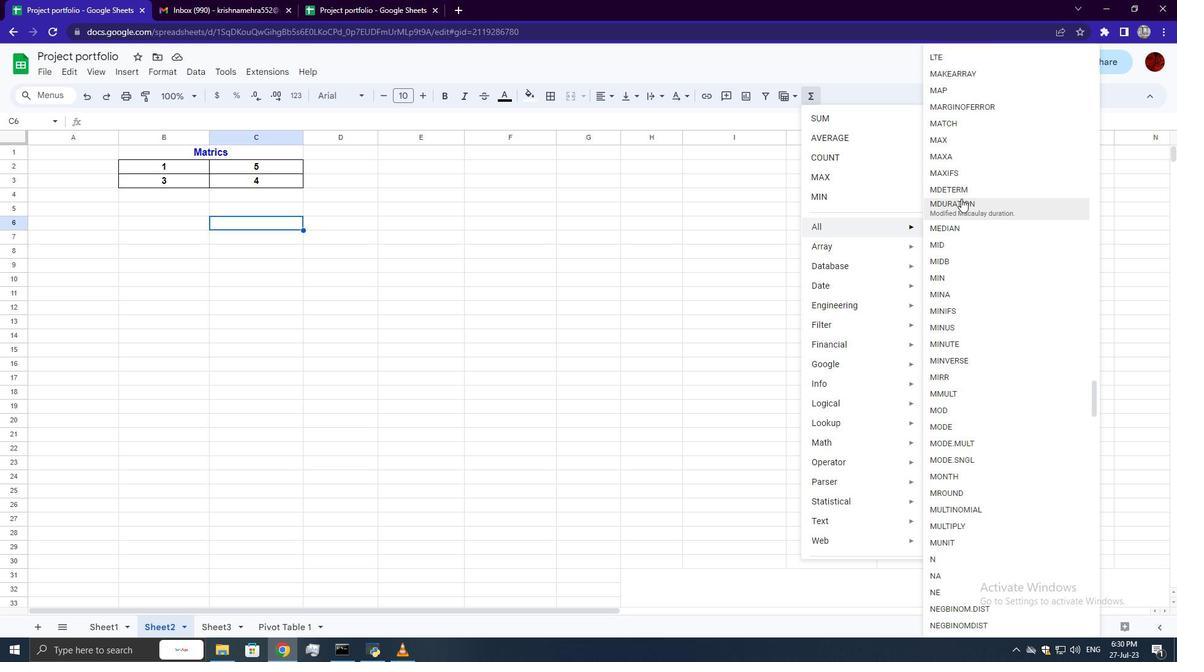 
Action: Mouse pressed left at (961, 196)
Screenshot: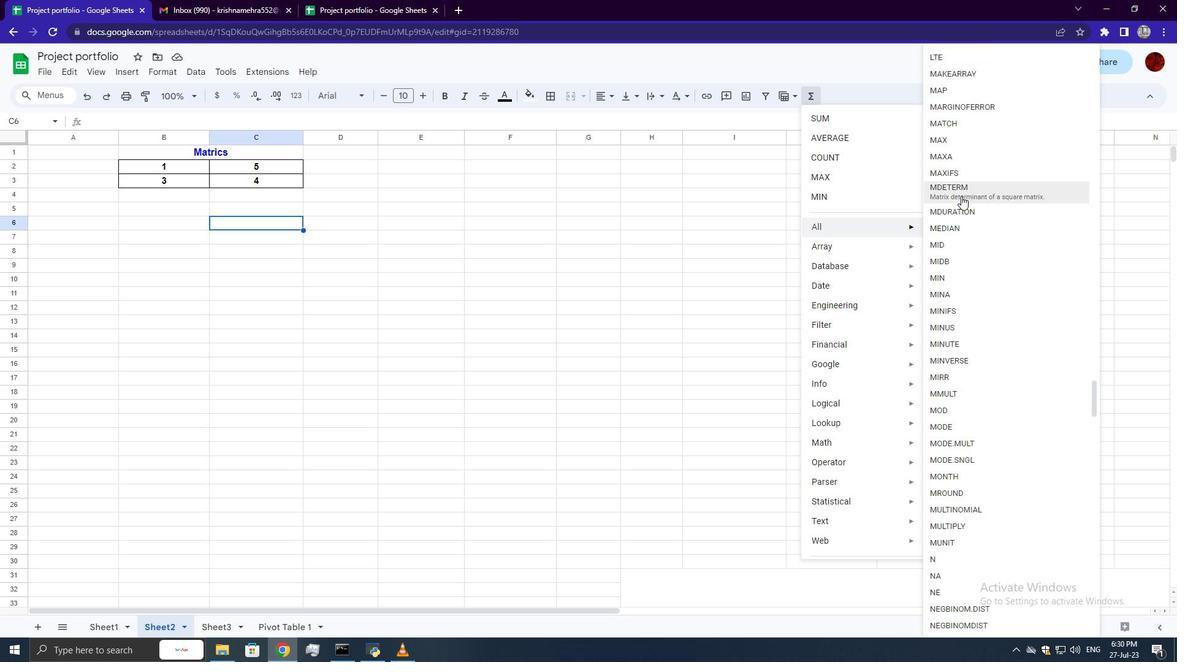 
Action: Mouse moved to (155, 164)
Screenshot: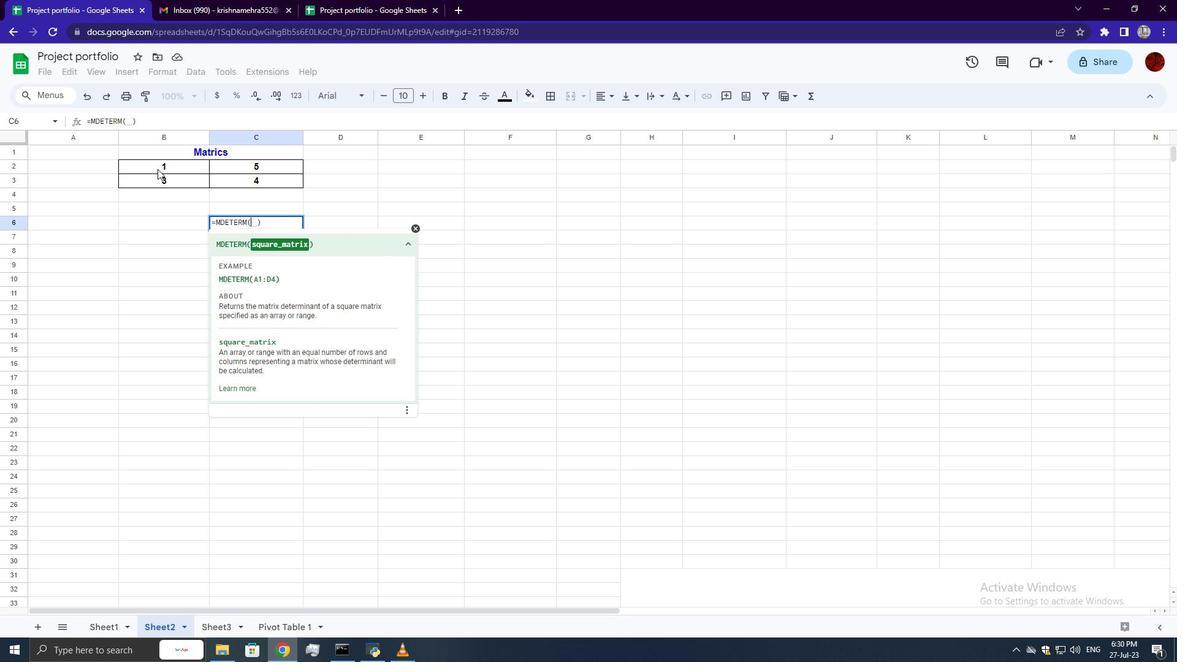 
Action: Mouse pressed left at (155, 164)
Screenshot: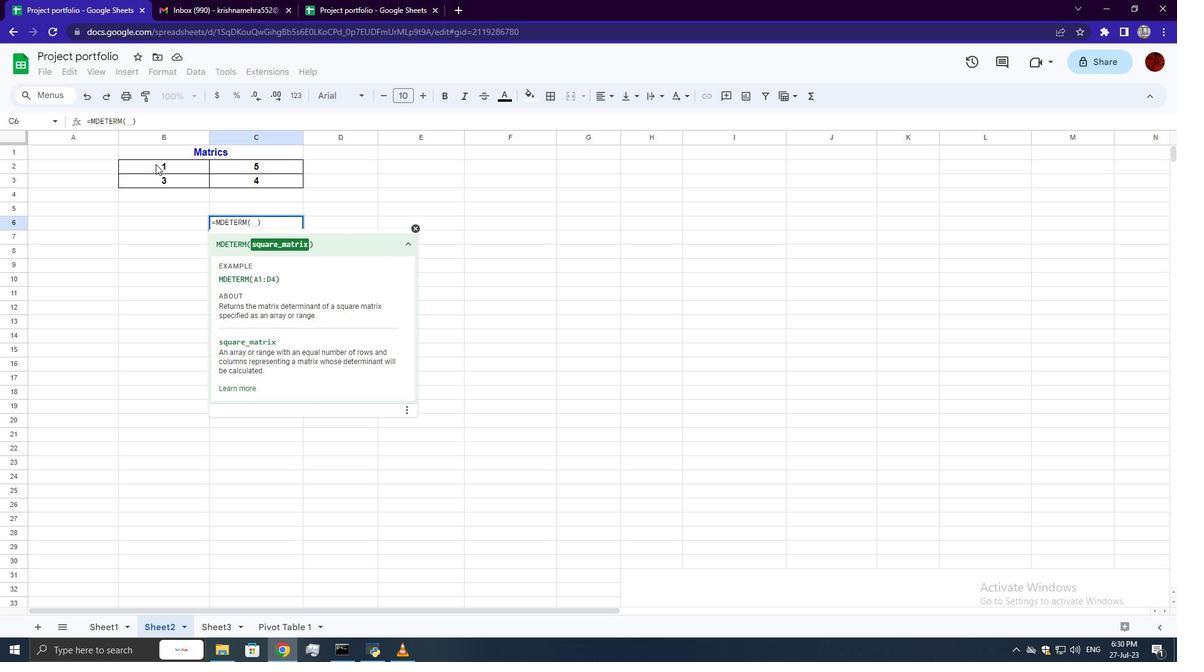
Action: Mouse moved to (239, 183)
Screenshot: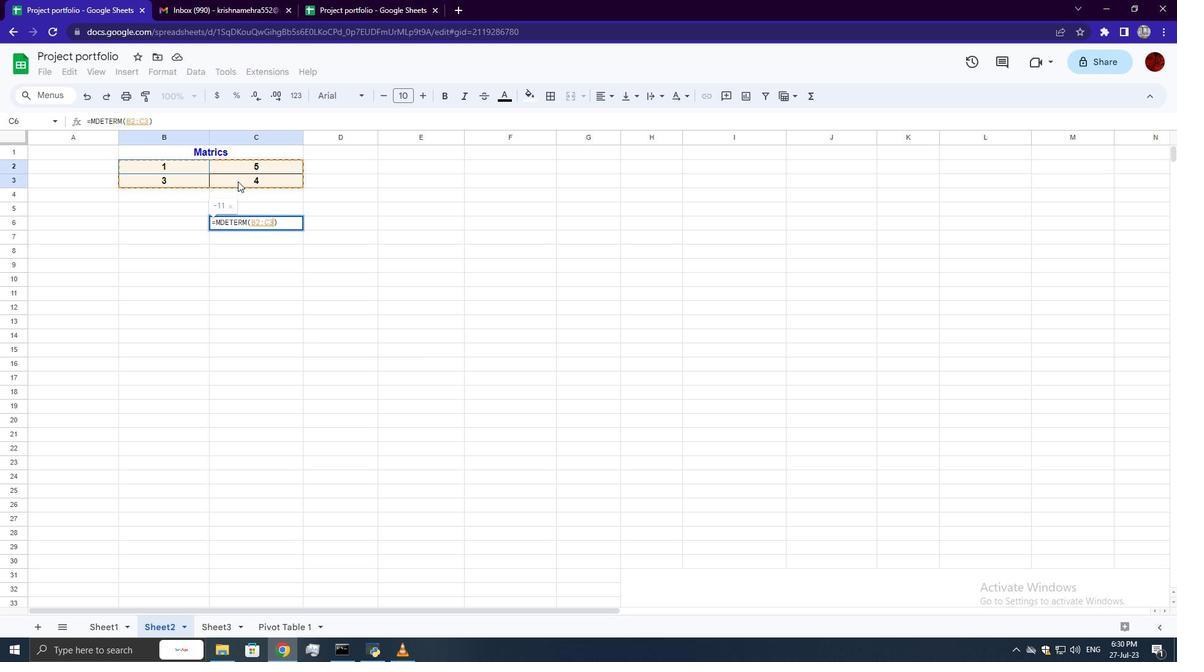 
Action: Key pressed <Key.enter>
Screenshot: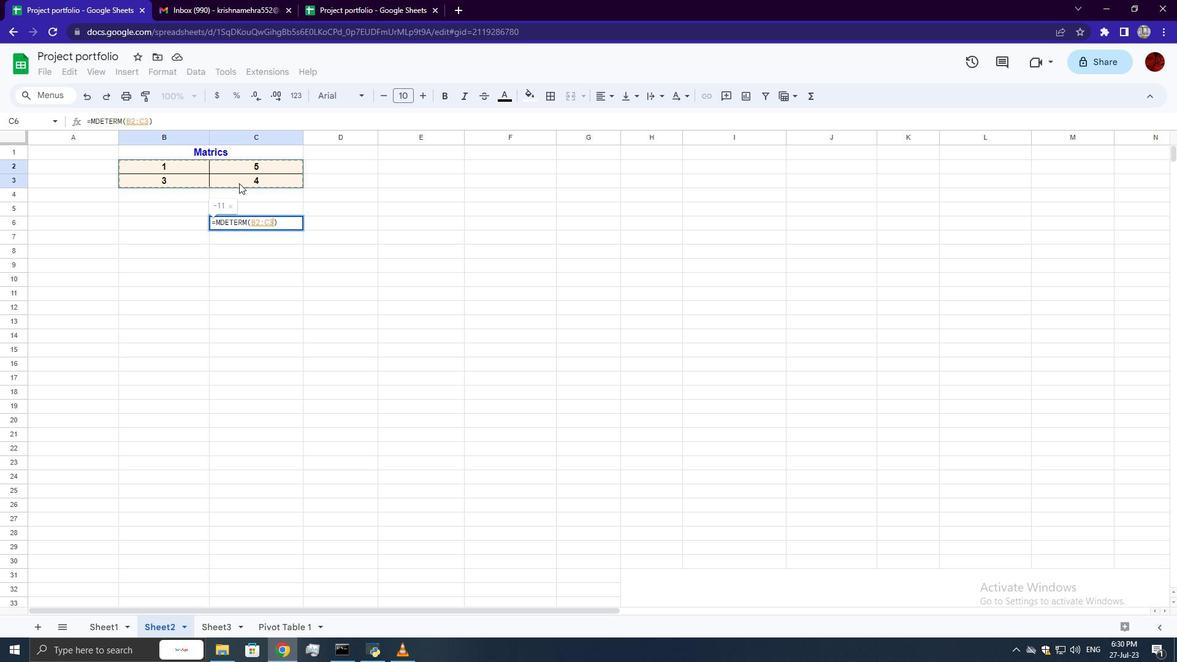 
Action: Mouse moved to (256, 258)
Screenshot: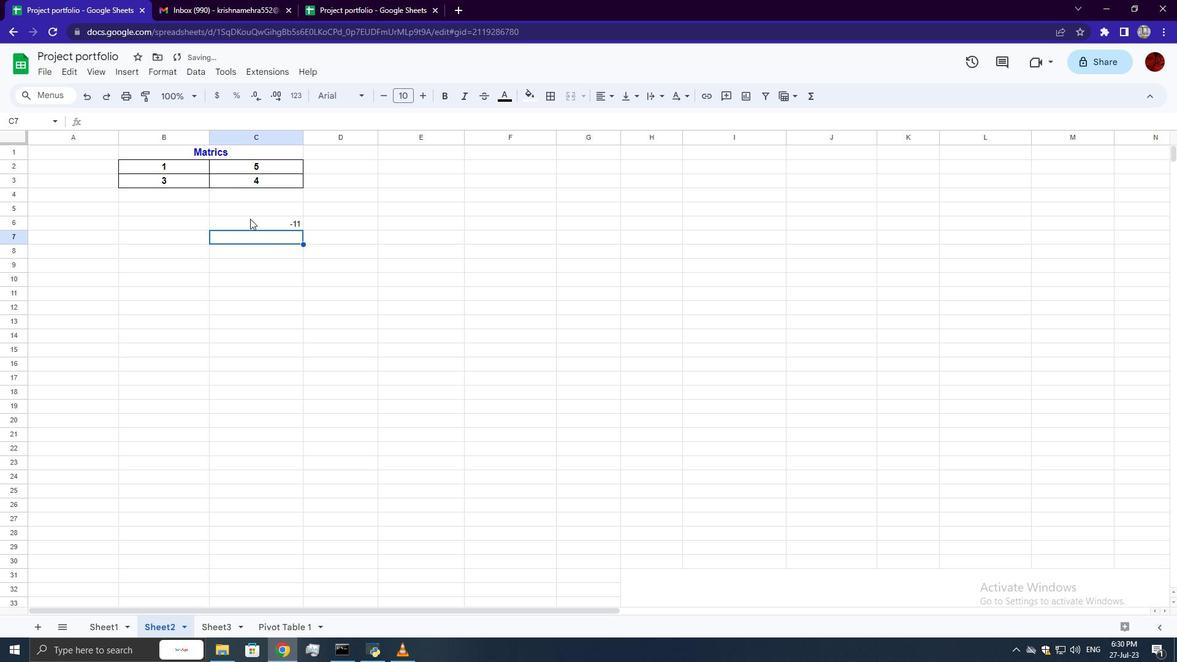 
